 Task: Create require Validation on screen flows.
Action: Mouse moved to (867, 88)
Screenshot: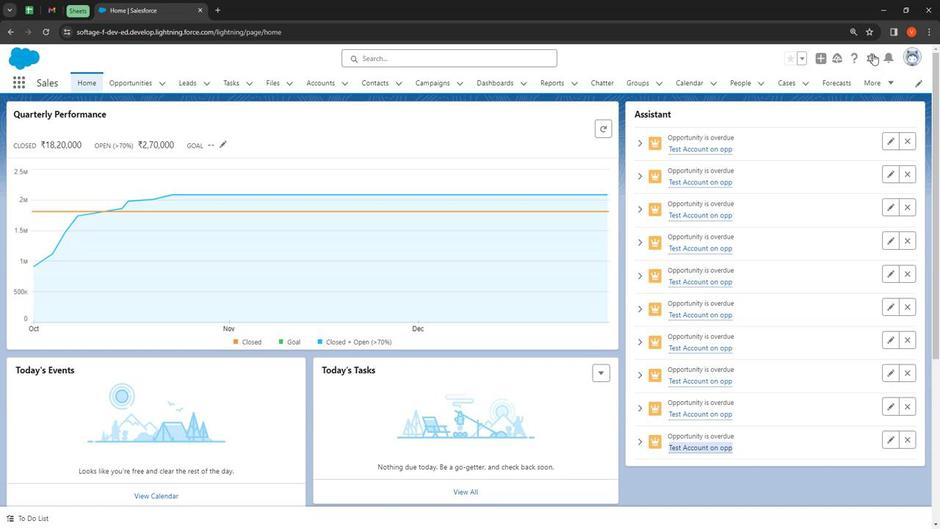 
Action: Mouse pressed left at (867, 88)
Screenshot: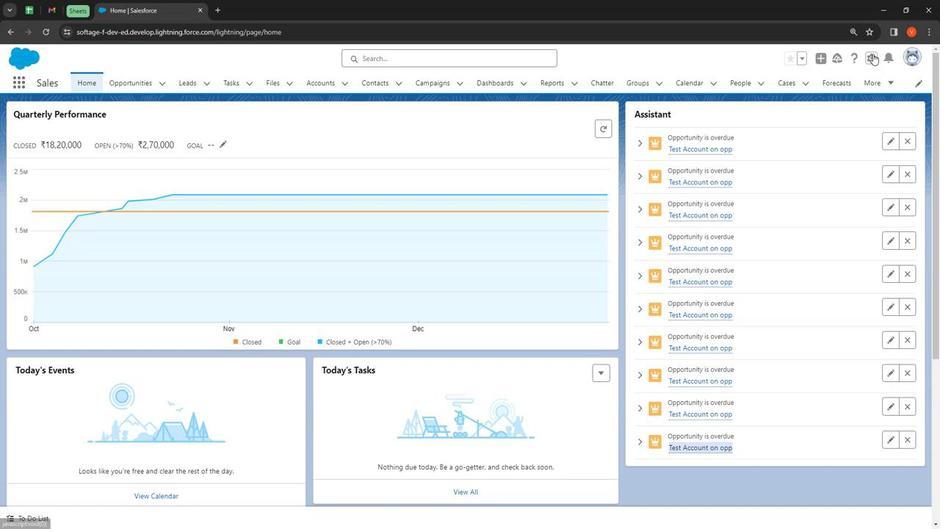 
Action: Mouse moved to (825, 113)
Screenshot: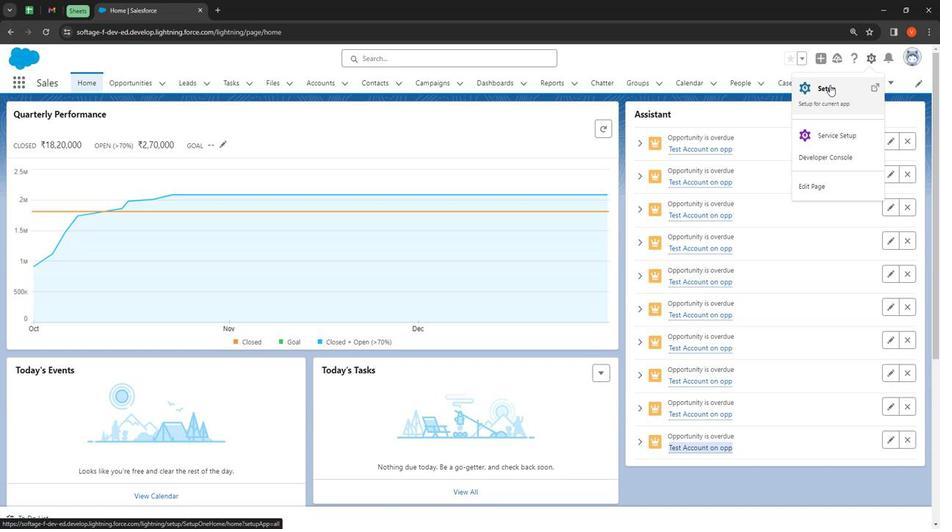 
Action: Mouse pressed left at (825, 113)
Screenshot: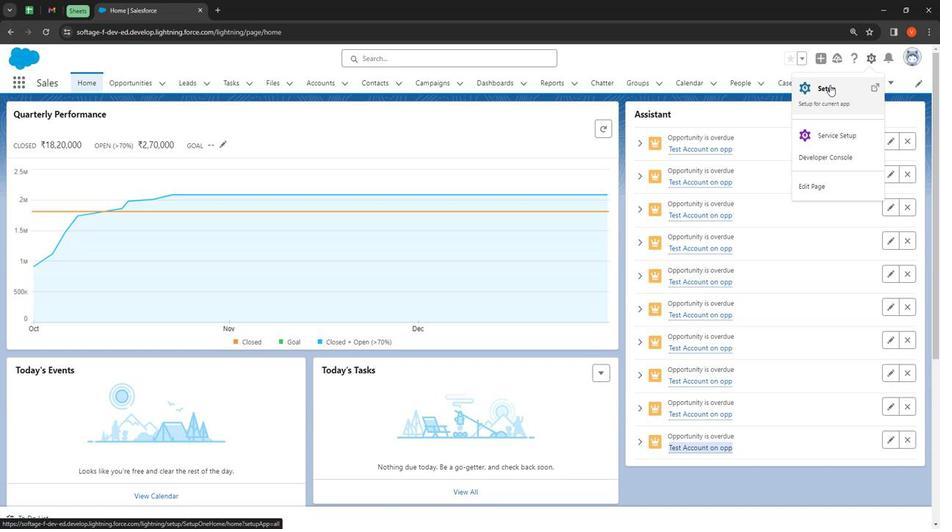 
Action: Mouse moved to (46, 138)
Screenshot: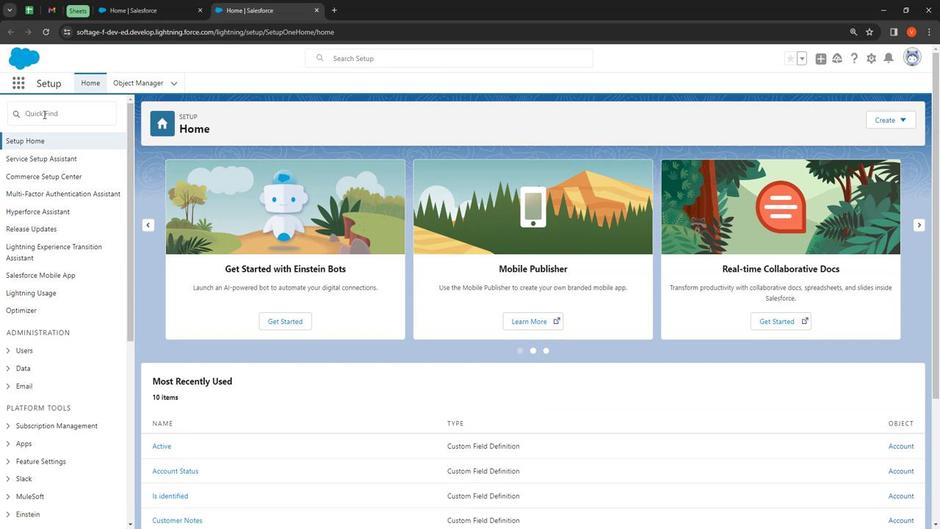 
Action: Mouse pressed left at (46, 138)
Screenshot: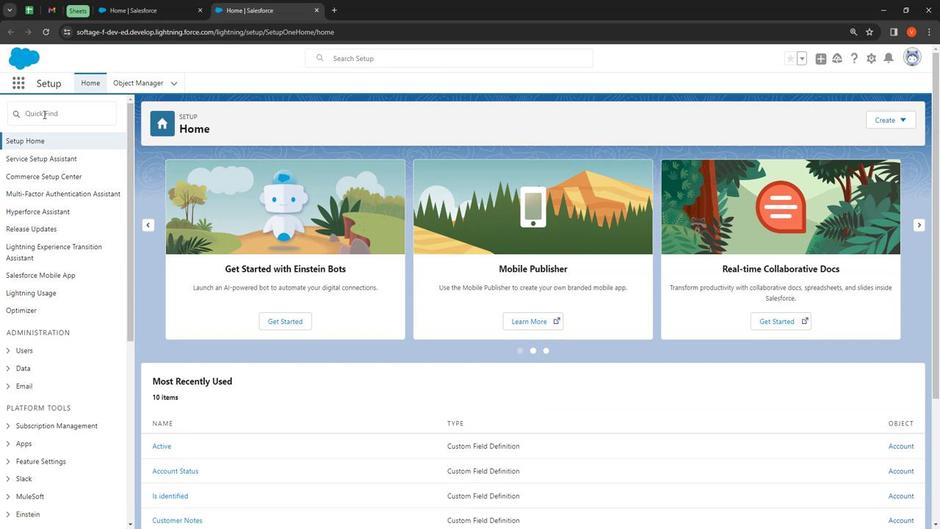 
Action: Mouse moved to (51, 139)
Screenshot: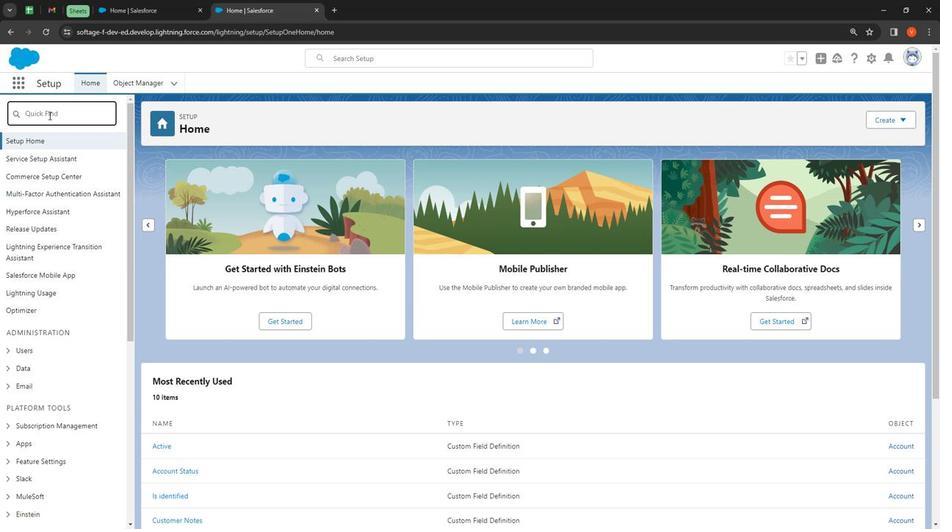 
Action: Key pressed f
Screenshot: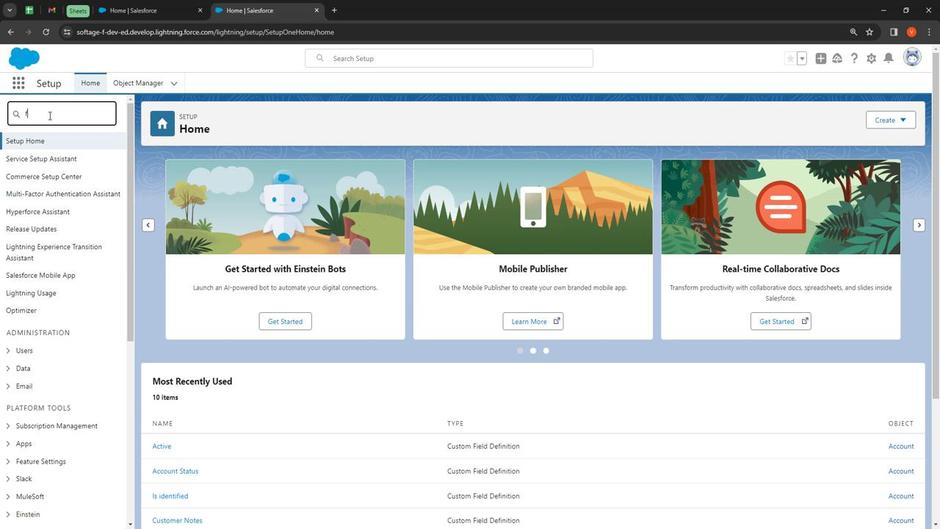 
Action: Mouse moved to (53, 141)
Screenshot: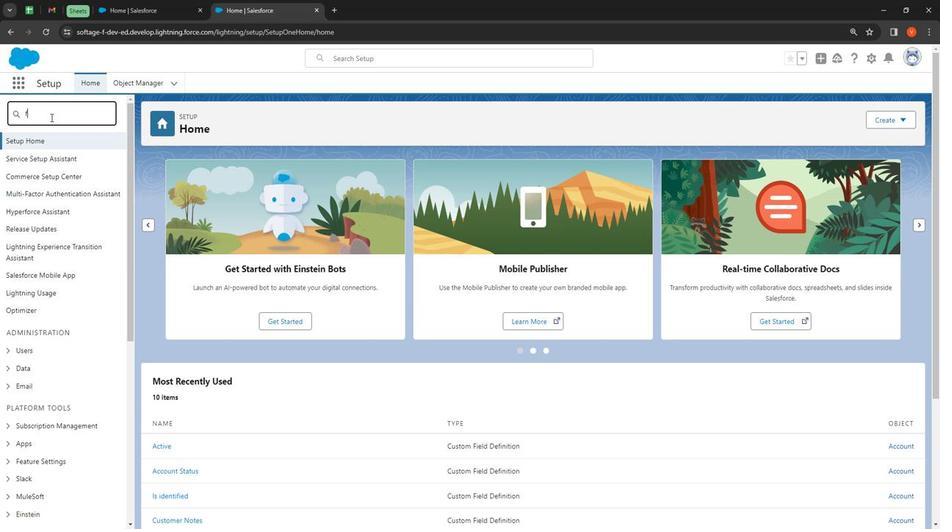 
Action: Key pressed l
Screenshot: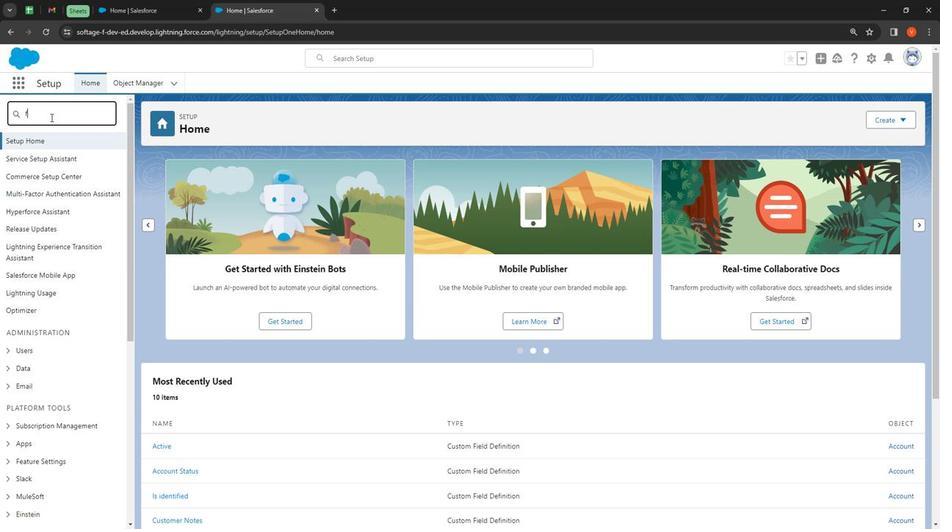 
Action: Mouse moved to (54, 141)
Screenshot: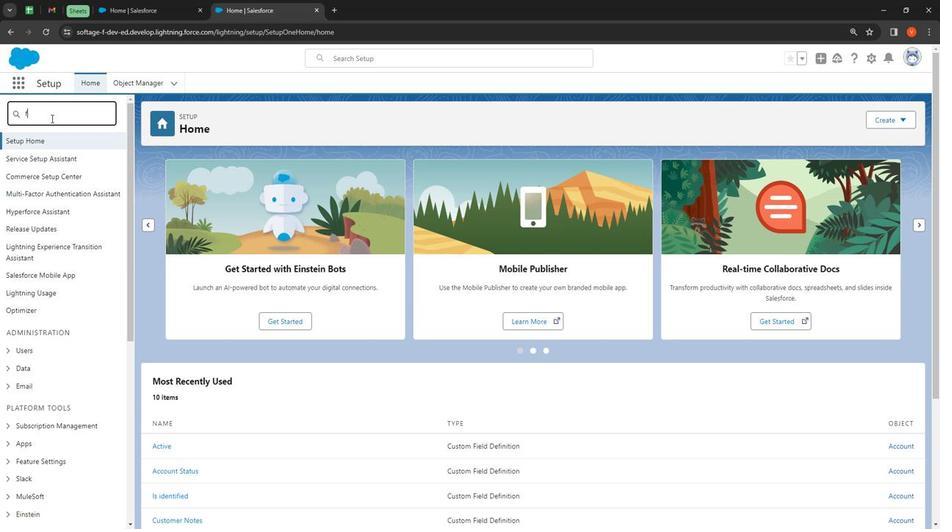 
Action: Key pressed o
Screenshot: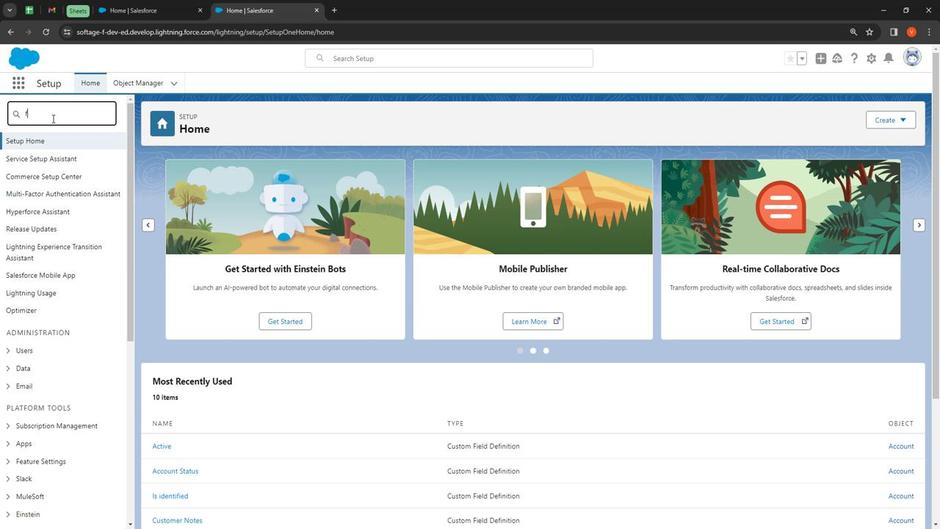 
Action: Mouse moved to (57, 142)
Screenshot: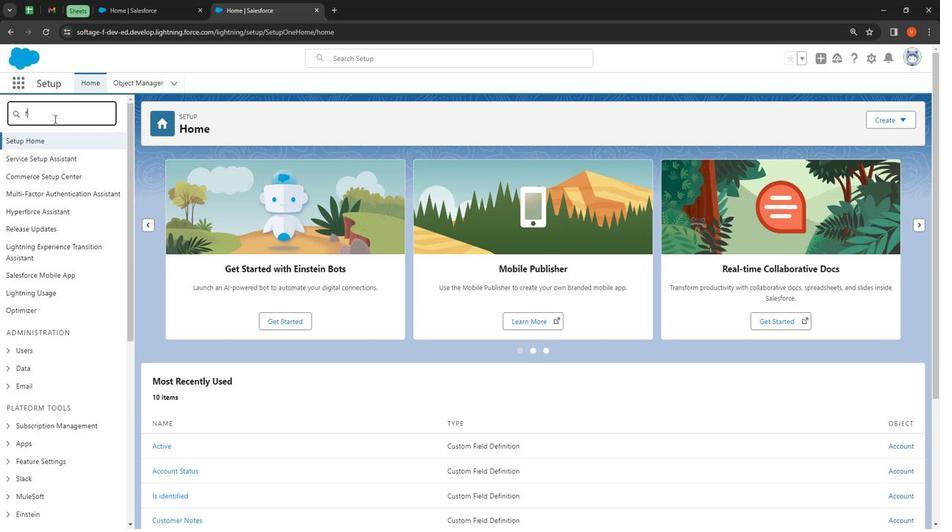 
Action: Key pressed w
Screenshot: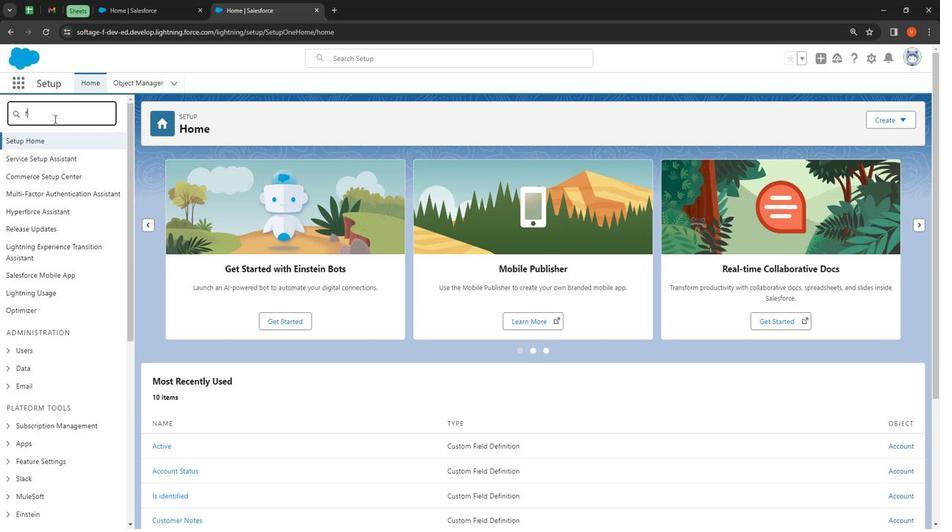 
Action: Mouse moved to (60, 141)
Screenshot: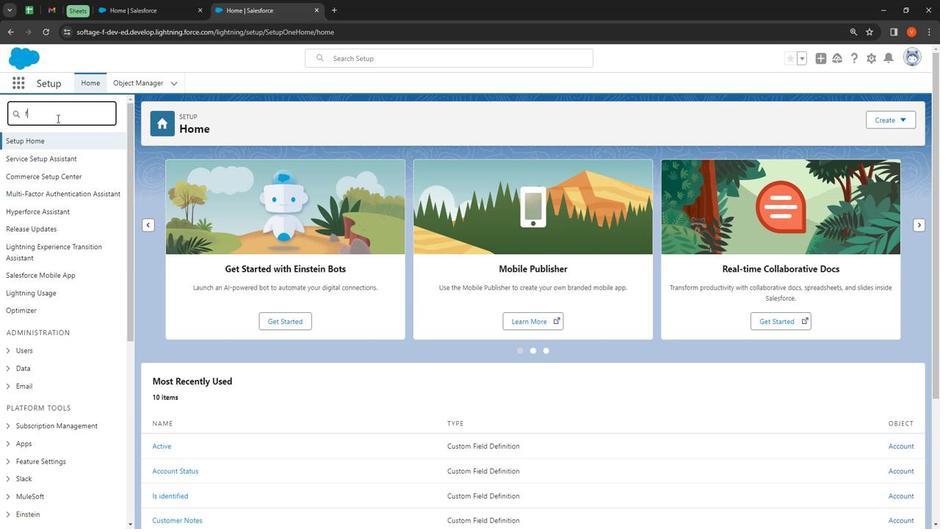 
Action: Key pressed s
Screenshot: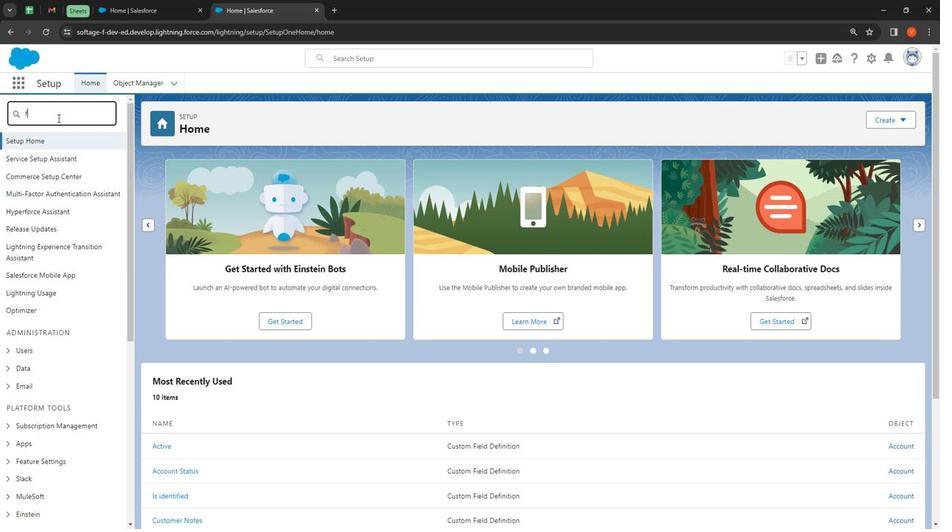 
Action: Mouse moved to (36, 171)
Screenshot: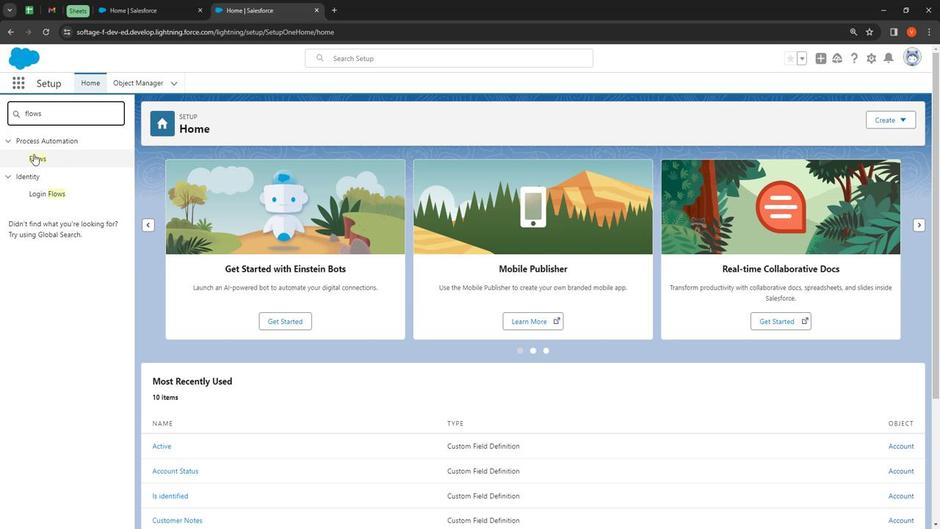 
Action: Mouse pressed left at (36, 171)
Screenshot: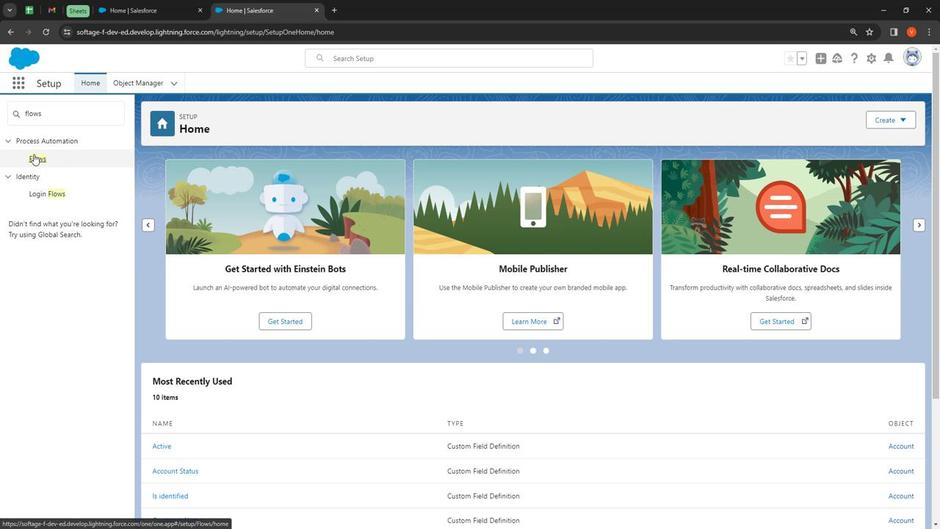 
Action: Mouse moved to (889, 141)
Screenshot: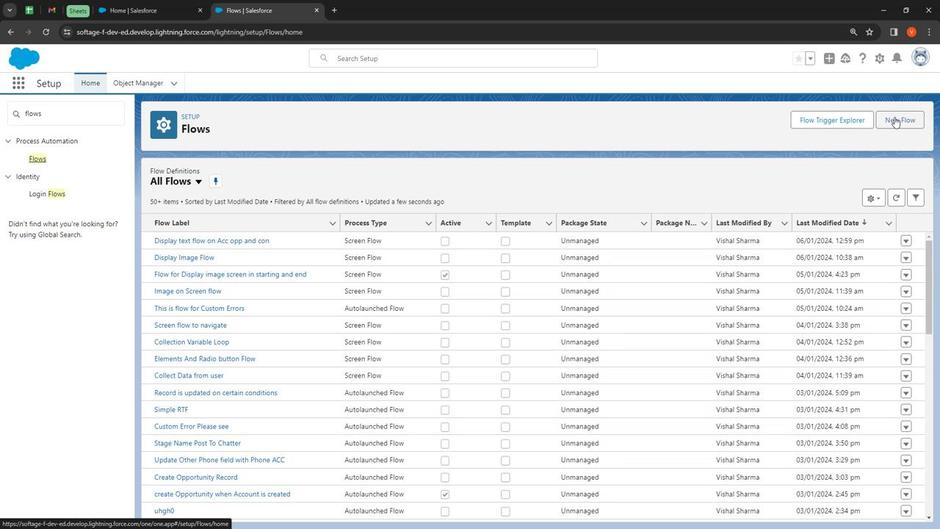 
Action: Mouse pressed left at (889, 141)
Screenshot: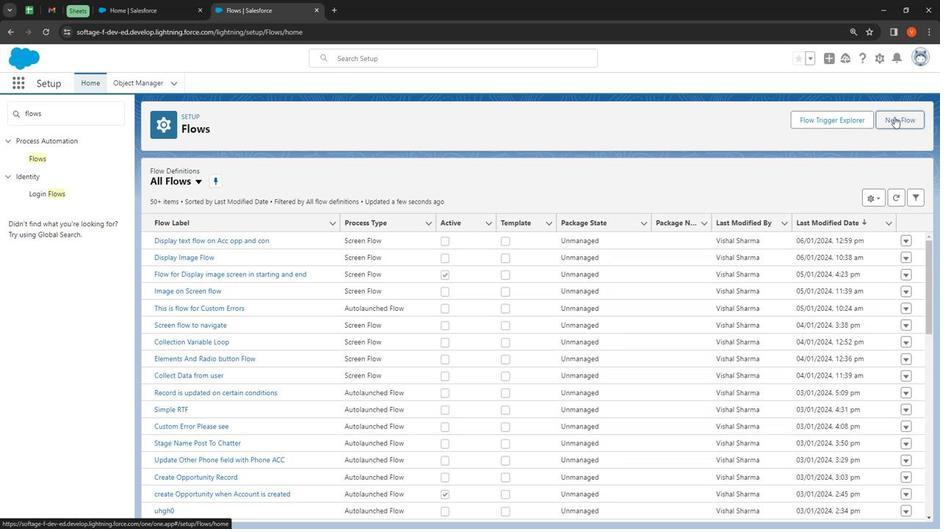 
Action: Mouse moved to (753, 379)
Screenshot: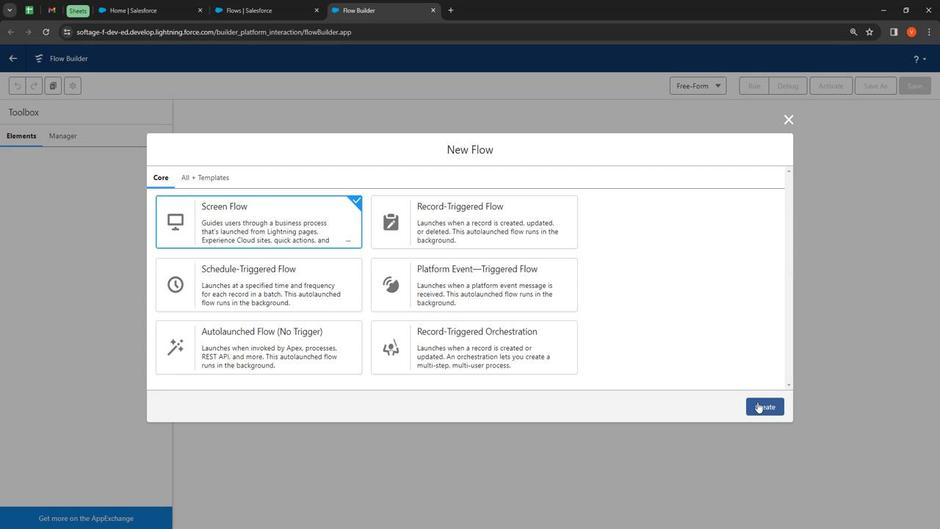 
Action: Mouse pressed left at (753, 379)
Screenshot: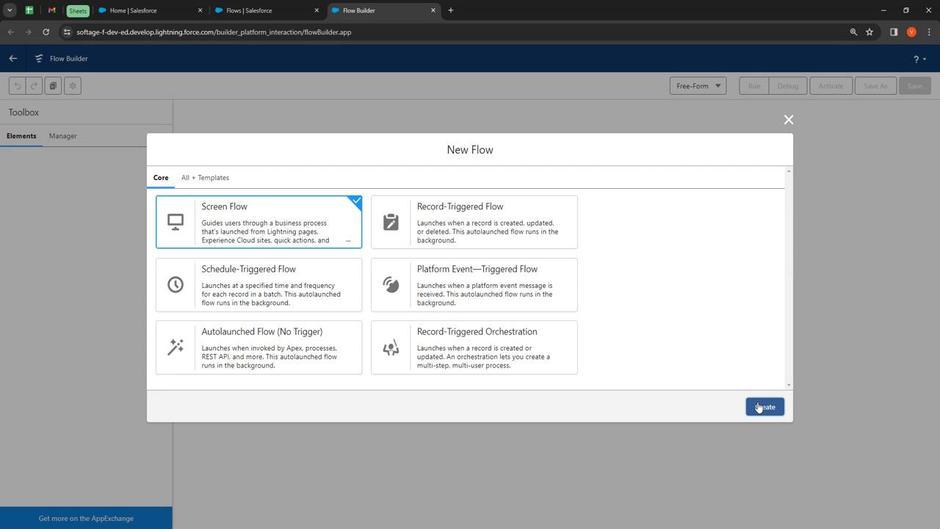 
Action: Mouse moved to (471, 203)
Screenshot: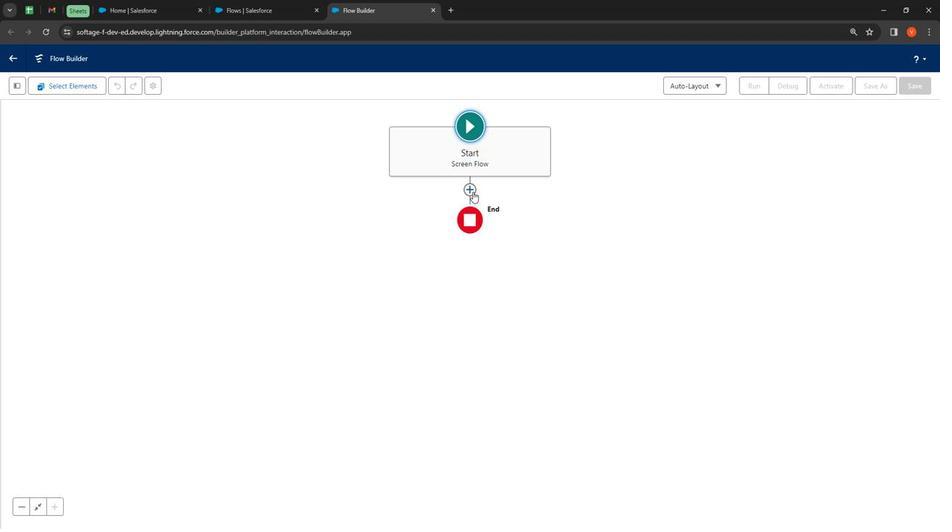 
Action: Mouse pressed left at (471, 203)
Screenshot: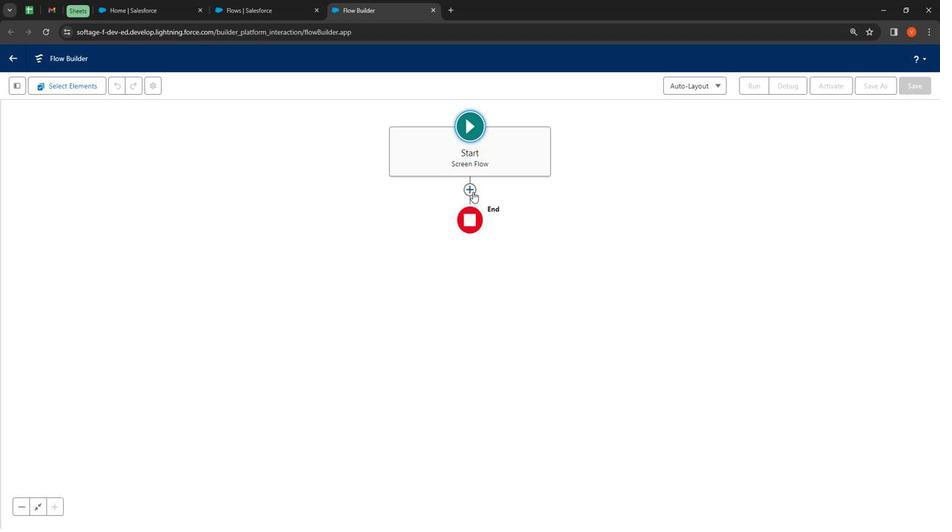 
Action: Mouse moved to (447, 244)
Screenshot: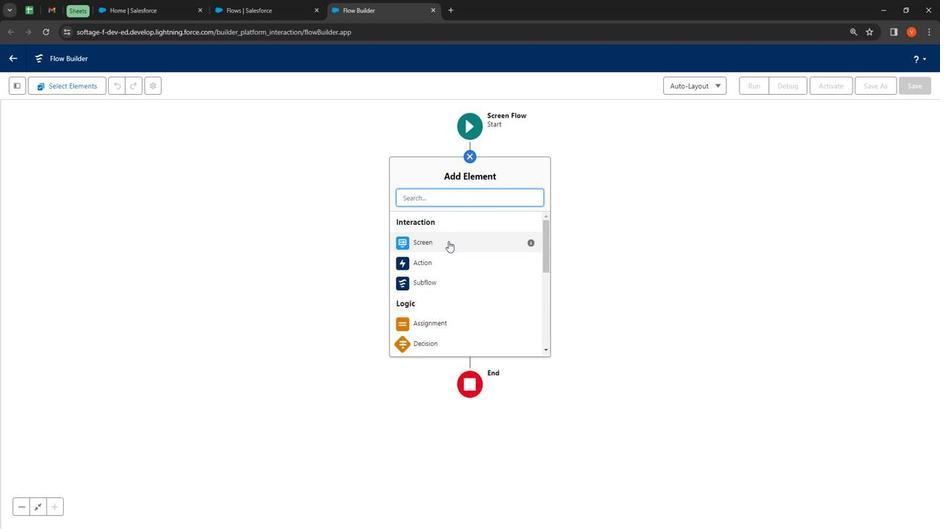 
Action: Mouse pressed left at (447, 244)
Screenshot: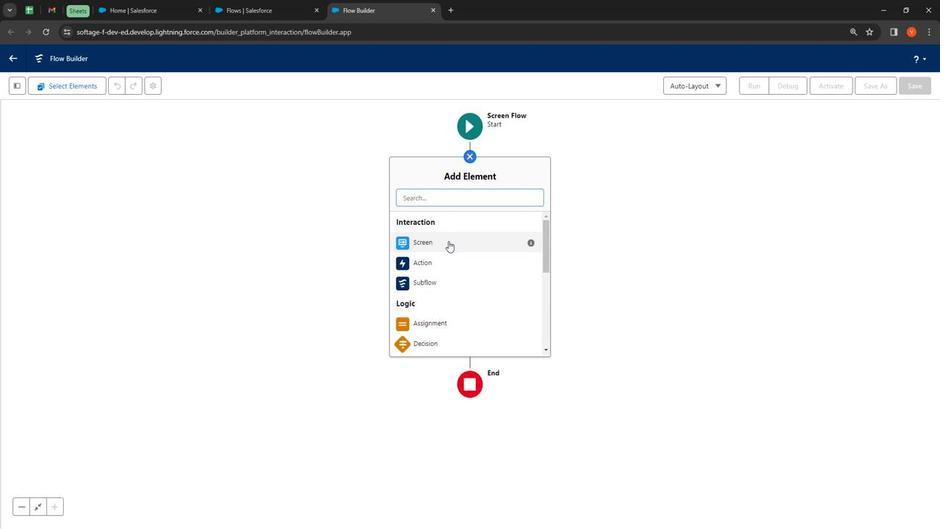 
Action: Mouse moved to (743, 196)
Screenshot: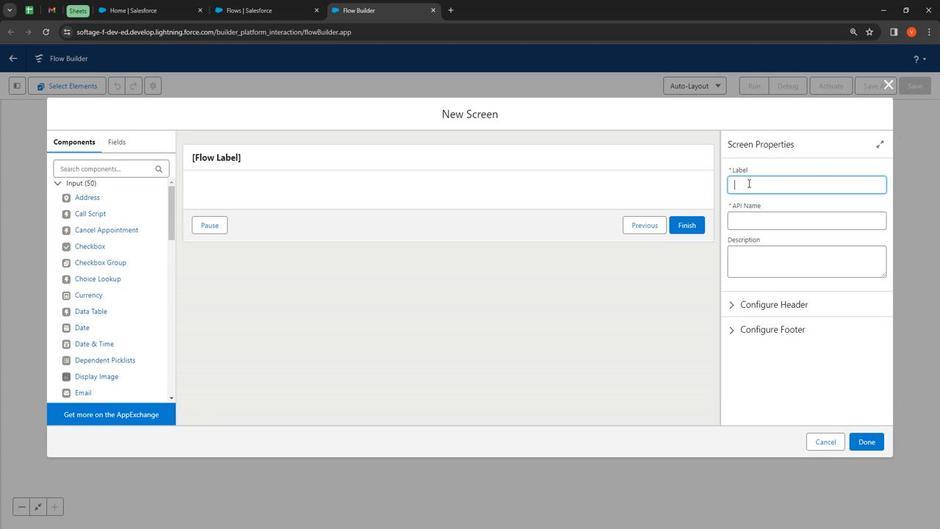 
Action: Mouse pressed left at (743, 196)
Screenshot: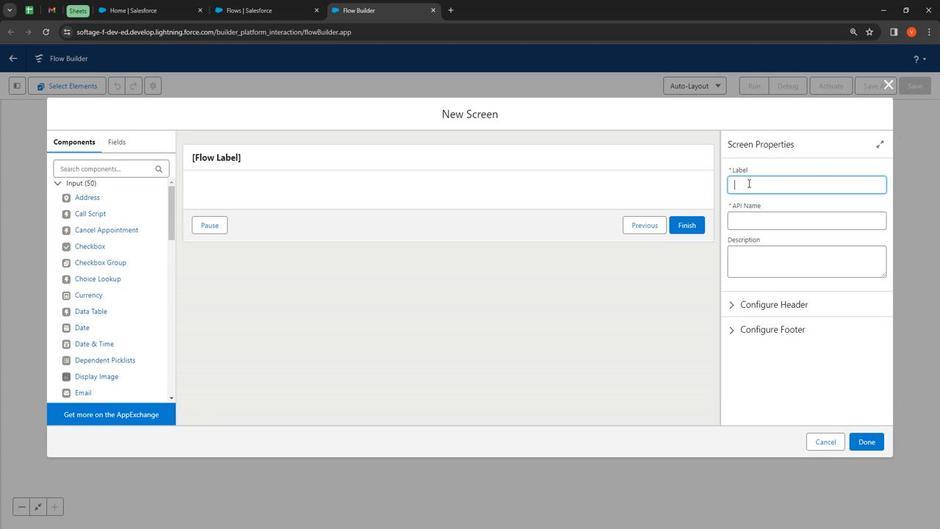
Action: Key pressed <Key.shift>
Screenshot: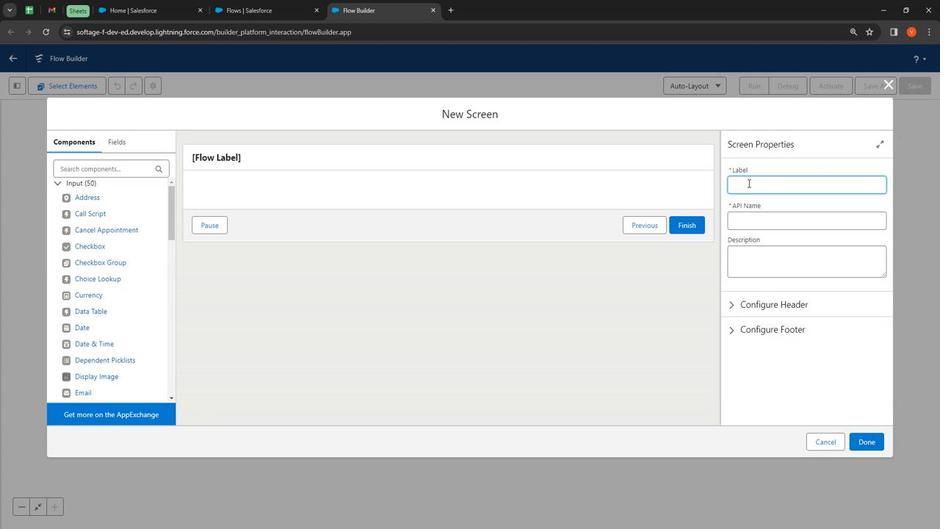 
Action: Mouse moved to (706, 210)
Screenshot: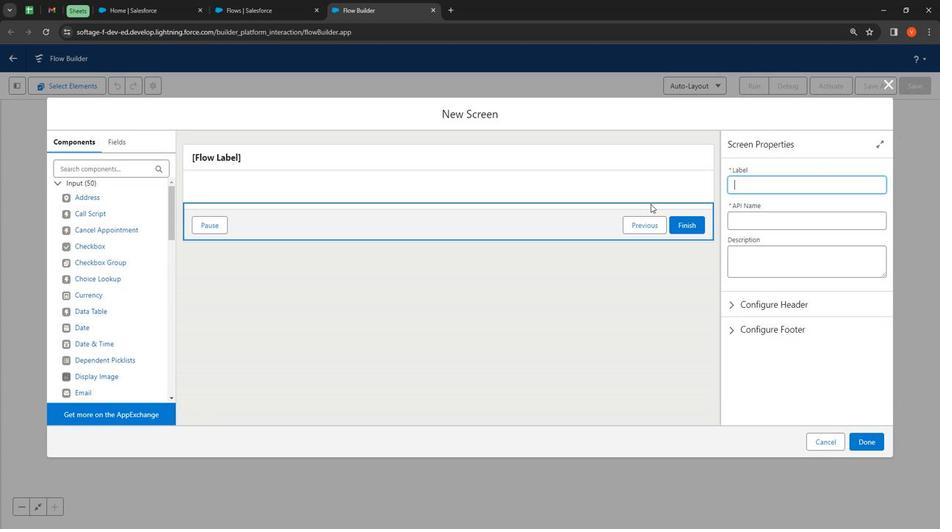 
Action: Key pressed <Key.shift>
Screenshot: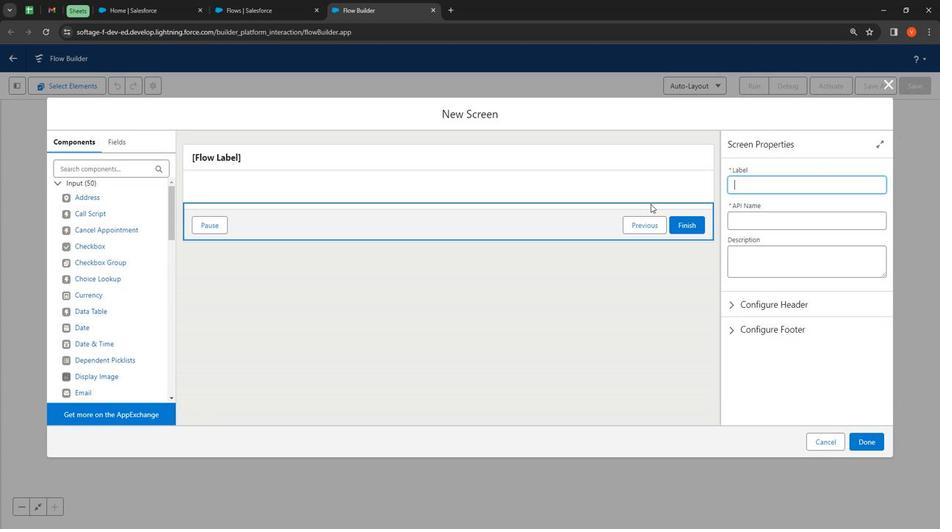 
Action: Mouse moved to (672, 212)
Screenshot: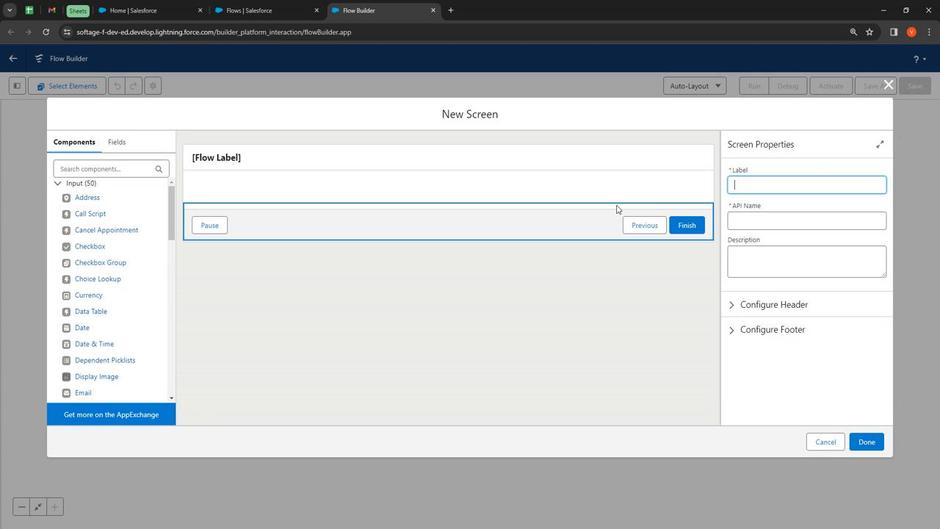 
Action: Key pressed <Key.shift>
Screenshot: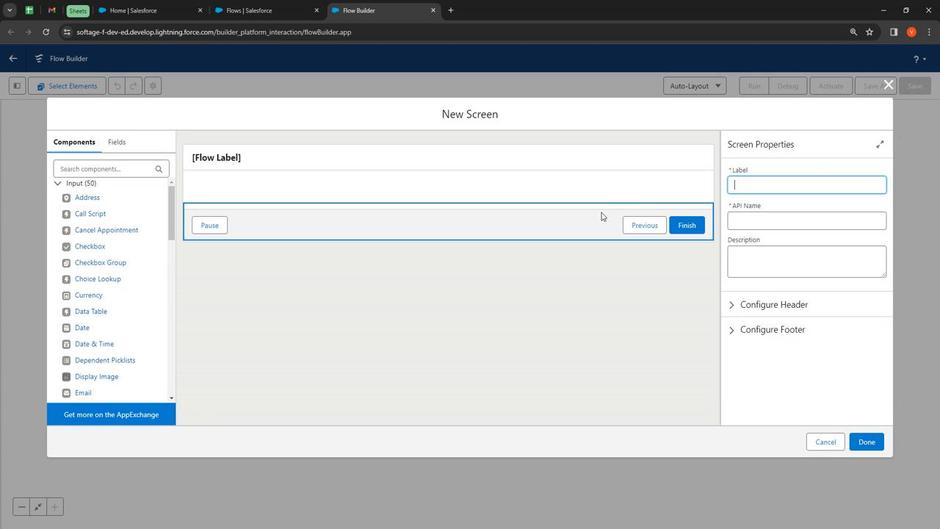 
Action: Mouse moved to (640, 213)
Screenshot: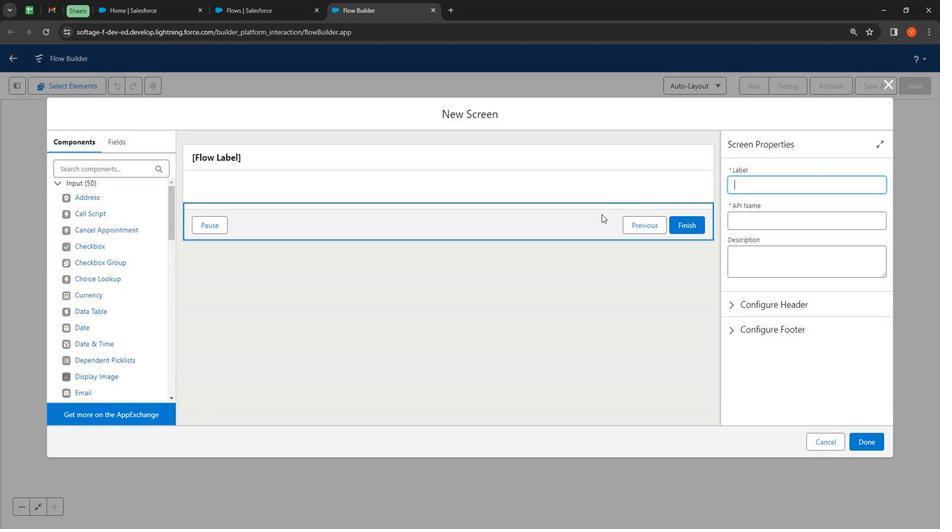 
Action: Key pressed <Key.shift>
Screenshot: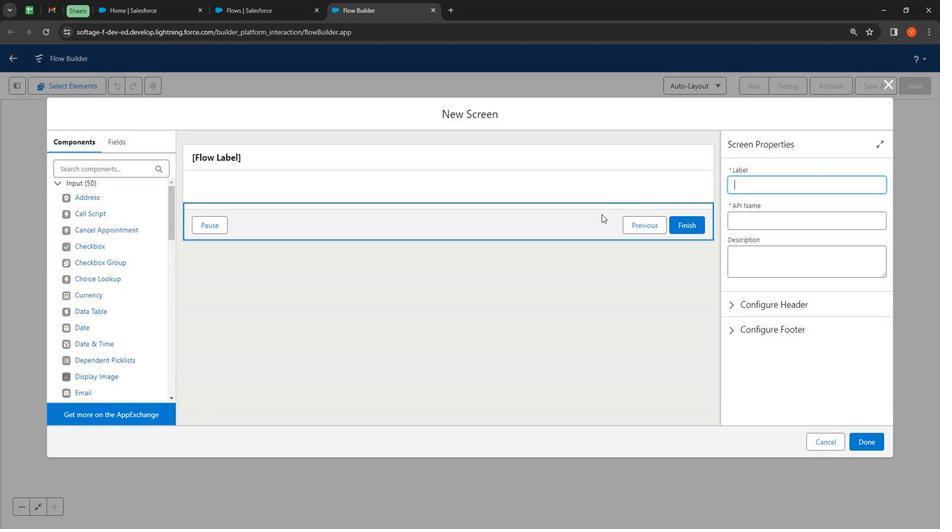 
Action: Mouse moved to (613, 214)
Screenshot: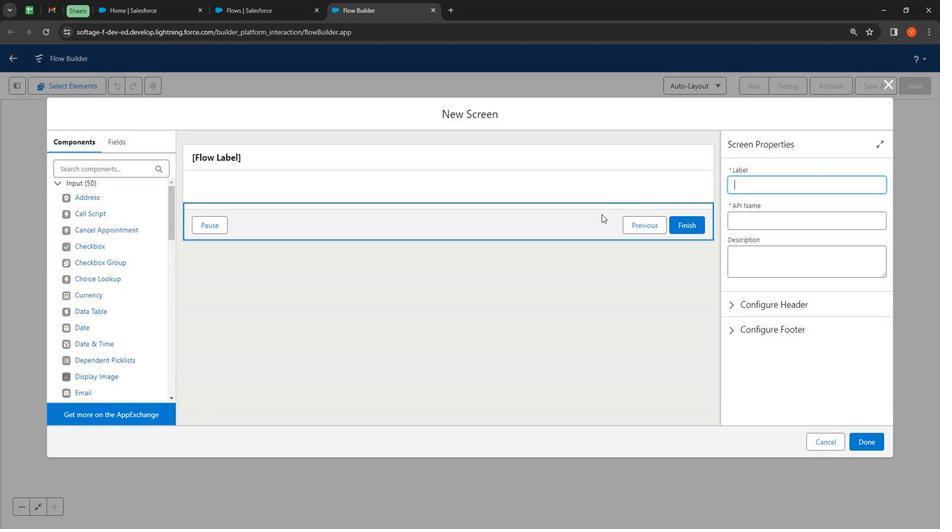 
Action: Key pressed <Key.shift>
Screenshot: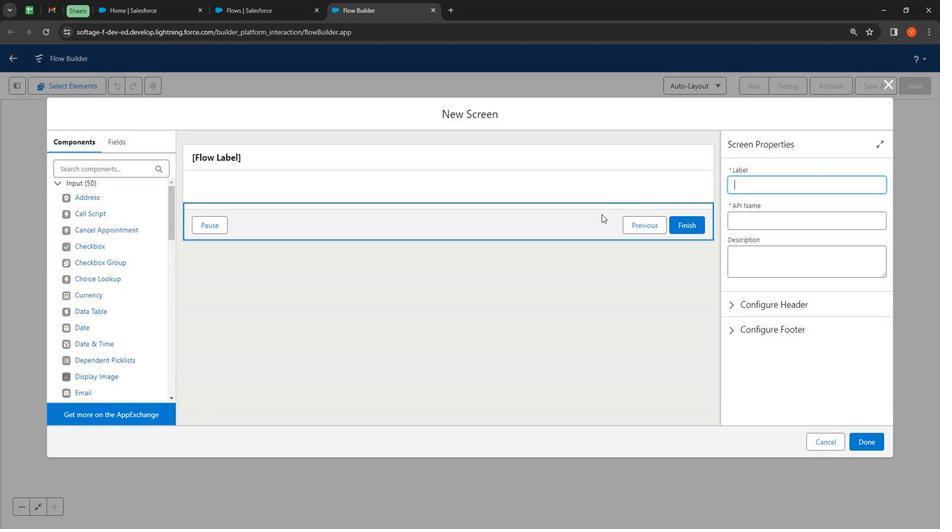 
Action: Mouse moved to (599, 220)
Screenshot: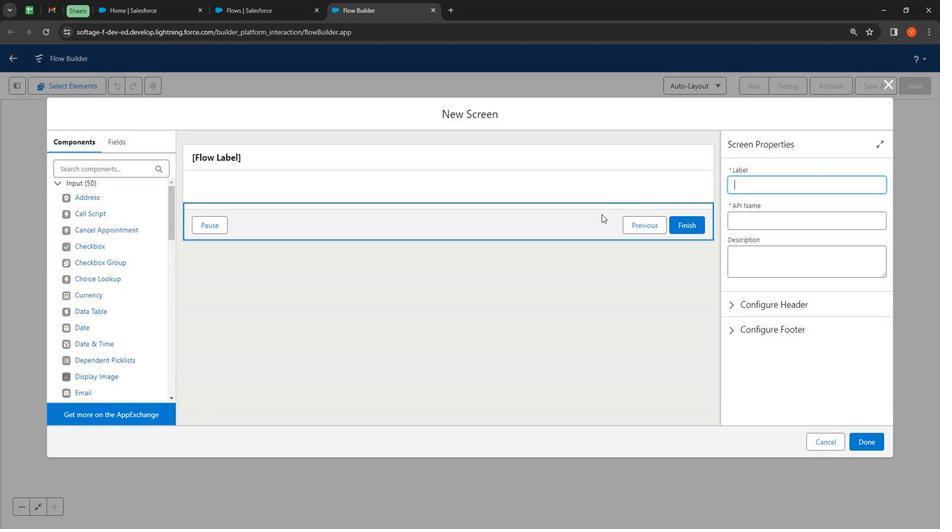 
Action: Key pressed <Key.shift>
Screenshot: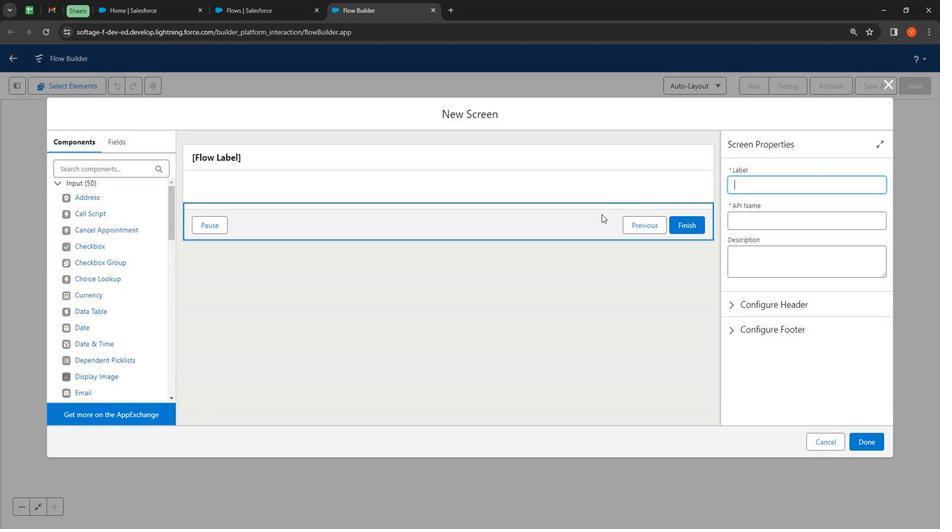 
Action: Mouse moved to (598, 221)
Screenshot: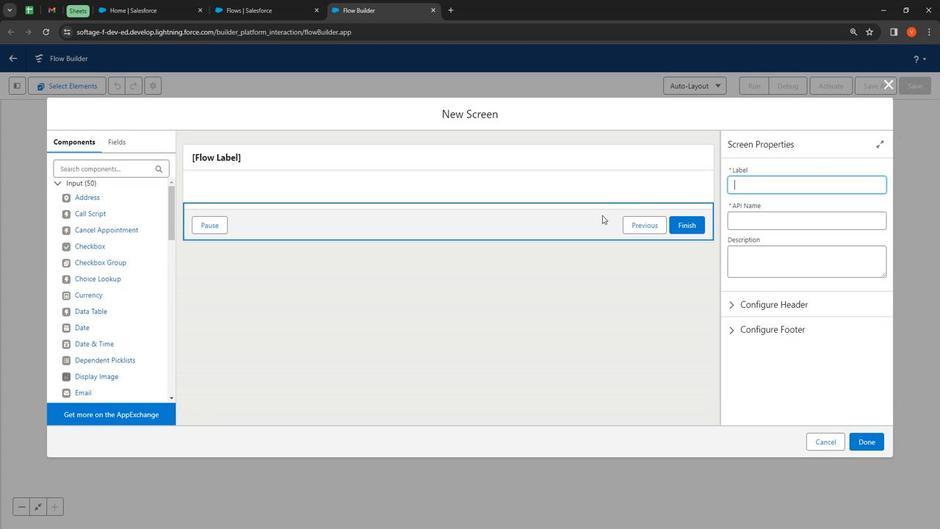 
Action: Key pressed <Key.shift>
Screenshot: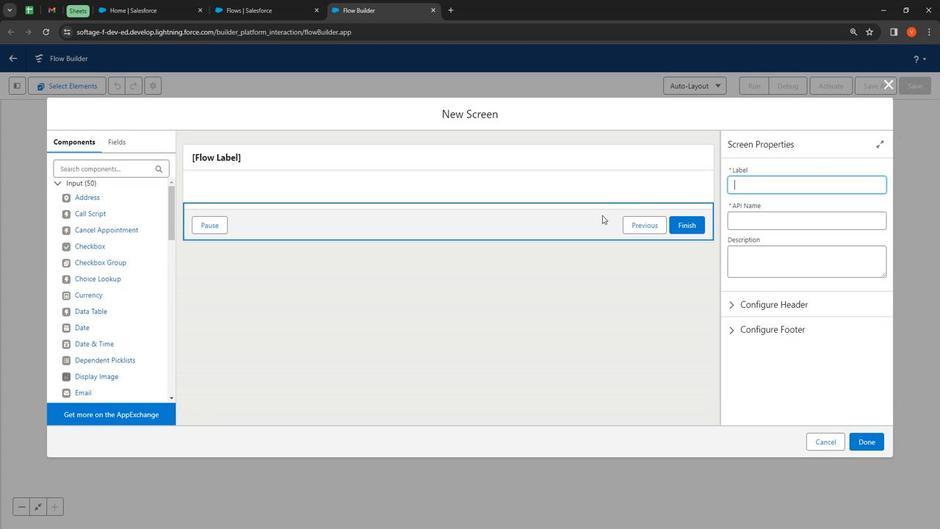 
Action: Mouse moved to (598, 222)
Screenshot: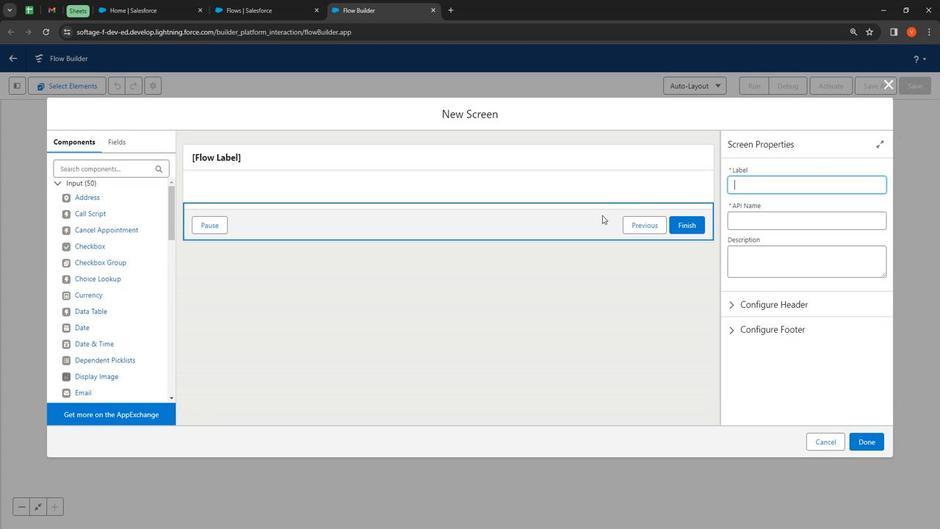 
Action: Key pressed <Key.shift>
Screenshot: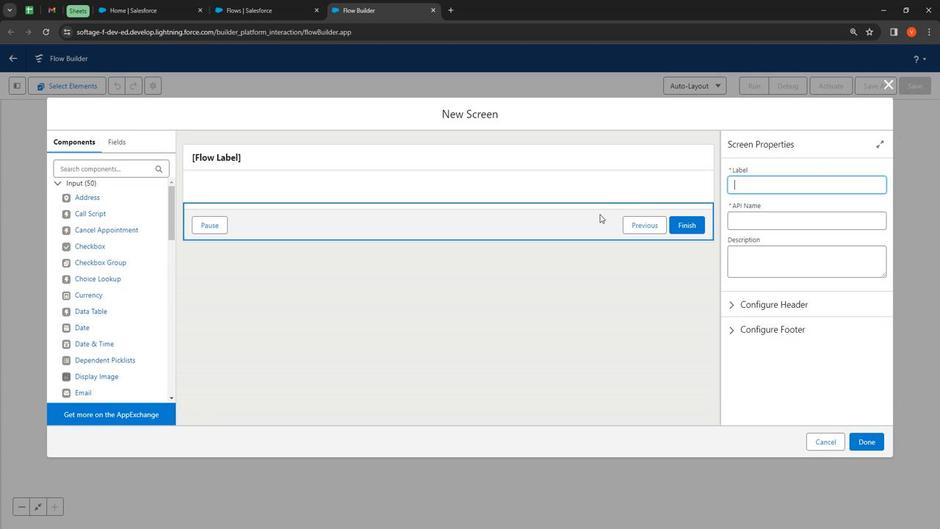 
Action: Mouse moved to (599, 223)
Screenshot: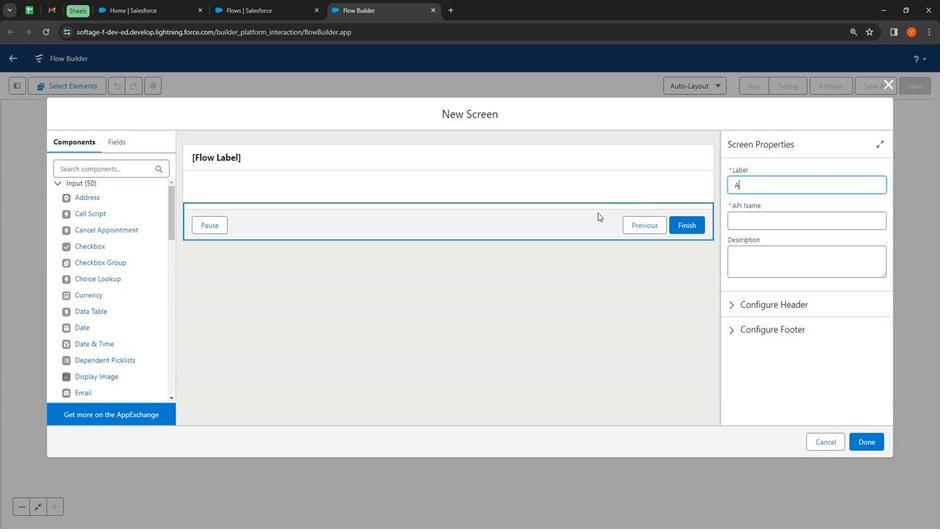 
Action: Key pressed <Key.shift>
Screenshot: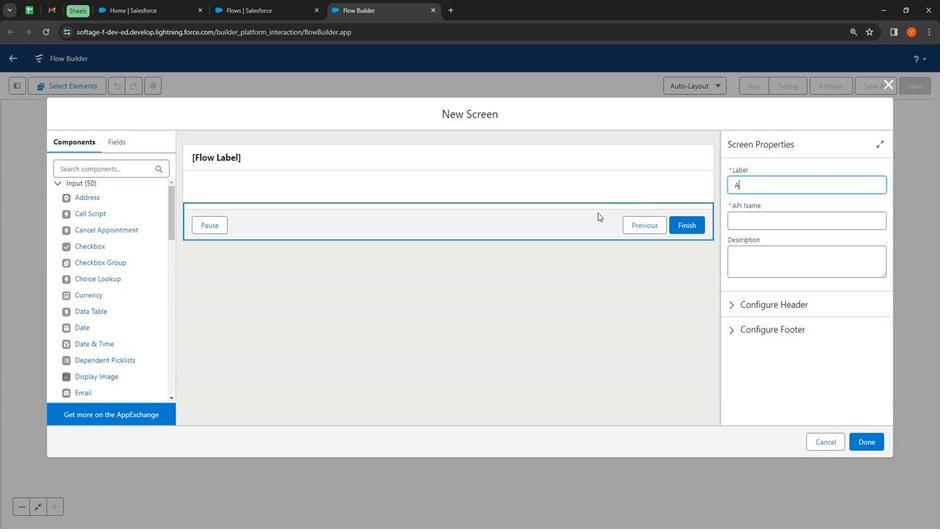 
Action: Mouse moved to (599, 223)
Screenshot: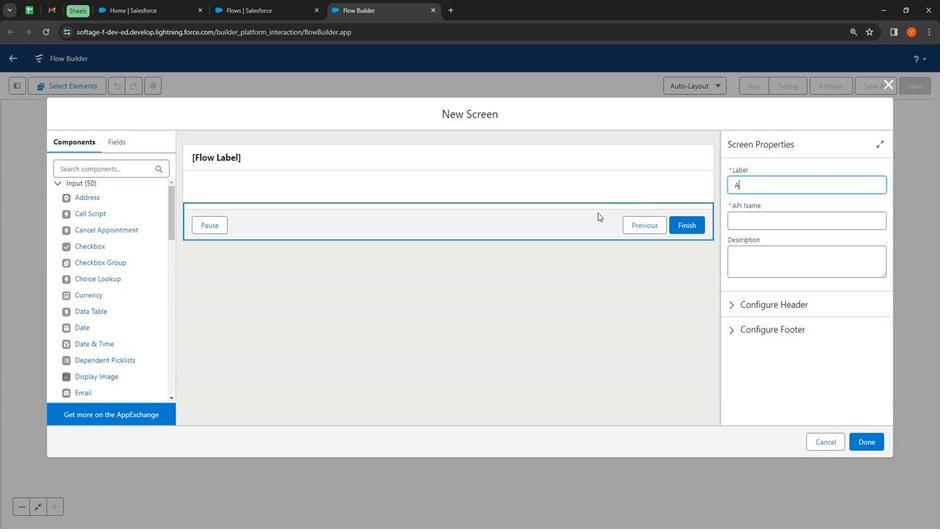 
Action: Key pressed A
Screenshot: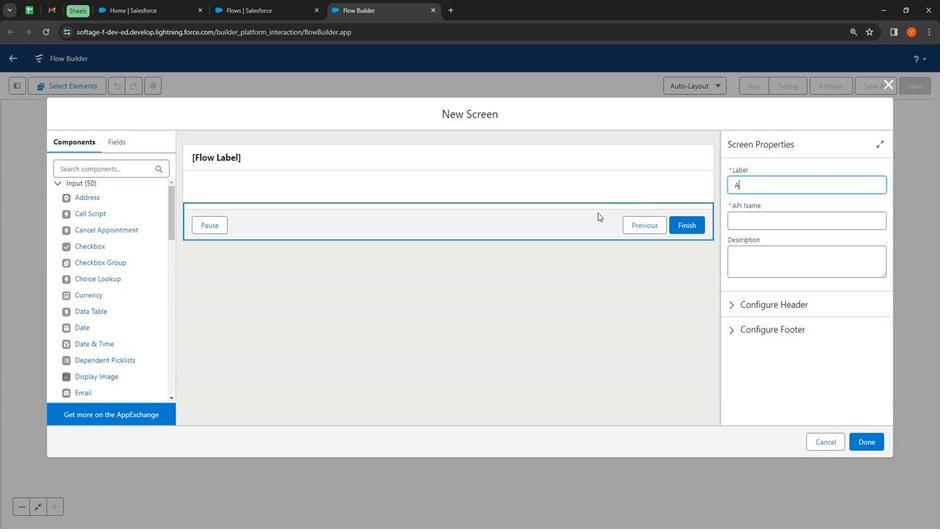 
Action: Mouse moved to (593, 220)
Screenshot: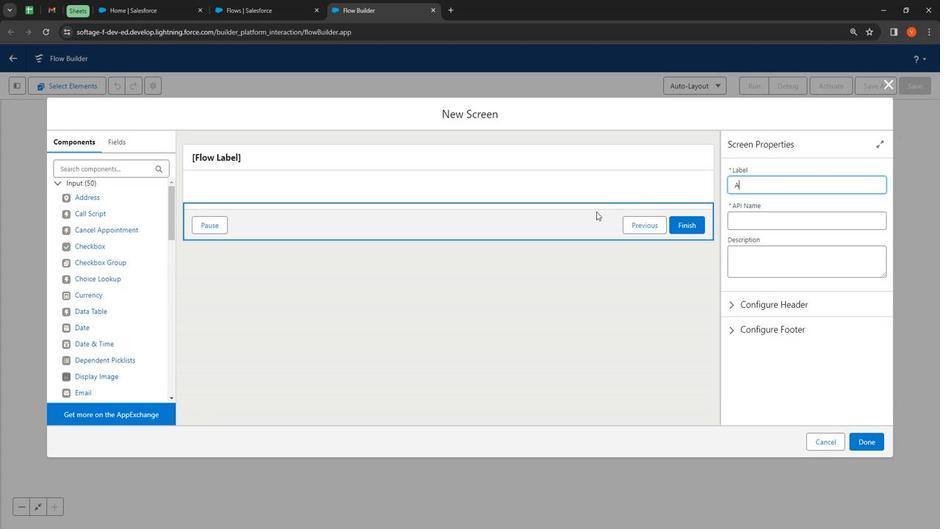 
Action: Key pressed ccount<Key.space><Key.shift>Screen<Key.space><Key.shift><Key.shift><Key.shift><Key.shift>Flow<Key.tab><Key.tab><Key.shift><Key.shift><Key.shift><Key.shift><Key.shift><Key.shift><Key.shift><Key.shift><Key.shift><Key.shift><Key.shift><Key.shift><Key.shift>Screen<Key.space>flow<Key.space>on<Key.space><Key.shift>Accoutn<Key.backspace><Key.backspace>nt<Key.space><Key.shift>Screer<Key.backspace>n
Screenshot: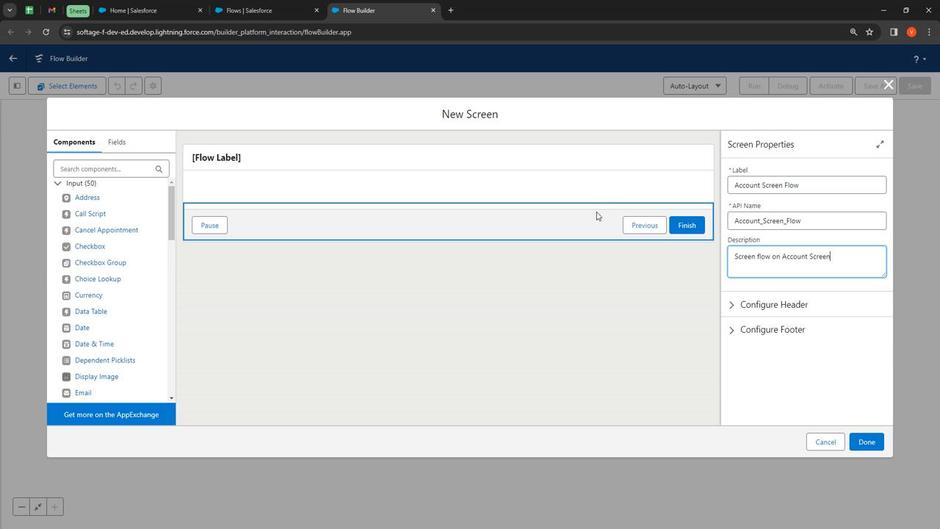 
Action: Mouse moved to (109, 186)
Screenshot: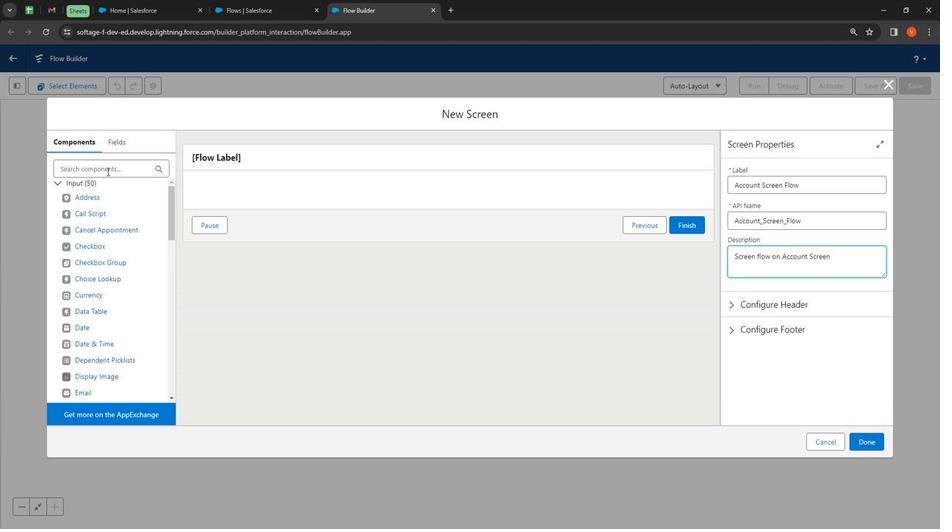 
Action: Mouse pressed left at (109, 186)
Screenshot: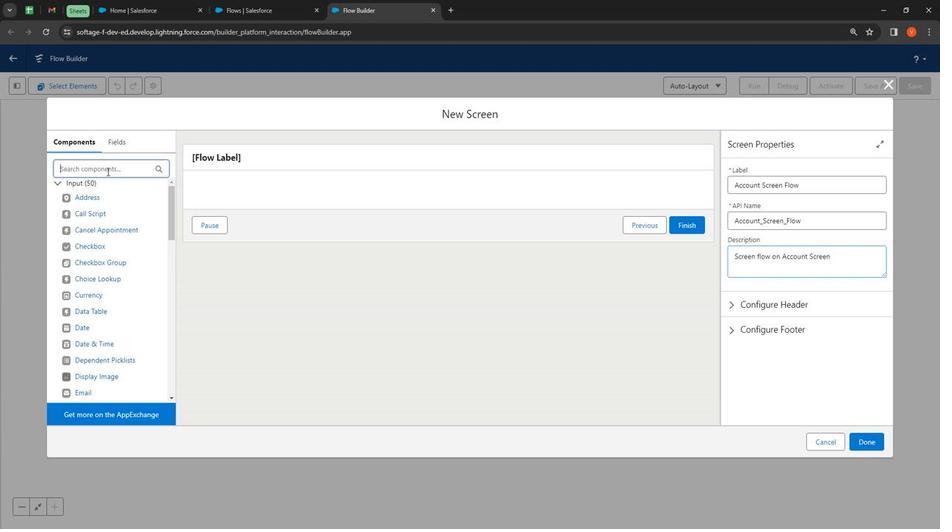 
Action: Mouse moved to (110, 181)
Screenshot: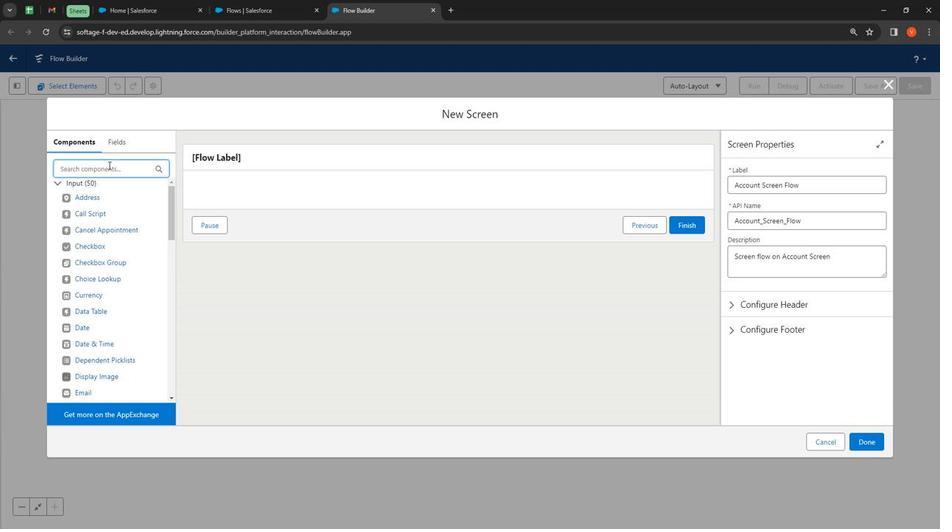 
Action: Key pressed t
Screenshot: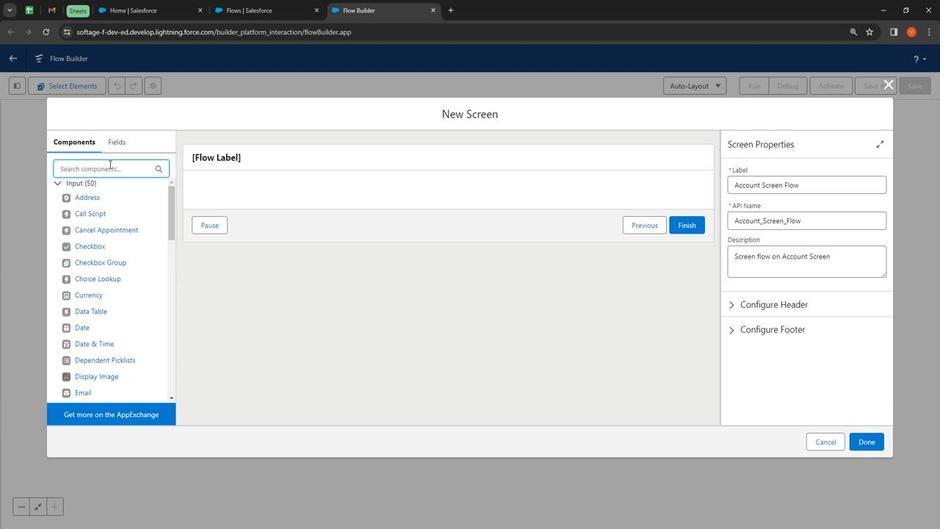 
Action: Mouse moved to (112, 180)
Screenshot: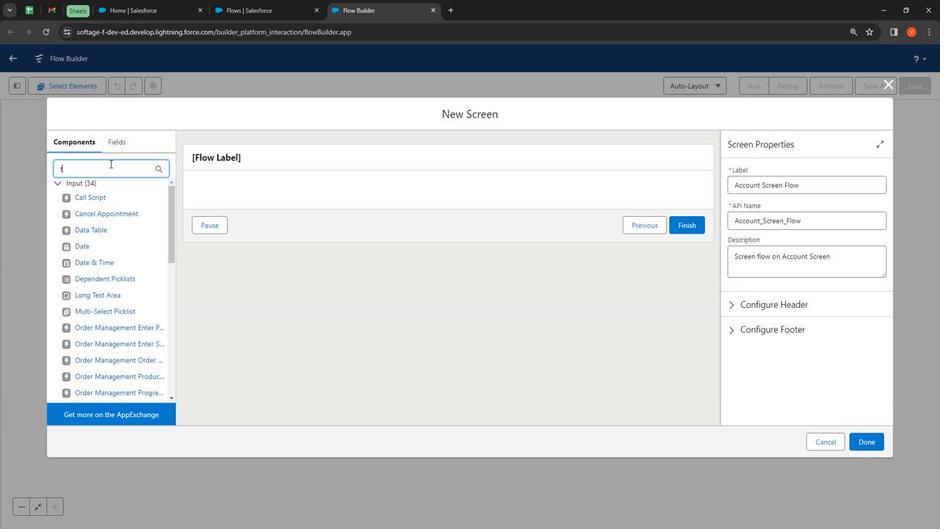 
Action: Key pressed e
Screenshot: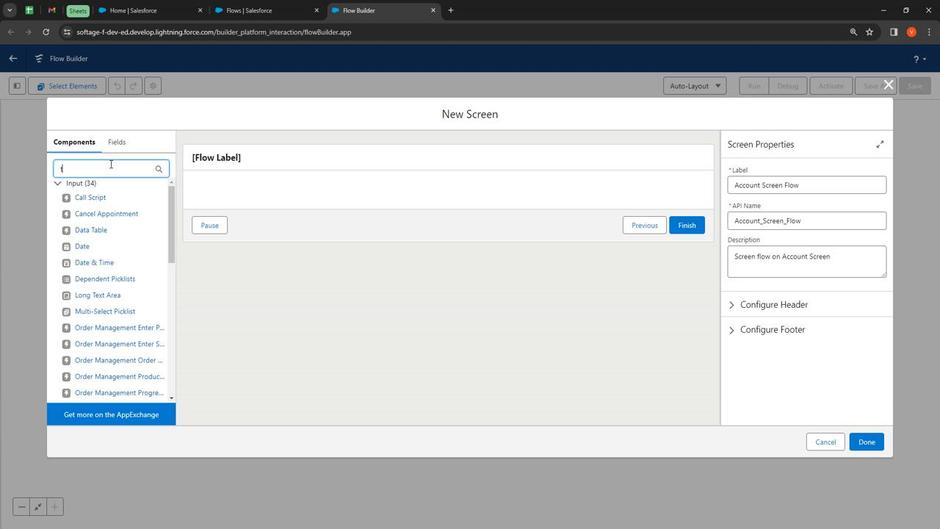 
Action: Mouse moved to (112, 182)
Screenshot: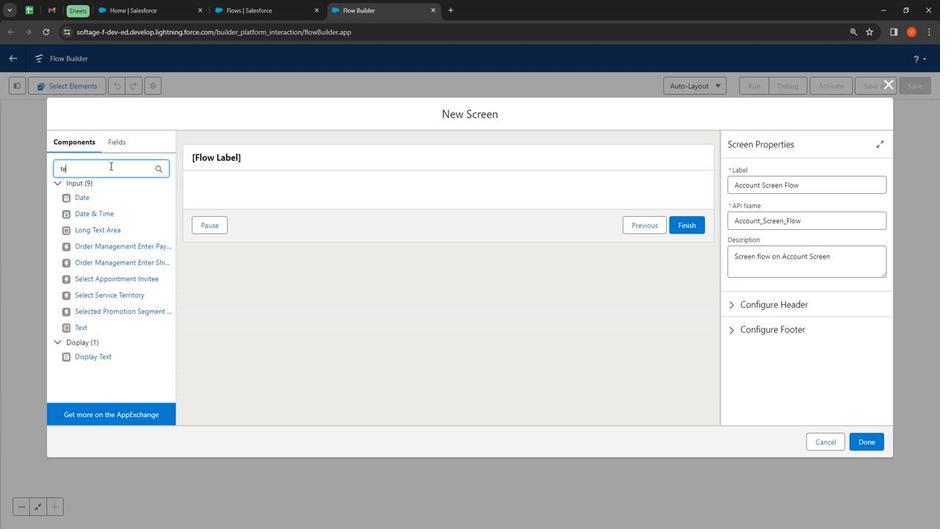 
Action: Key pressed x
Screenshot: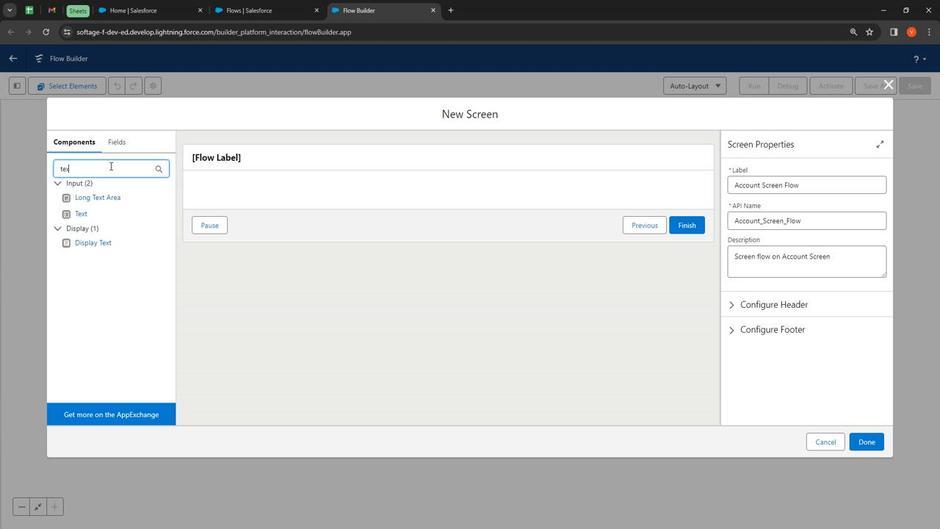 
Action: Mouse moved to (112, 182)
Screenshot: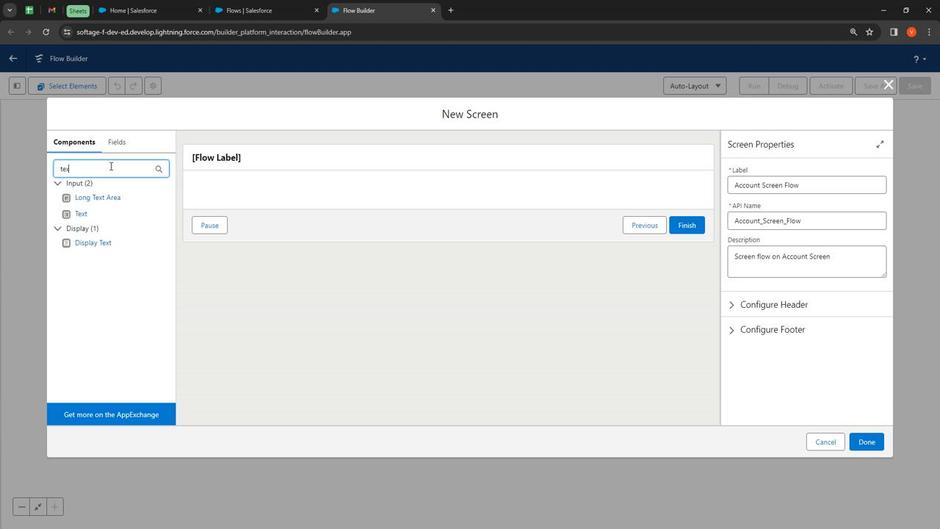 
Action: Key pressed t
Screenshot: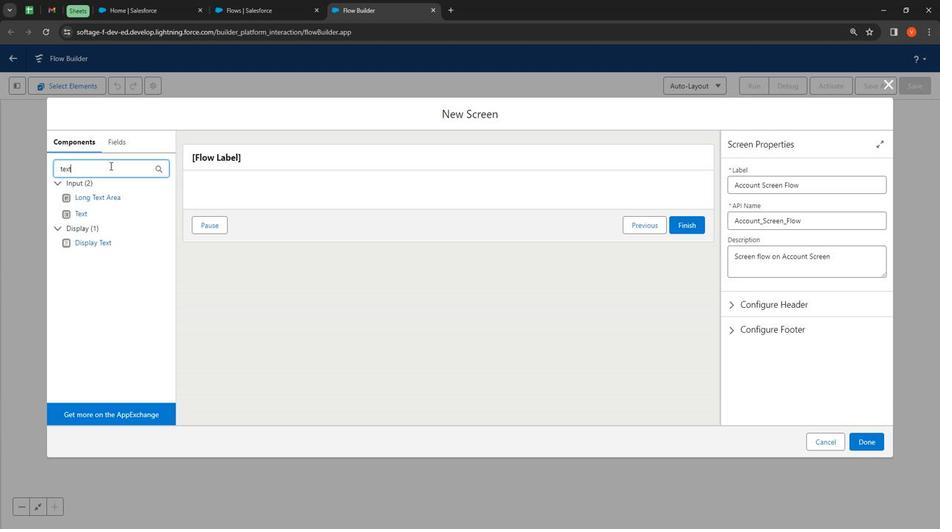 
Action: Mouse moved to (86, 216)
Screenshot: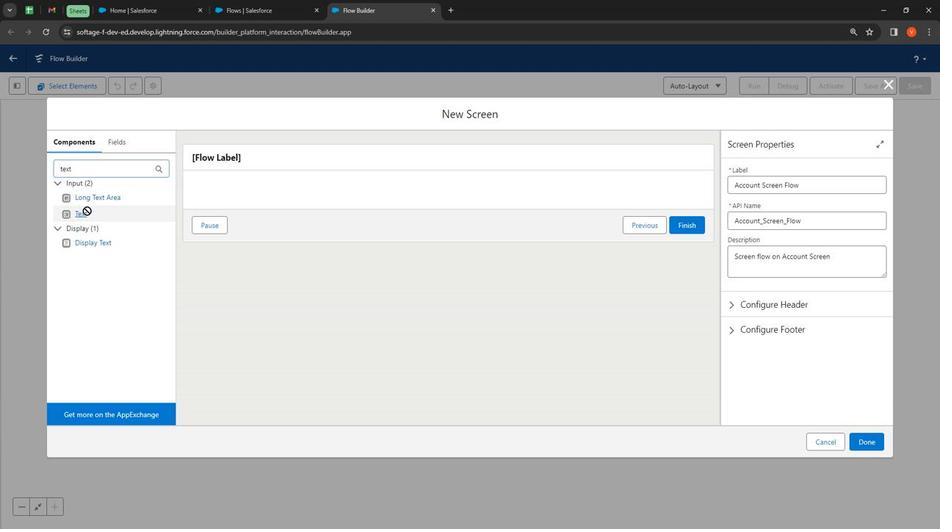 
Action: Mouse pressed left at (86, 216)
Screenshot: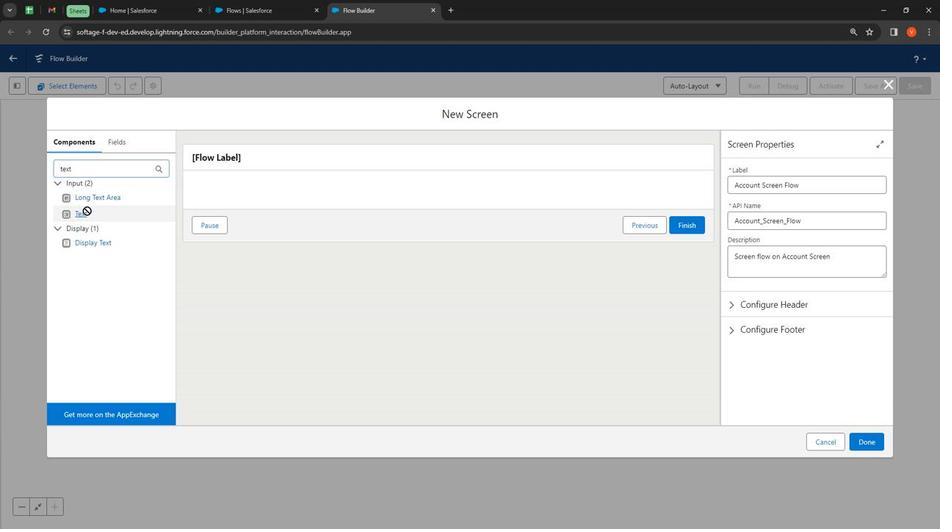 
Action: Mouse moved to (740, 196)
Screenshot: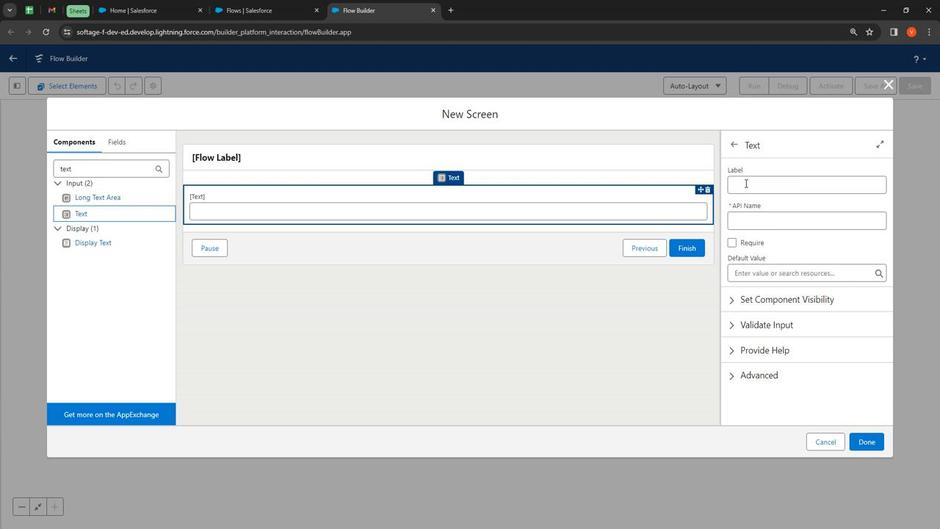 
Action: Mouse pressed left at (740, 196)
Screenshot: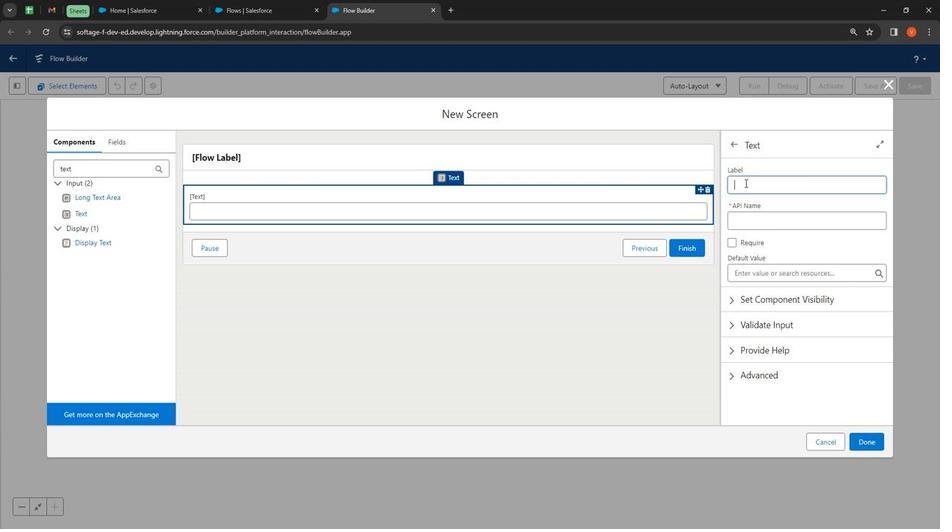 
Action: Mouse moved to (664, 193)
Screenshot: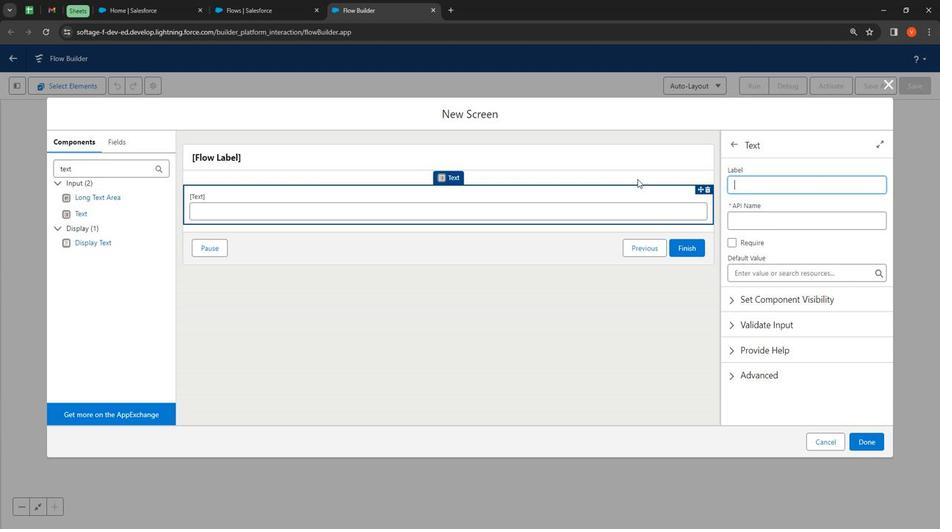 
Action: Key pressed <Key.shift>
Screenshot: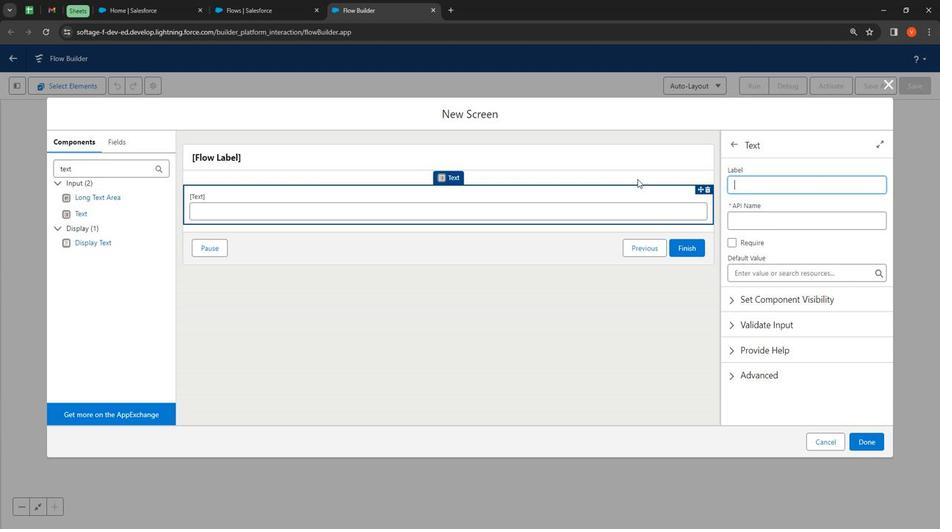 
Action: Mouse moved to (634, 193)
Screenshot: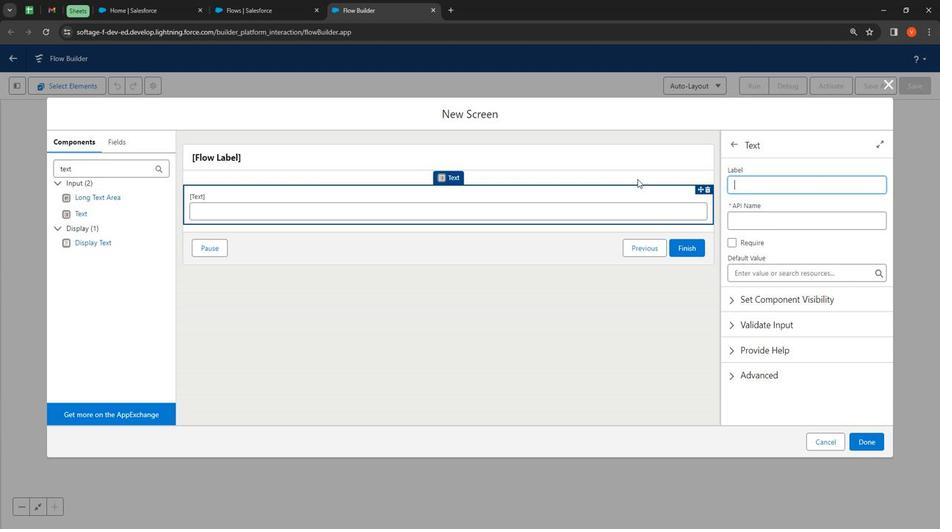
Action: Key pressed A
Screenshot: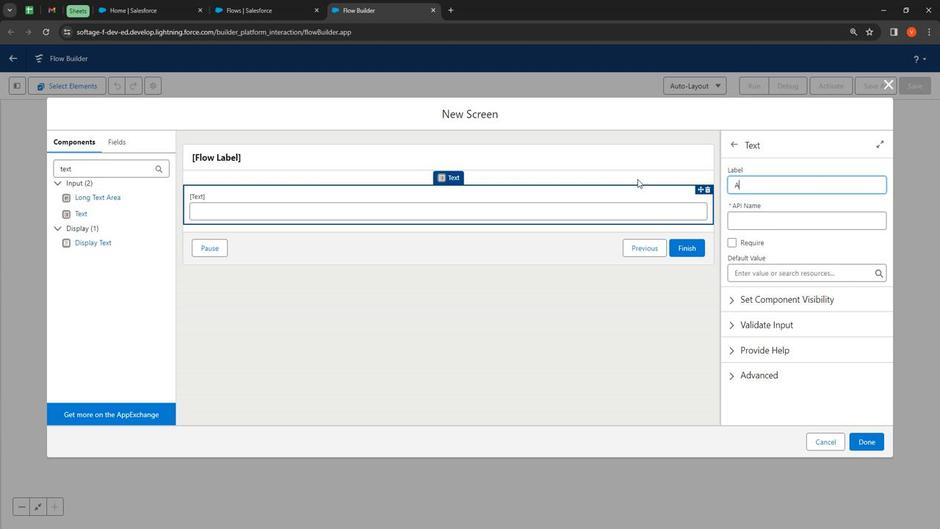 
Action: Mouse moved to (629, 196)
Screenshot: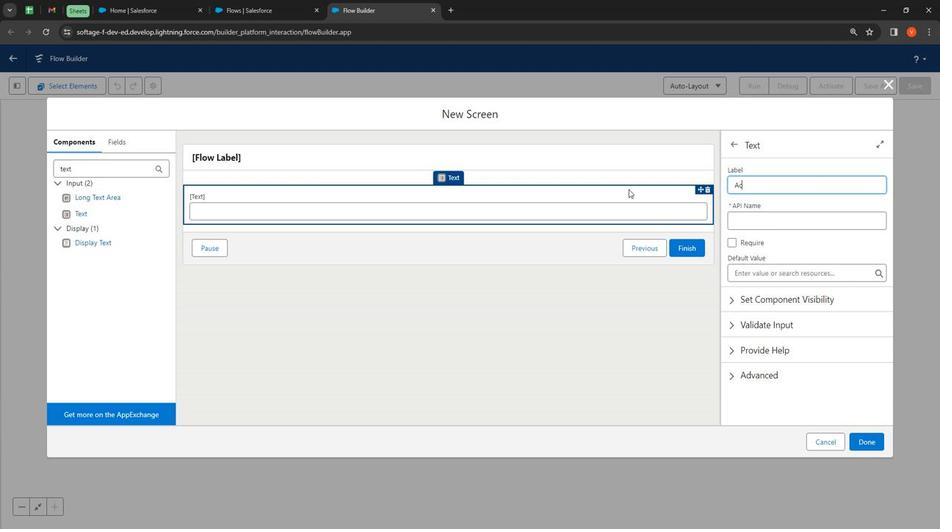 
Action: Key pressed c
Screenshot: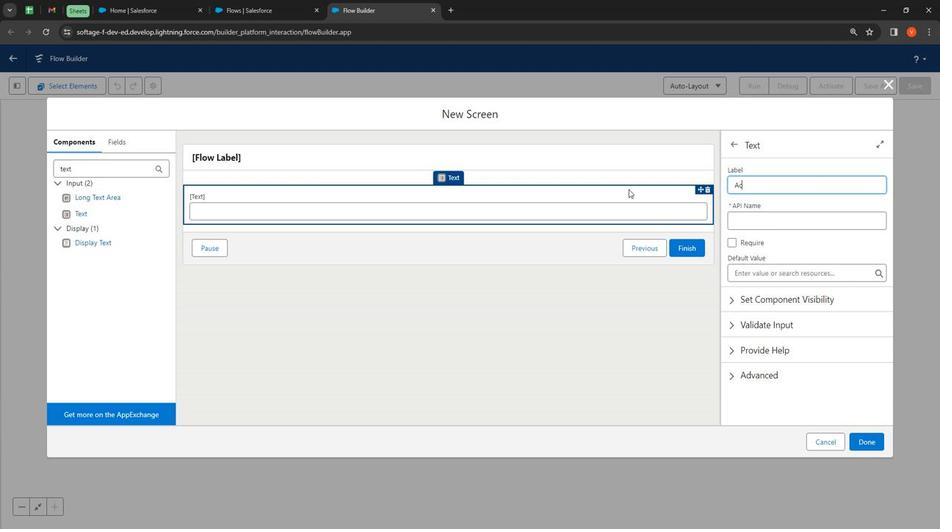 
Action: Mouse moved to (620, 205)
Screenshot: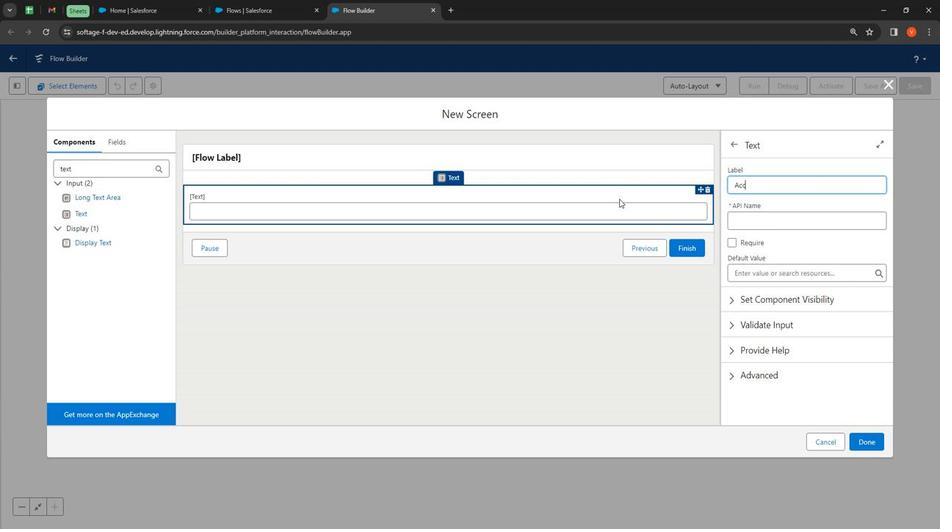 
Action: Key pressed c
Screenshot: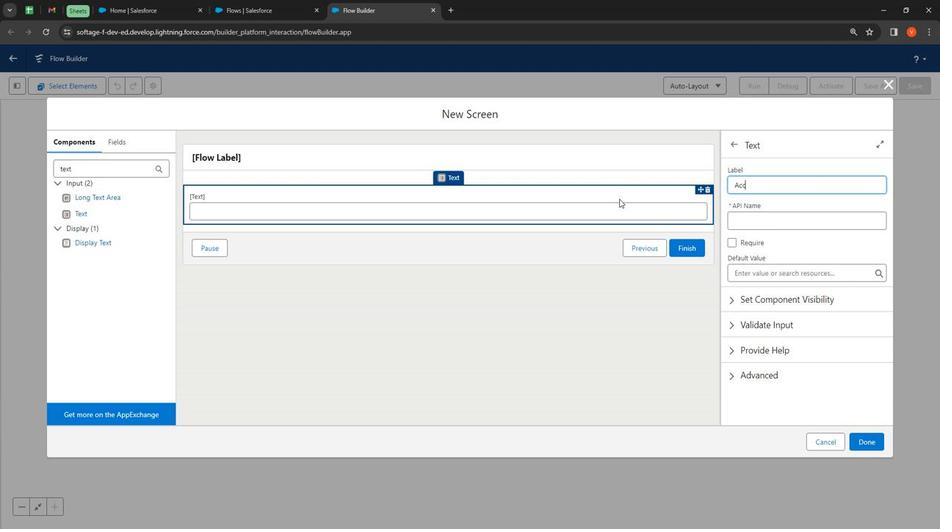 
Action: Mouse moved to (552, 173)
Screenshot: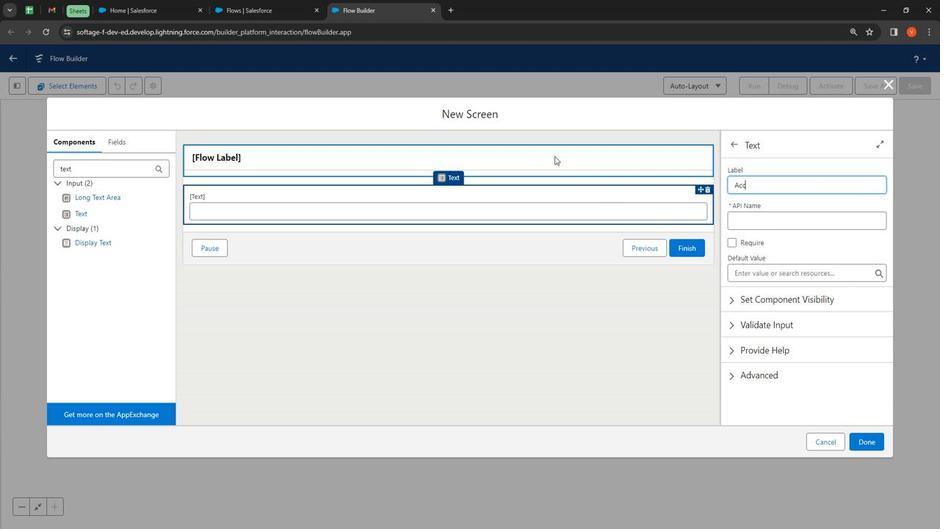 
Action: Key pressed ount<Key.space><Key.shift>Name
Screenshot: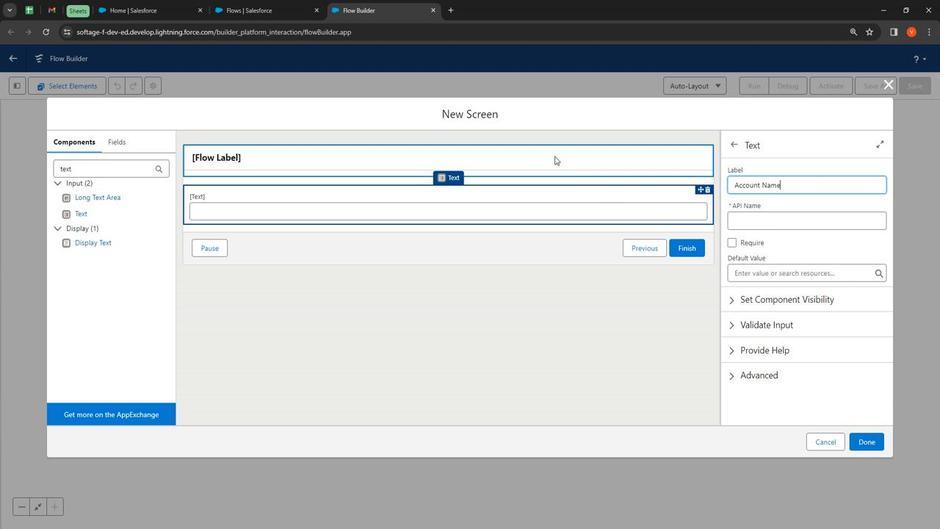 
Action: Mouse moved to (766, 223)
Screenshot: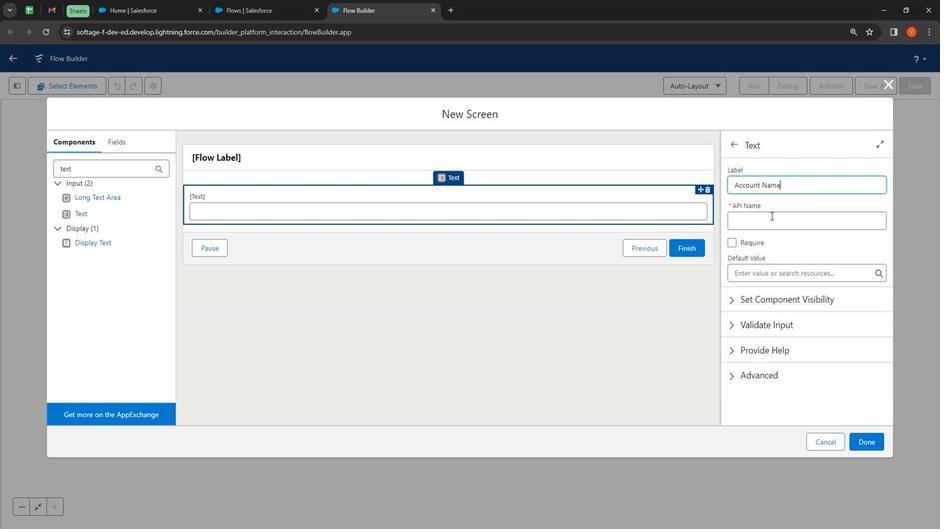 
Action: Mouse pressed left at (766, 223)
Screenshot: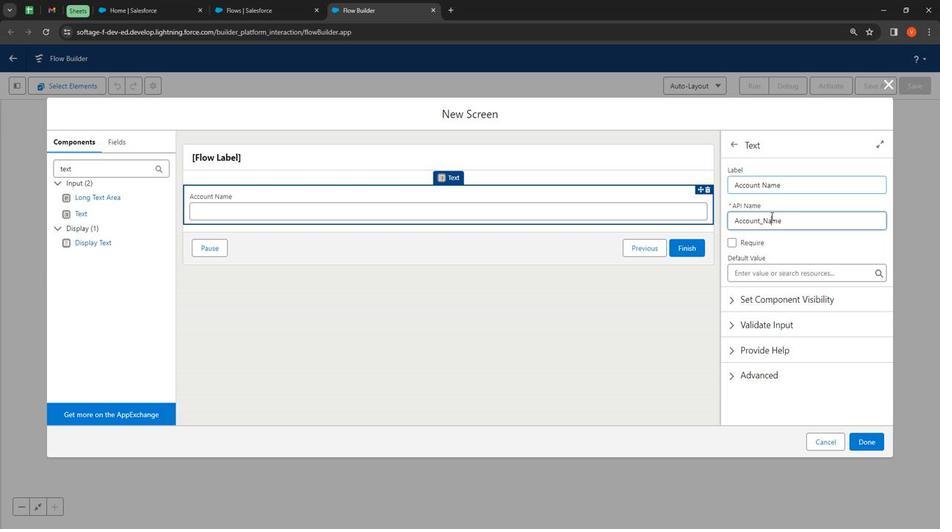 
Action: Mouse moved to (803, 230)
Screenshot: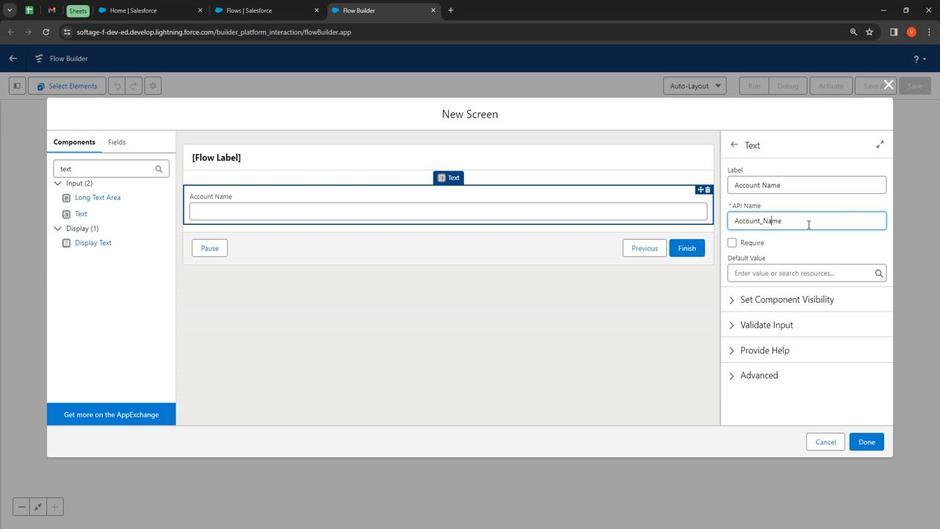 
Action: Mouse pressed left at (803, 230)
Screenshot: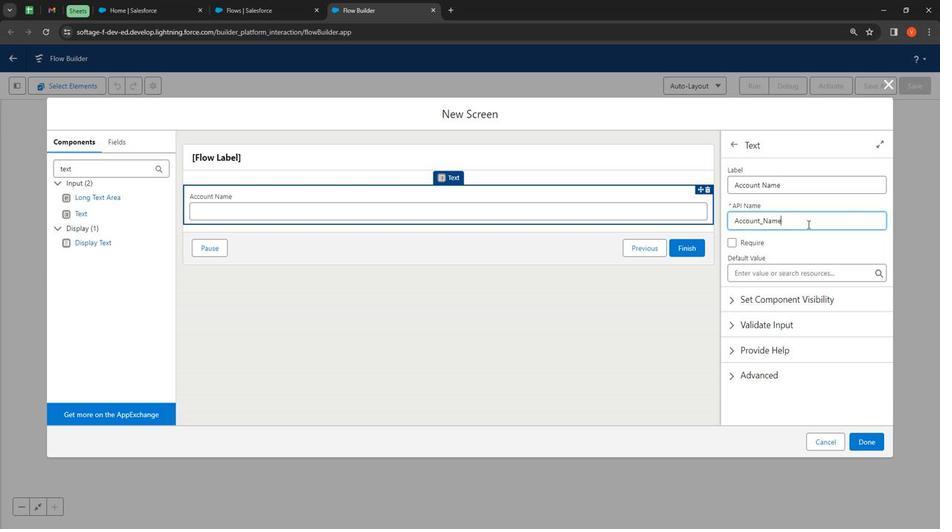 
Action: Mouse moved to (803, 230)
Screenshot: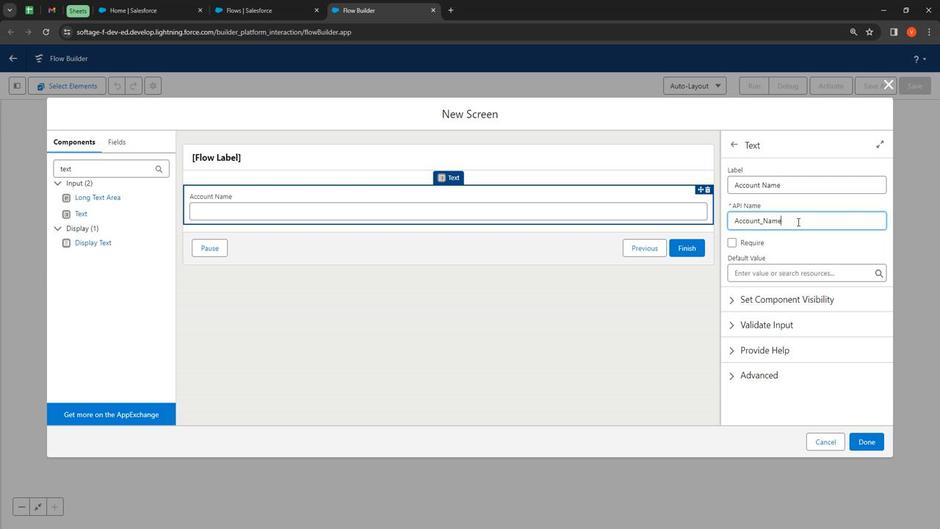 
Action: Key pressed <Key.shift>
Screenshot: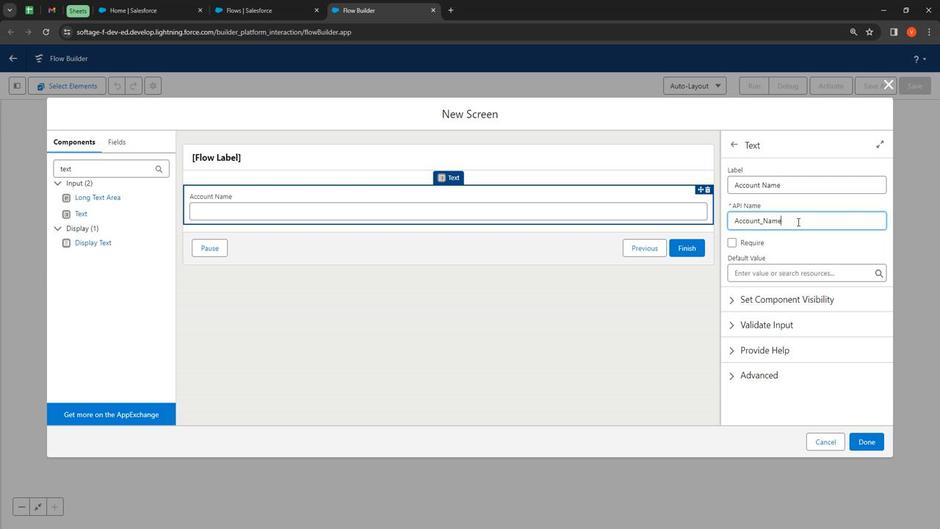 
Action: Mouse moved to (655, 135)
Screenshot: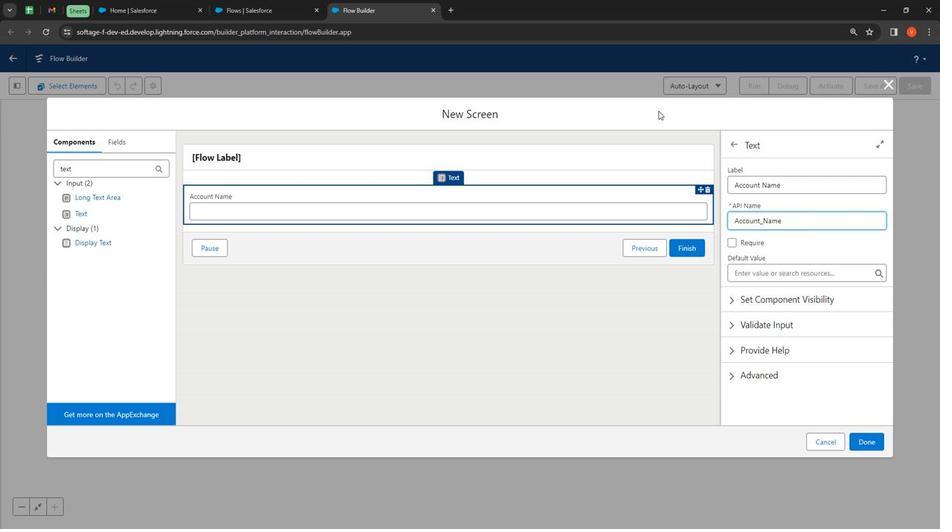 
Action: Key pressed <Key.shift><Key.shift><Key.shift><Key.shift><Key.shift><Key.shift><Key.shift><Key.shift><Key.shift><Key.shift>_on<Key.shift>Account
Screenshot: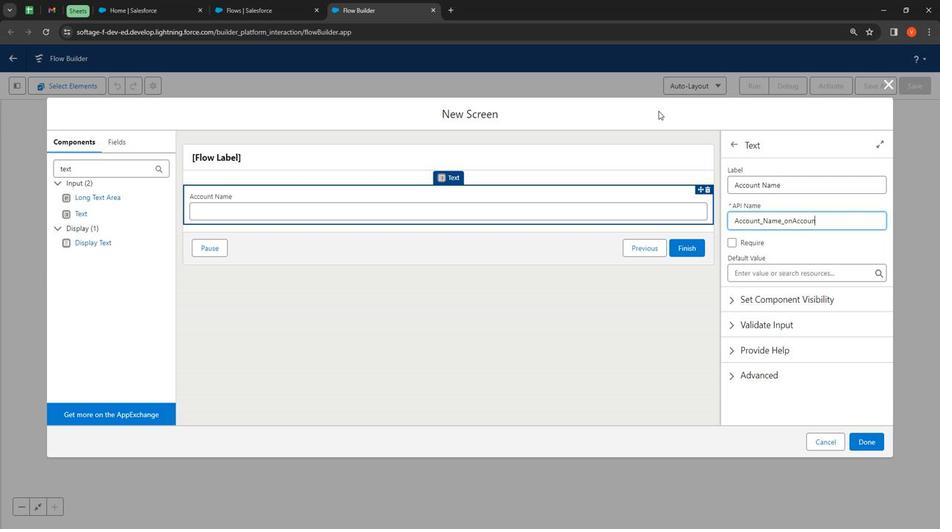 
Action: Mouse moved to (729, 246)
Screenshot: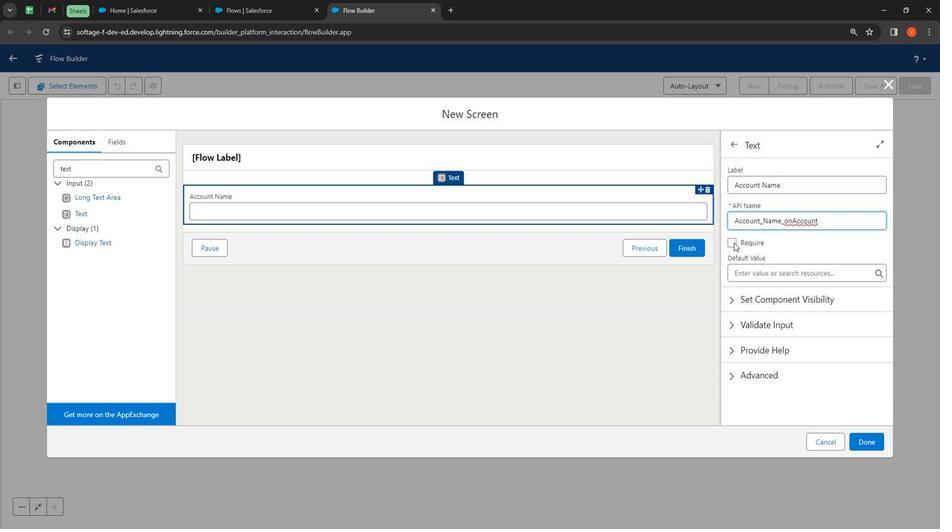 
Action: Mouse pressed left at (729, 246)
Screenshot: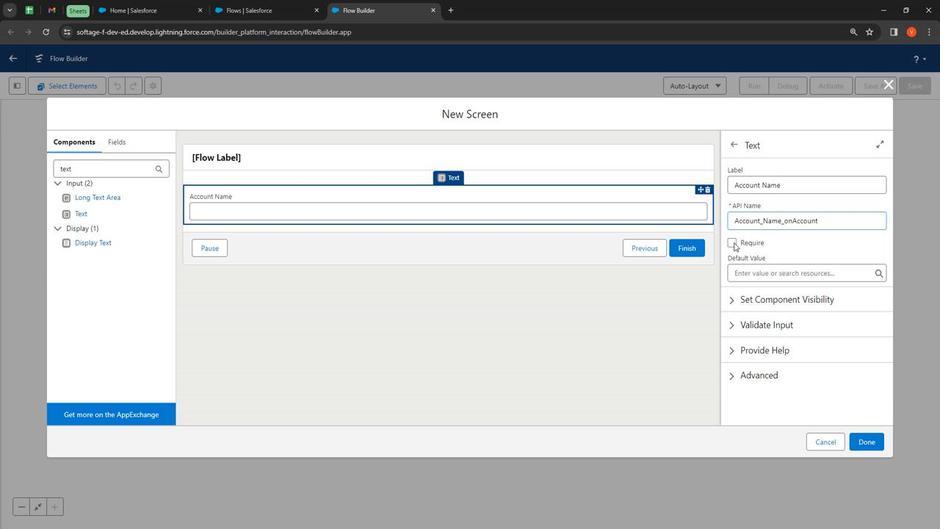 
Action: Mouse moved to (105, 180)
Screenshot: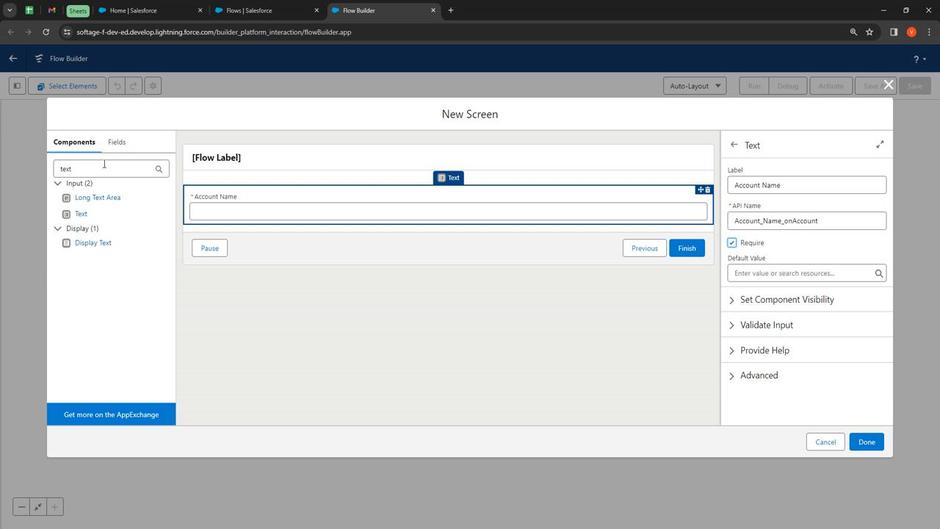 
Action: Mouse pressed left at (105, 180)
Screenshot: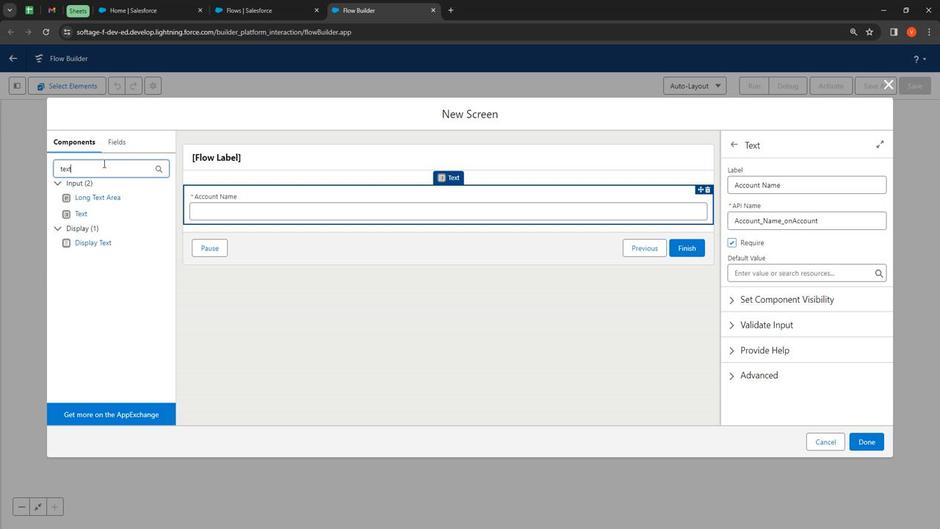 
Action: Mouse pressed left at (105, 180)
Screenshot: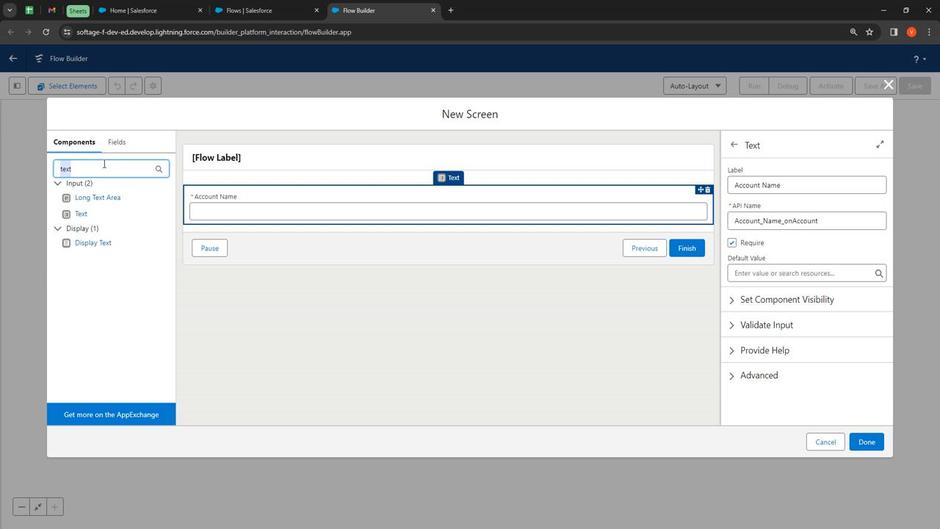 
Action: Mouse moved to (83, 218)
Screenshot: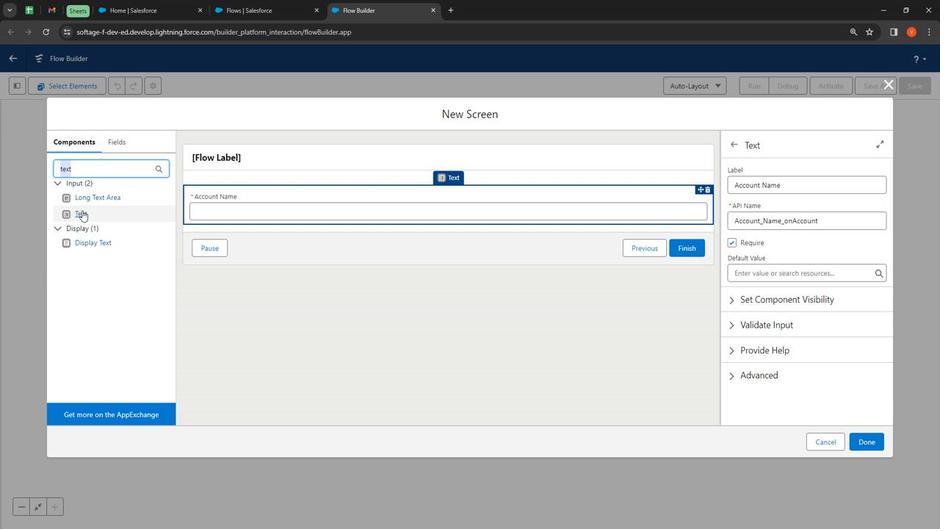 
Action: Mouse pressed left at (83, 218)
Screenshot: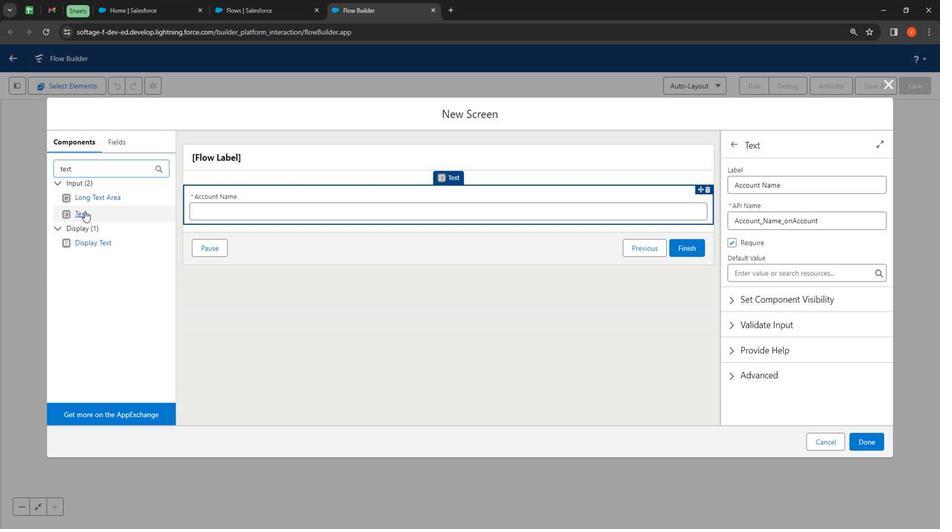 
Action: Mouse moved to (751, 210)
Screenshot: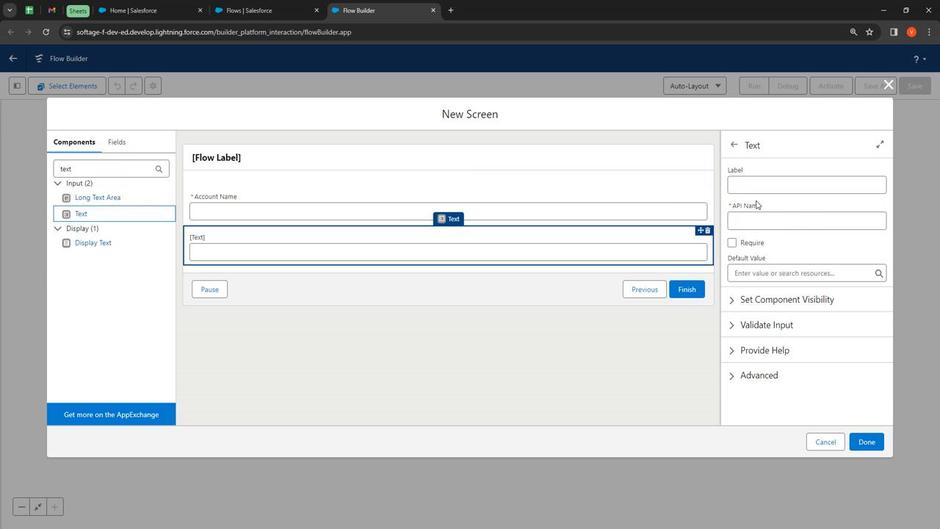 
Action: Mouse pressed left at (751, 210)
Screenshot: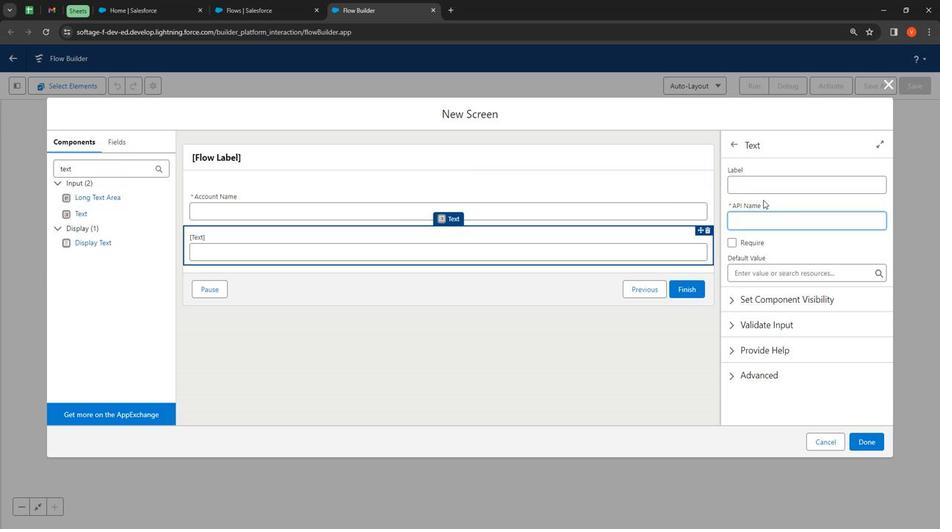 
Action: Mouse moved to (760, 209)
Screenshot: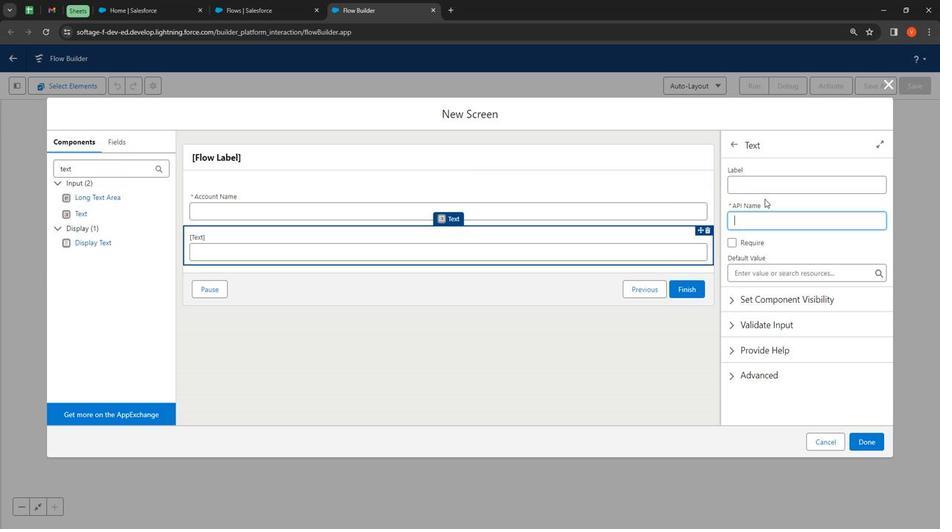 
Action: Mouse pressed left at (760, 209)
Screenshot: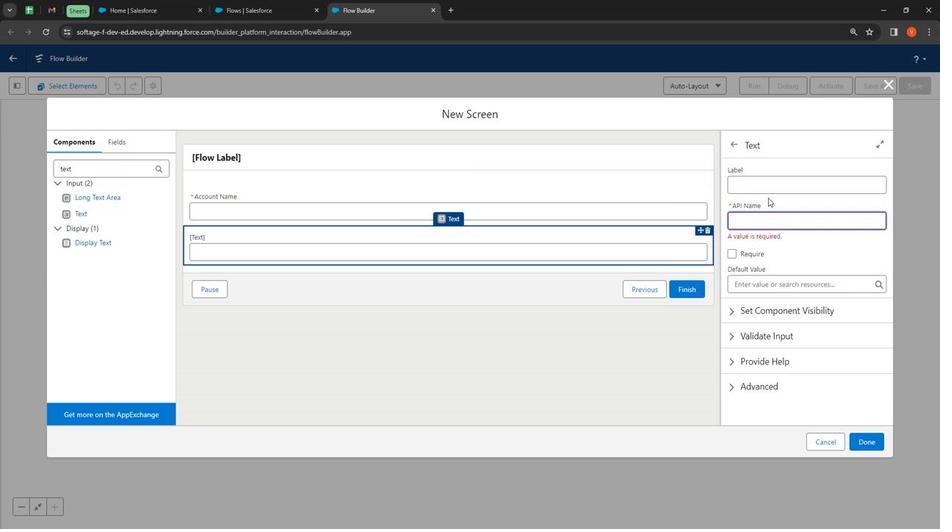 
Action: Mouse moved to (764, 208)
Screenshot: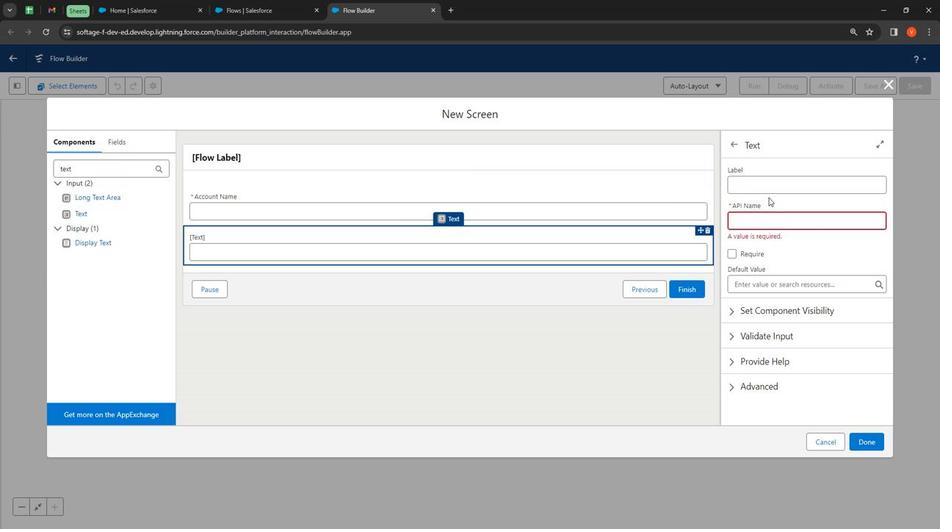 
Action: Mouse pressed left at (764, 208)
Screenshot: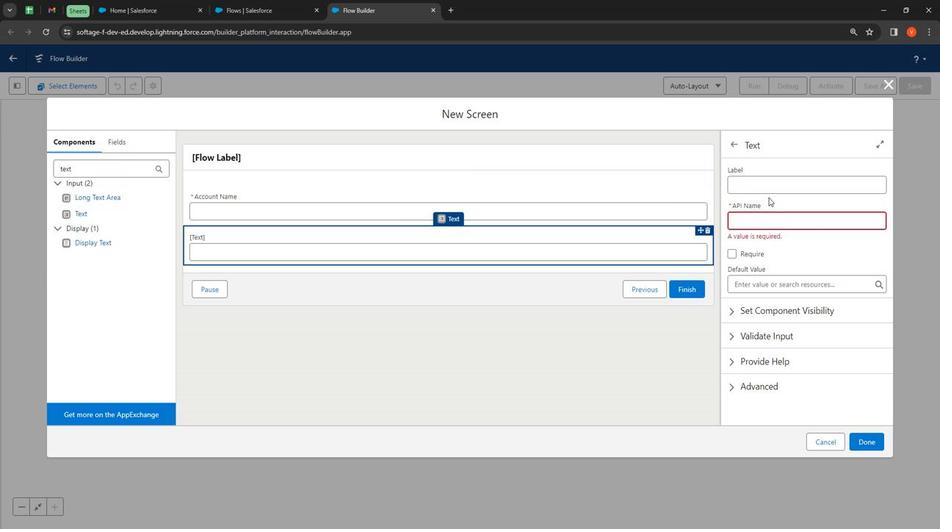 
Action: Mouse moved to (767, 204)
Screenshot: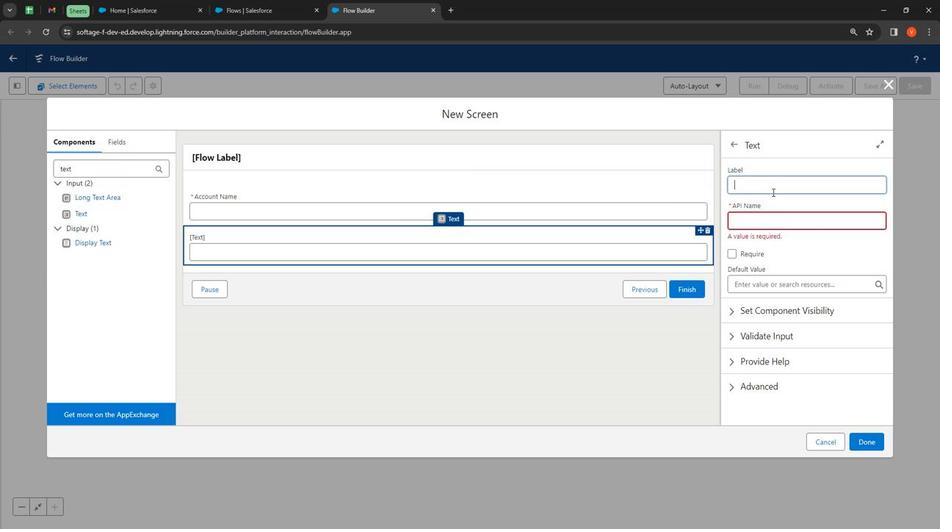 
Action: Mouse pressed left at (767, 204)
Screenshot: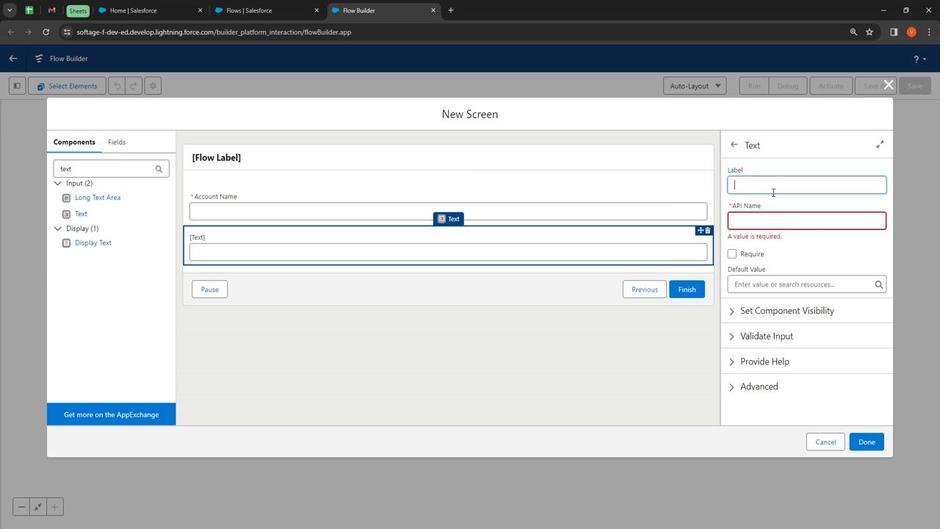 
Action: Mouse moved to (768, 204)
Screenshot: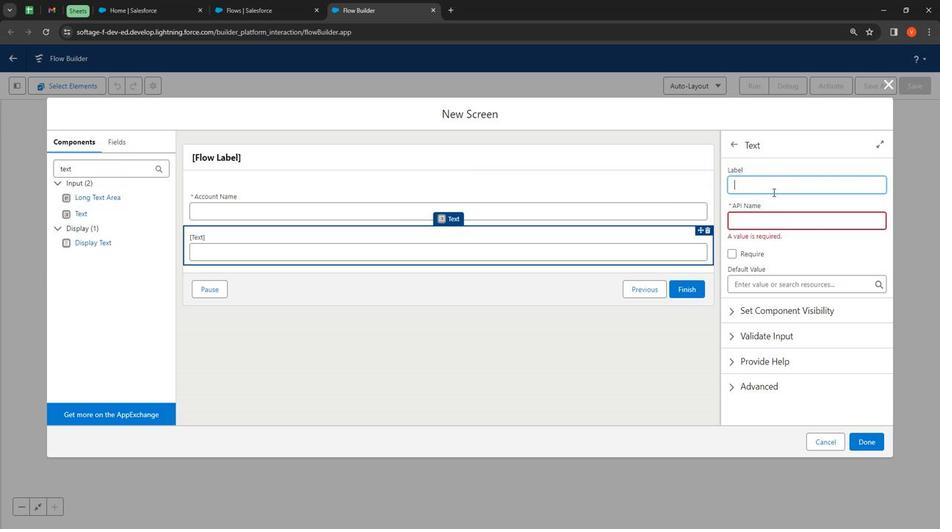 
Action: Key pressed <Key.shift>
Screenshot: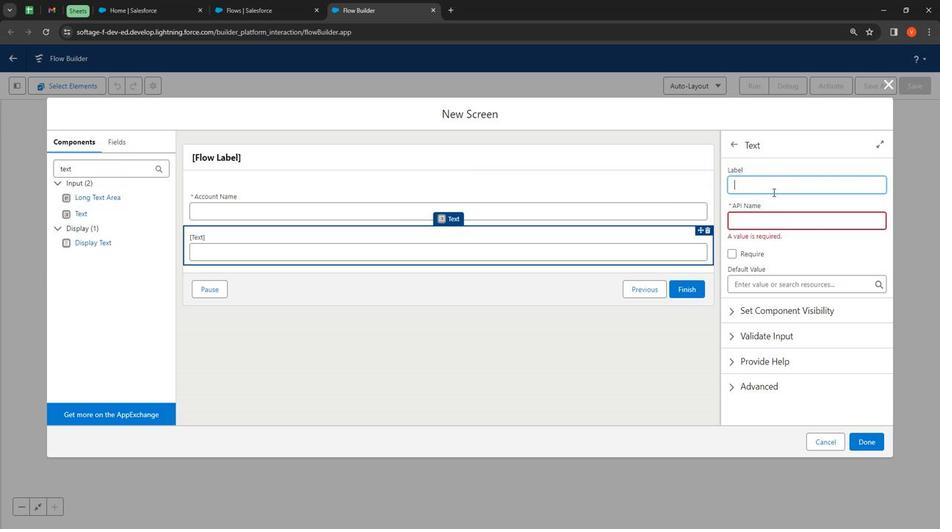 
Action: Mouse moved to (687, 207)
Screenshot: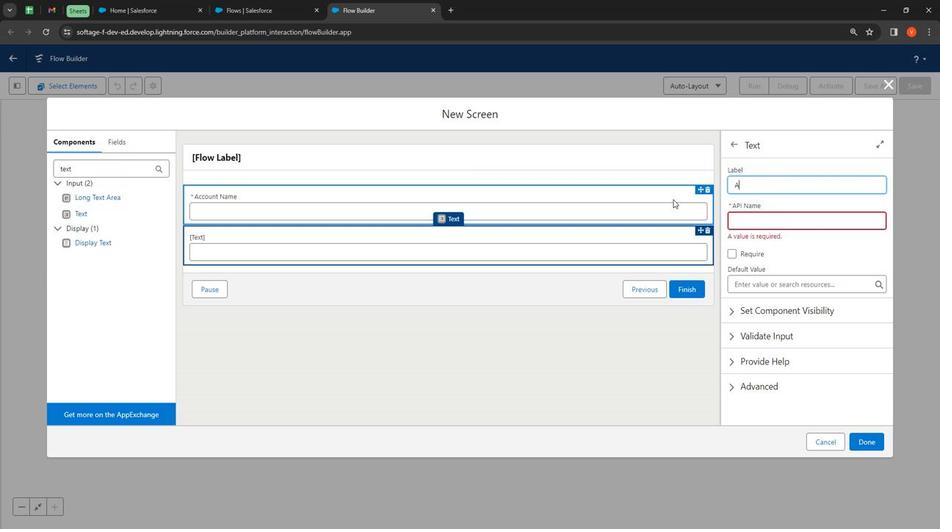 
Action: Key pressed A
Screenshot: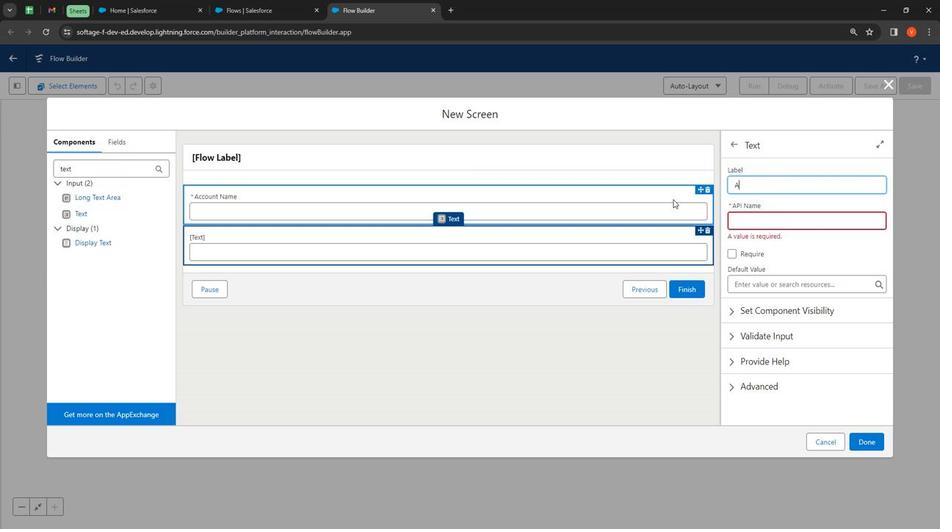 
Action: Mouse moved to (631, 199)
Screenshot: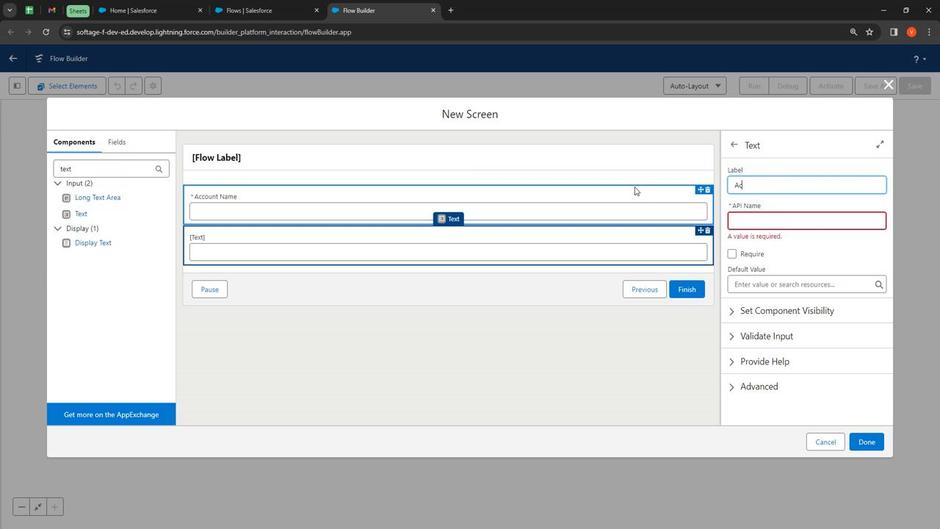 
Action: Key pressed ccount<Key.space><Key.shift>Number
Screenshot: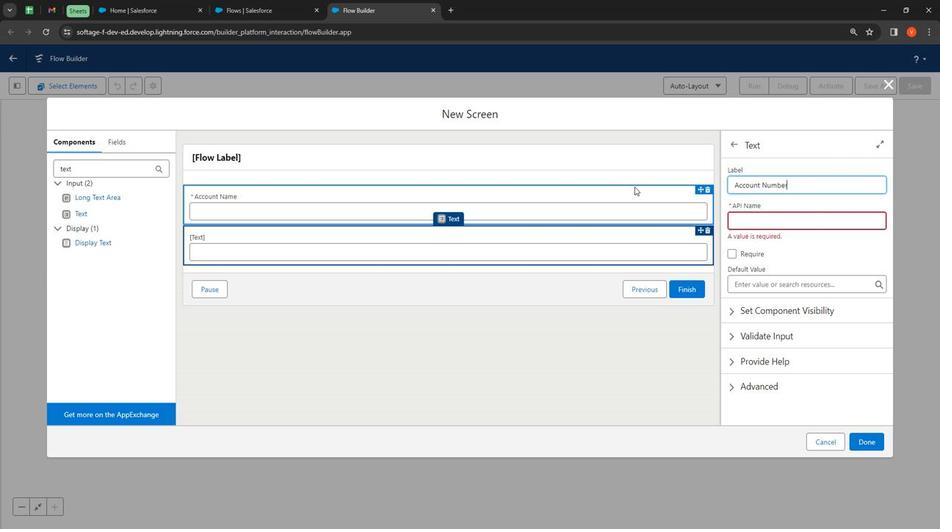 
Action: Mouse moved to (759, 232)
Screenshot: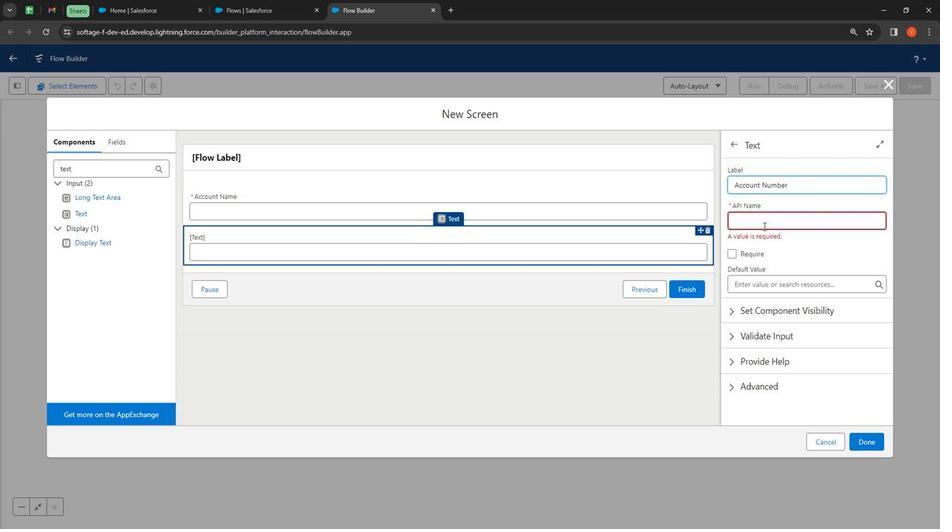 
Action: Mouse pressed left at (759, 232)
Screenshot: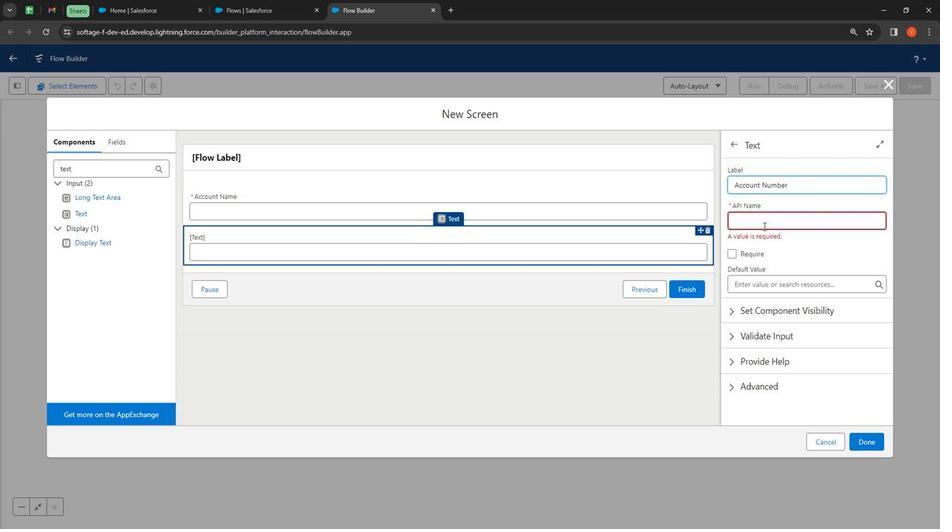 
Action: Mouse moved to (737, 248)
Screenshot: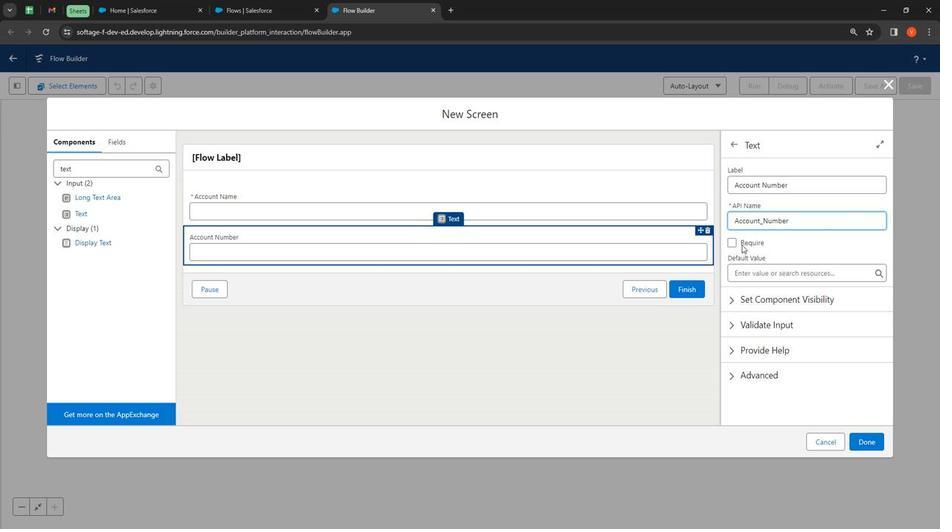 
Action: Mouse pressed left at (737, 248)
Screenshot: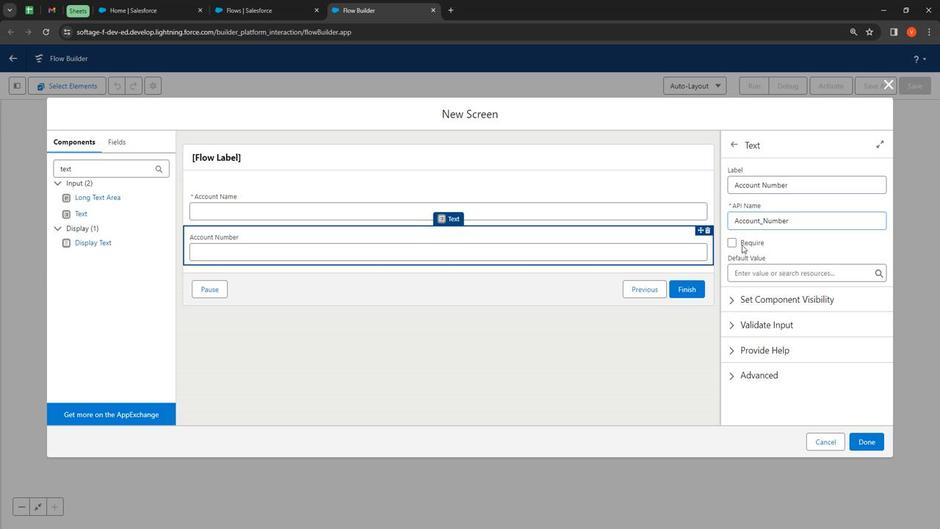 
Action: Mouse moved to (265, 41)
Screenshot: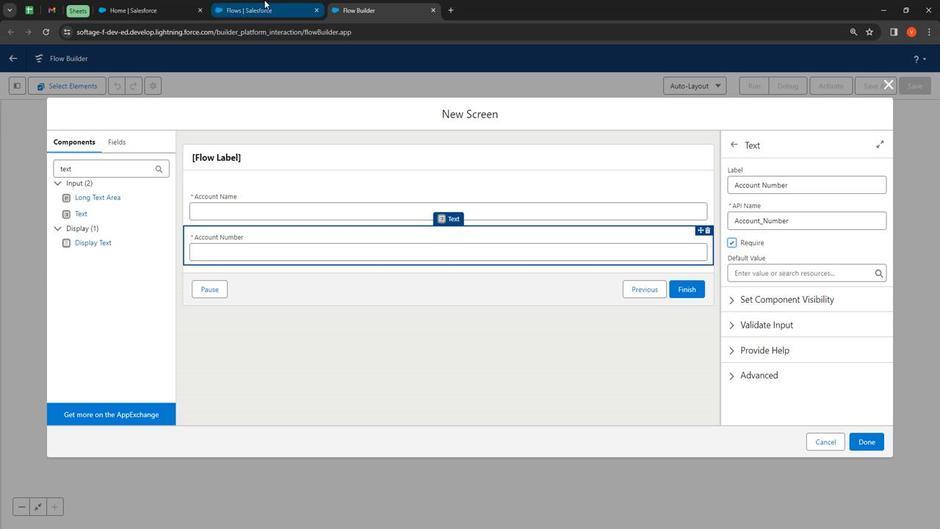 
Action: Mouse pressed left at (265, 42)
Screenshot: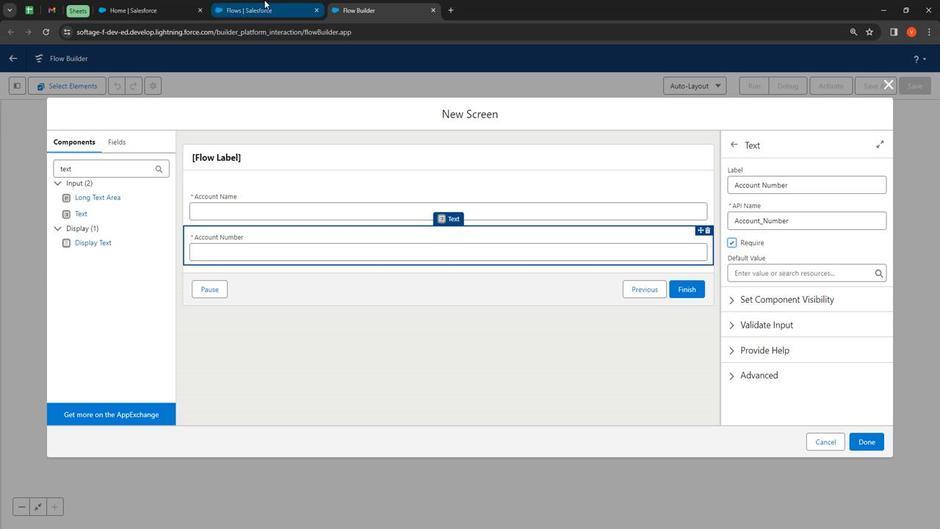 
Action: Mouse moved to (123, 107)
Screenshot: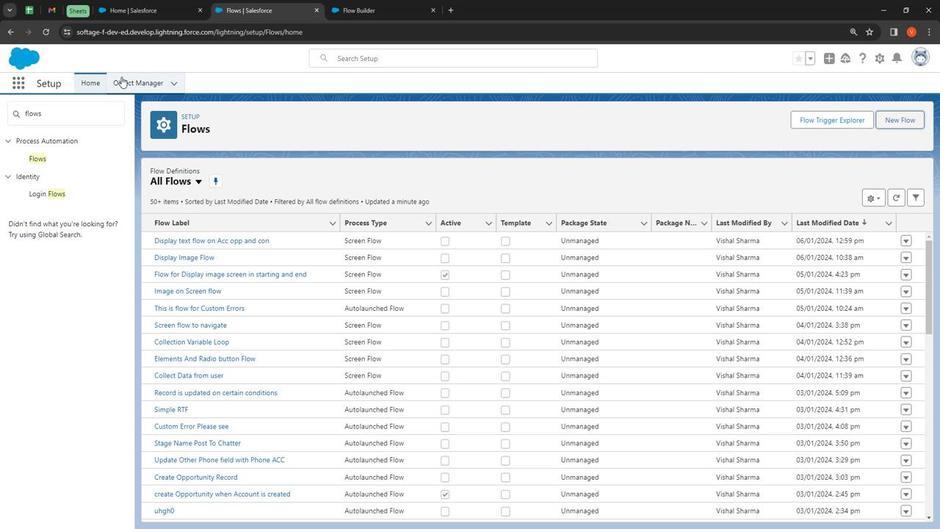 
Action: Mouse pressed left at (123, 107)
Screenshot: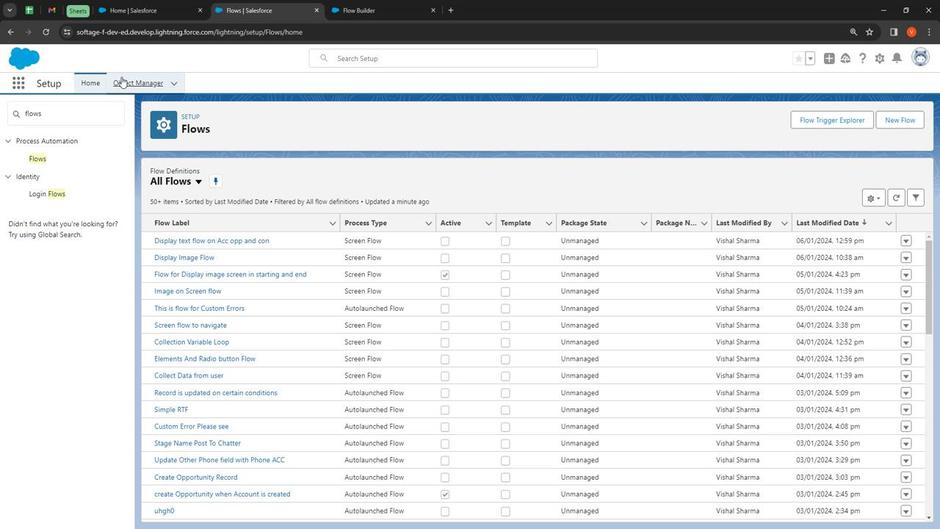 
Action: Mouse moved to (36, 201)
Screenshot: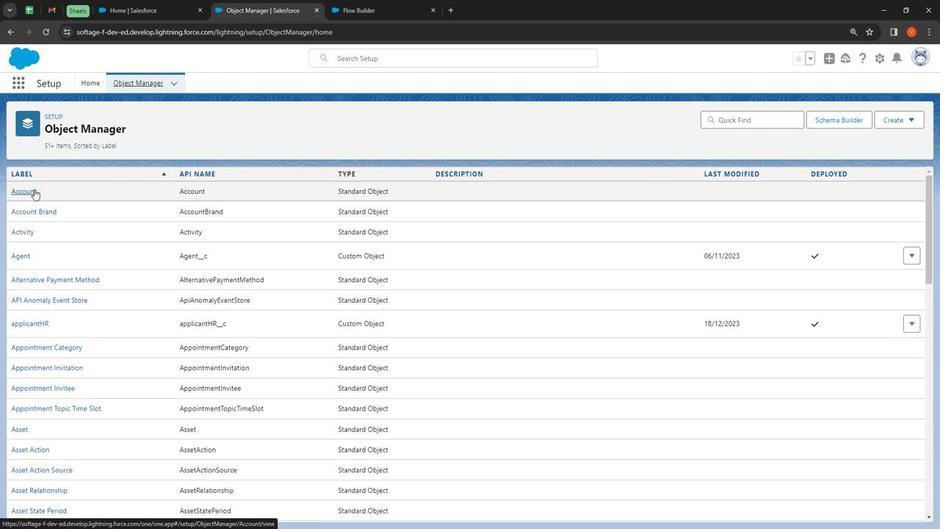 
Action: Mouse pressed left at (36, 201)
Screenshot: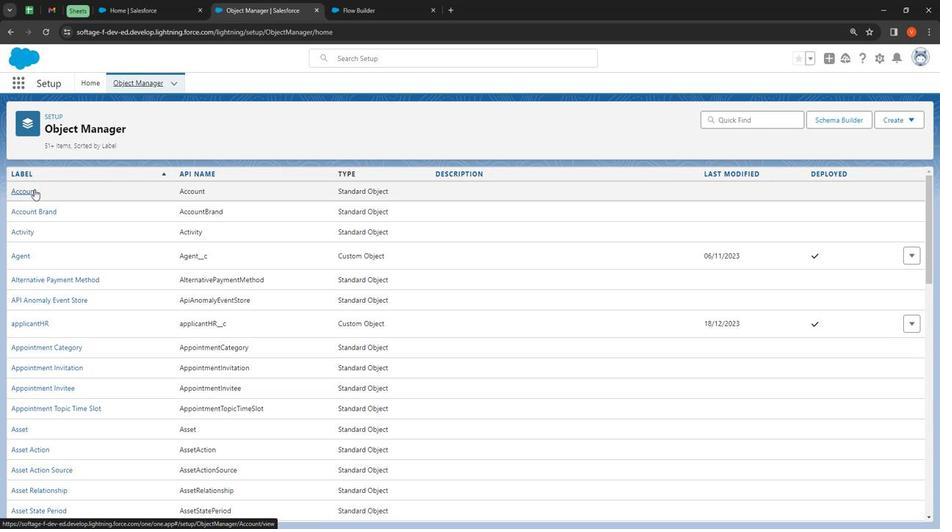 
Action: Mouse moved to (56, 200)
Screenshot: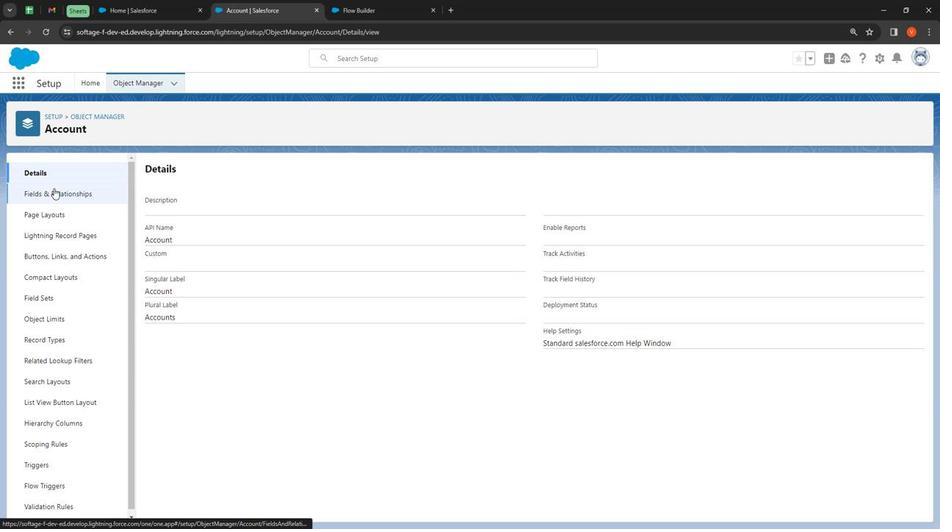 
Action: Mouse pressed left at (56, 200)
Screenshot: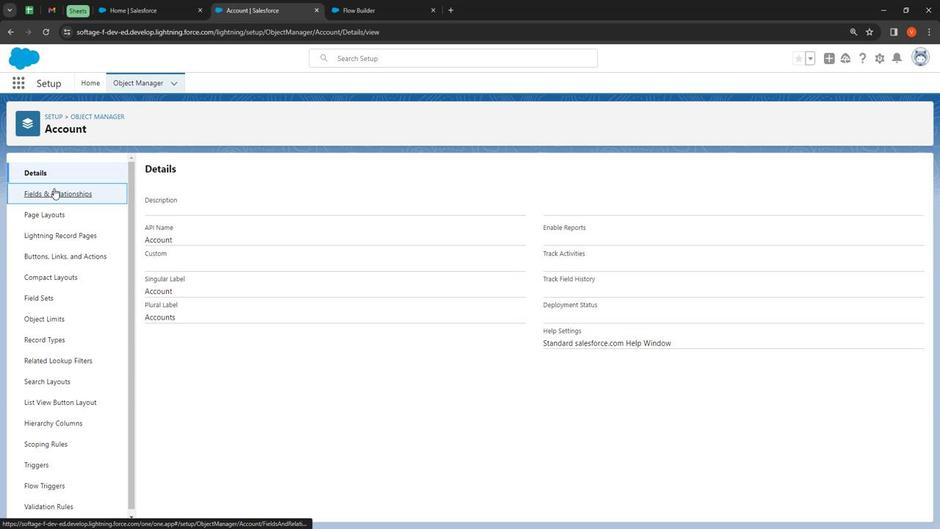 
Action: Mouse moved to (355, 42)
Screenshot: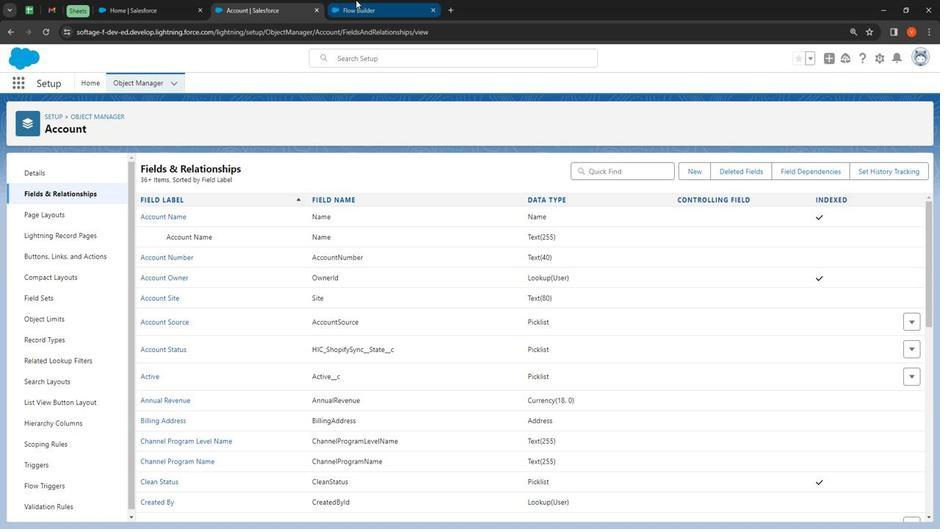 
Action: Mouse pressed left at (355, 42)
Screenshot: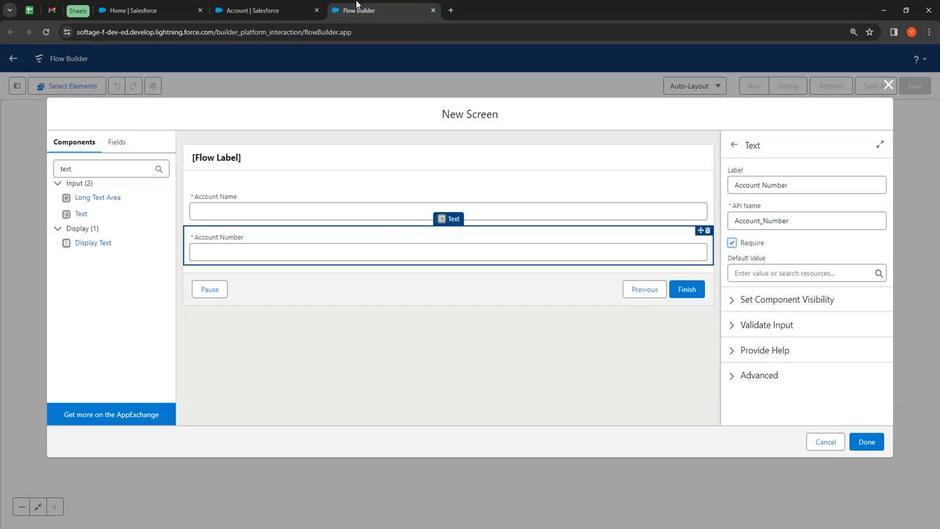 
Action: Mouse moved to (80, 218)
Screenshot: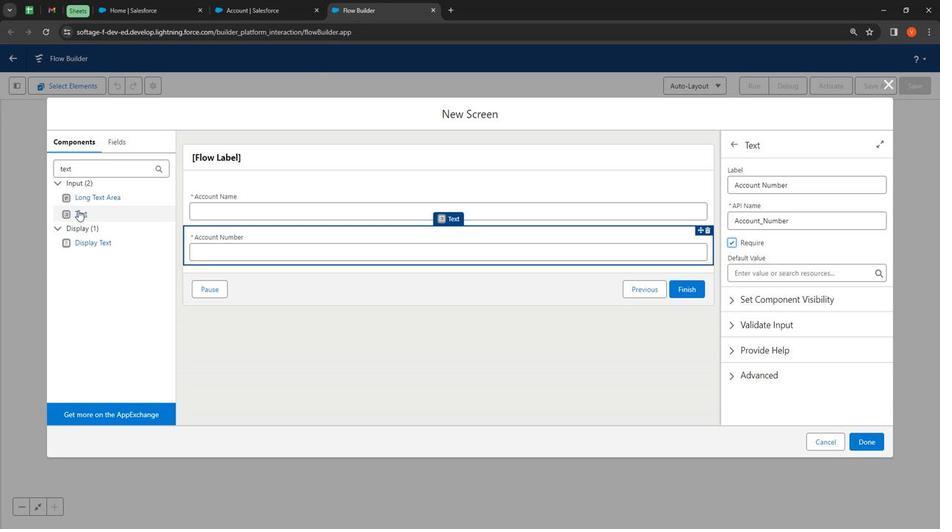 
Action: Mouse pressed left at (80, 218)
Screenshot: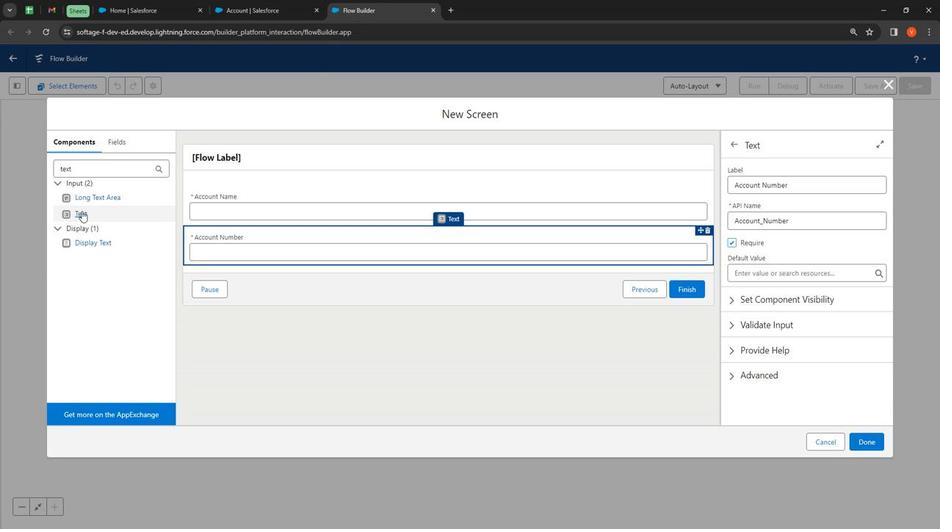 
Action: Mouse moved to (761, 204)
Screenshot: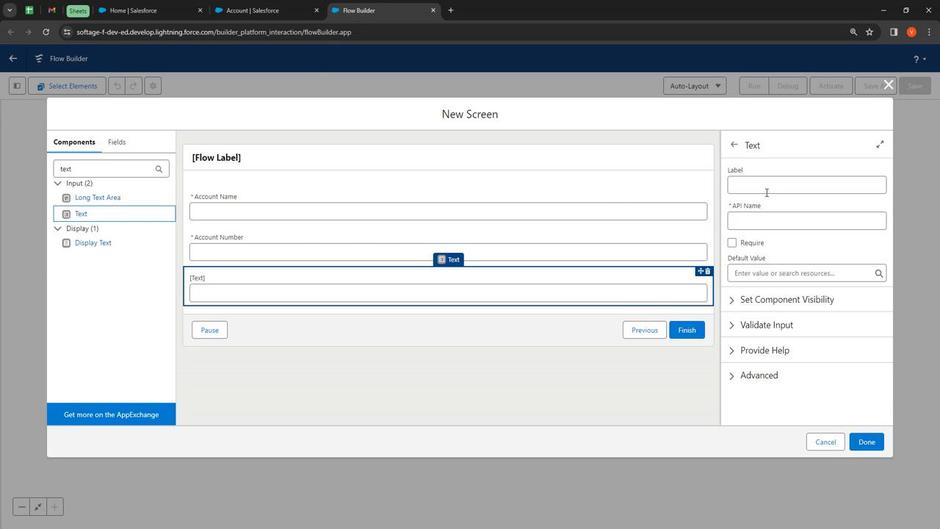 
Action: Mouse pressed left at (761, 204)
Screenshot: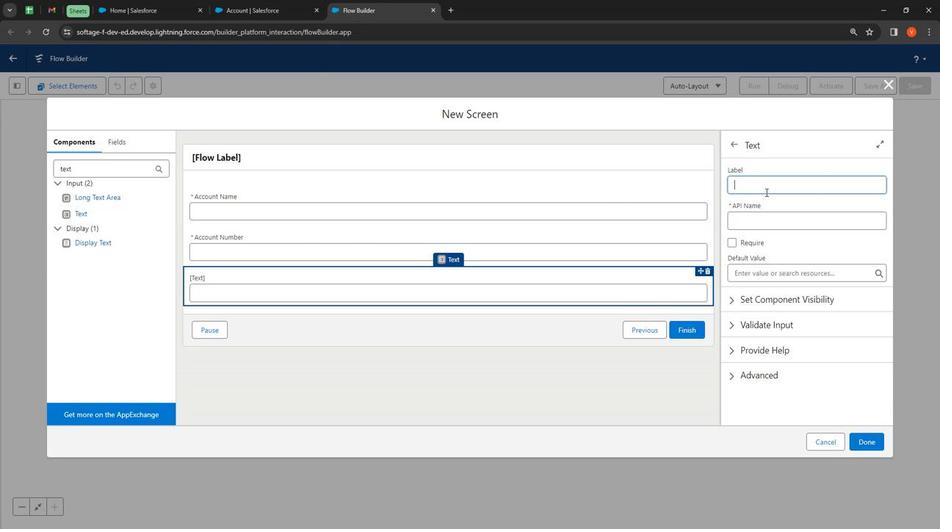 
Action: Key pressed <Key.shift>
Screenshot: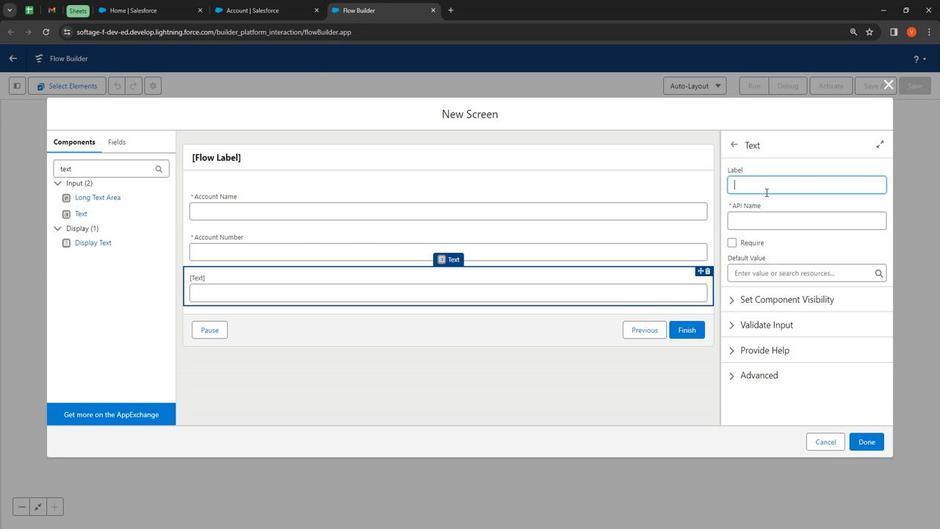 
Action: Mouse moved to (757, 200)
Screenshot: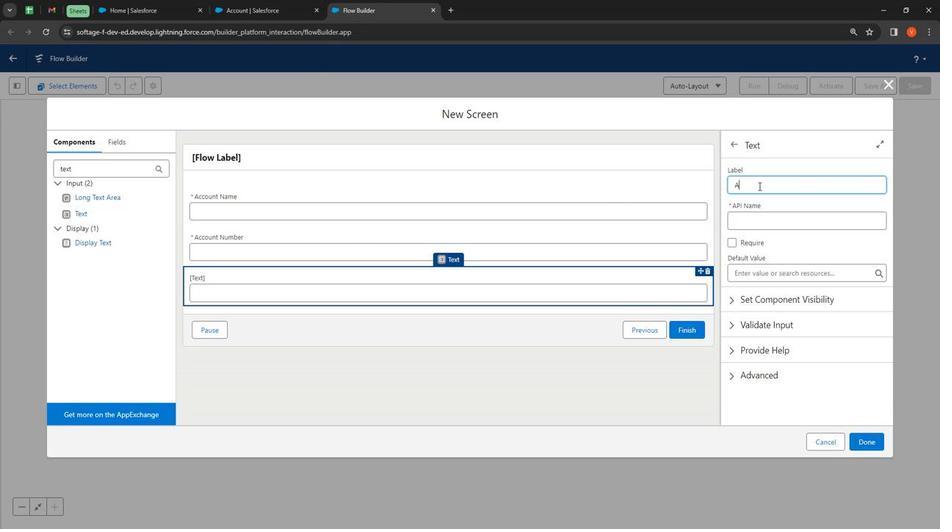 
Action: Key pressed A
Screenshot: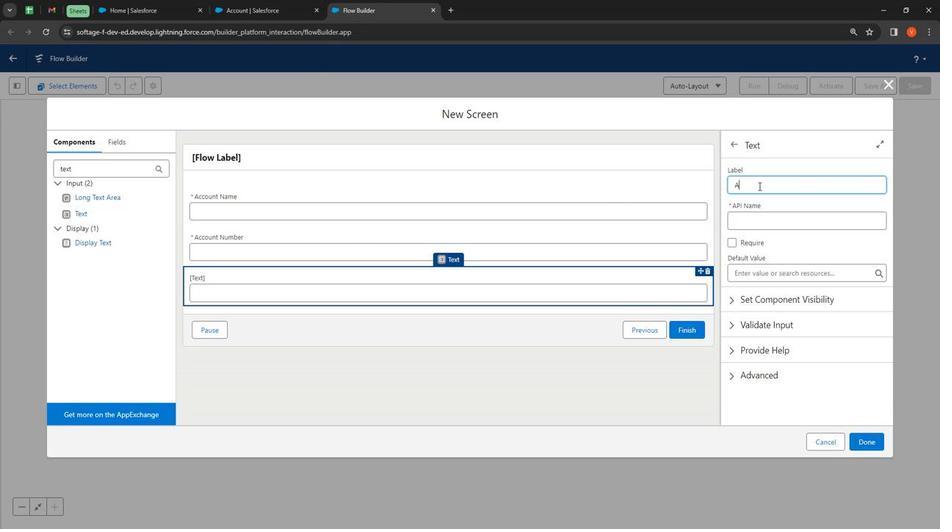 
Action: Mouse moved to (452, 40)
Screenshot: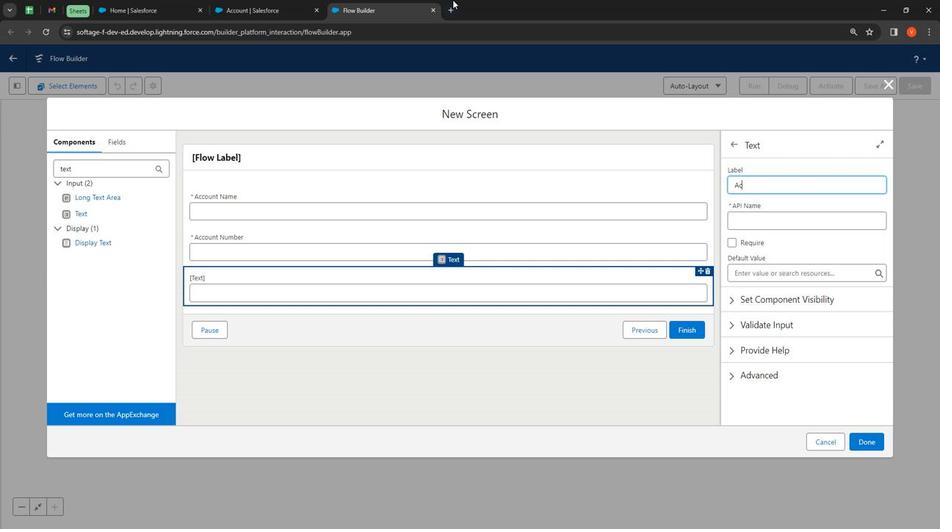 
Action: Key pressed c
Screenshot: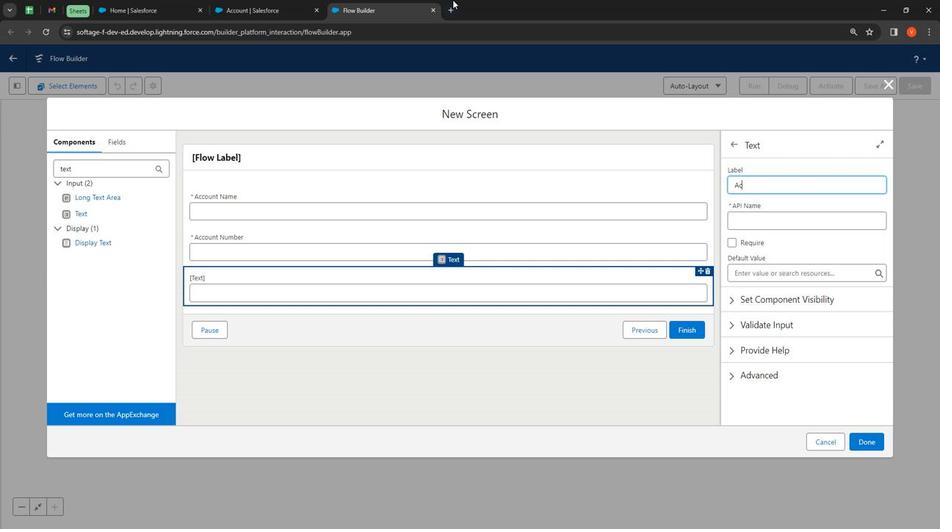 
Action: Mouse moved to (451, 42)
Screenshot: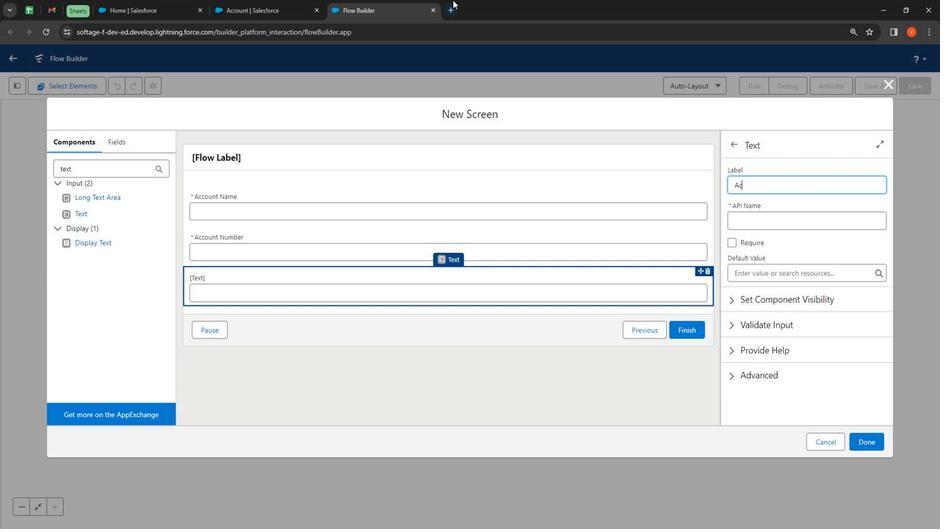 
Action: Key pressed count<Key.space><Key.shift>Site
Screenshot: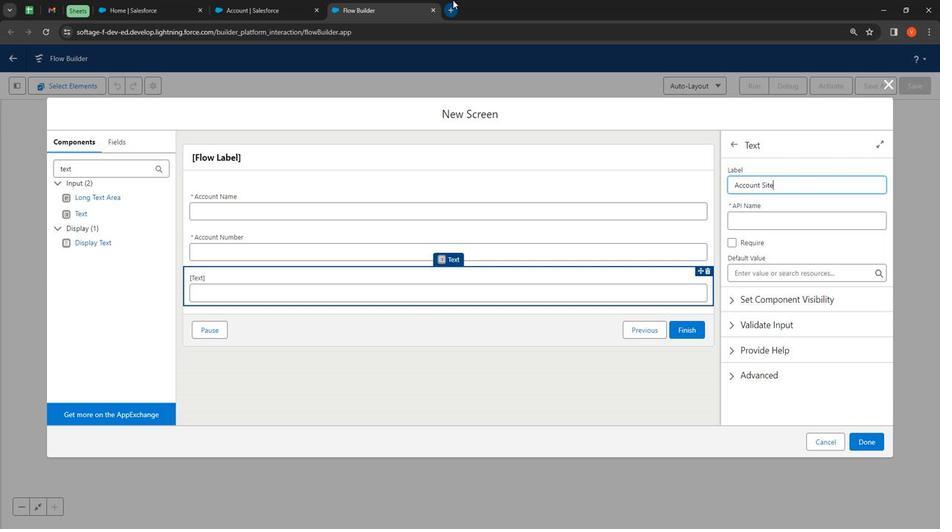 
Action: Mouse moved to (801, 221)
Screenshot: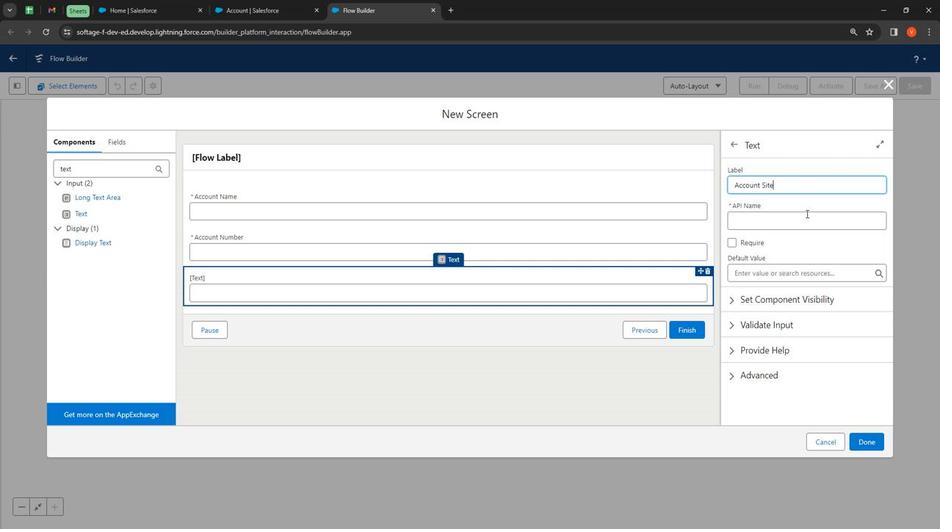 
Action: Mouse pressed left at (801, 221)
Screenshot: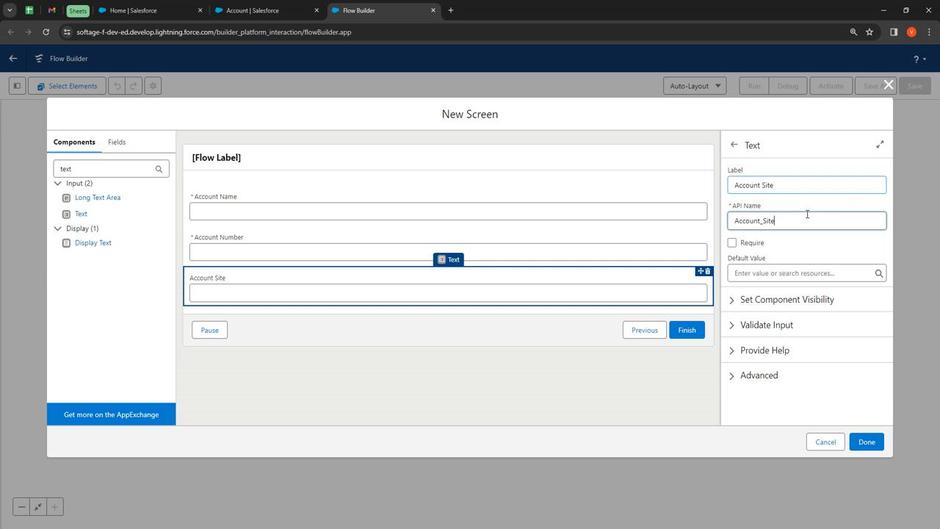 
Action: Key pressed <Key.shift>
Screenshot: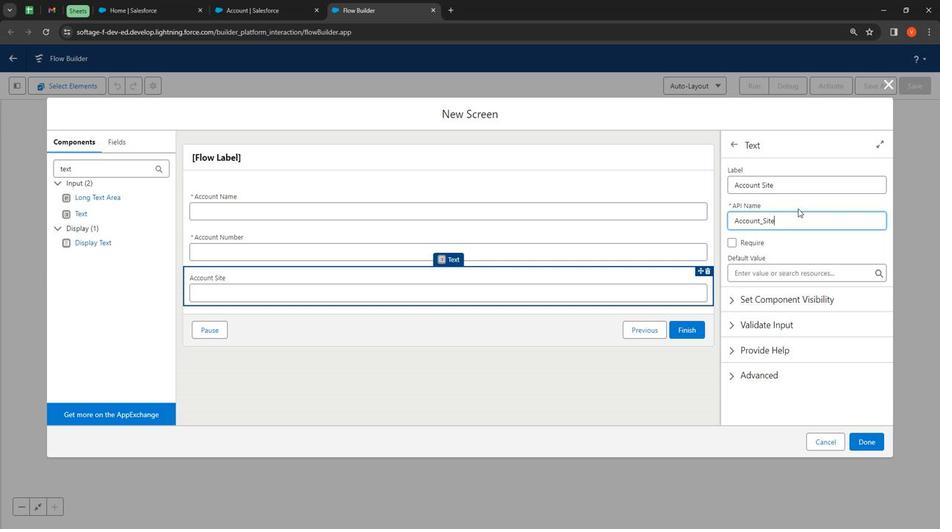 
Action: Mouse moved to (749, 191)
Screenshot: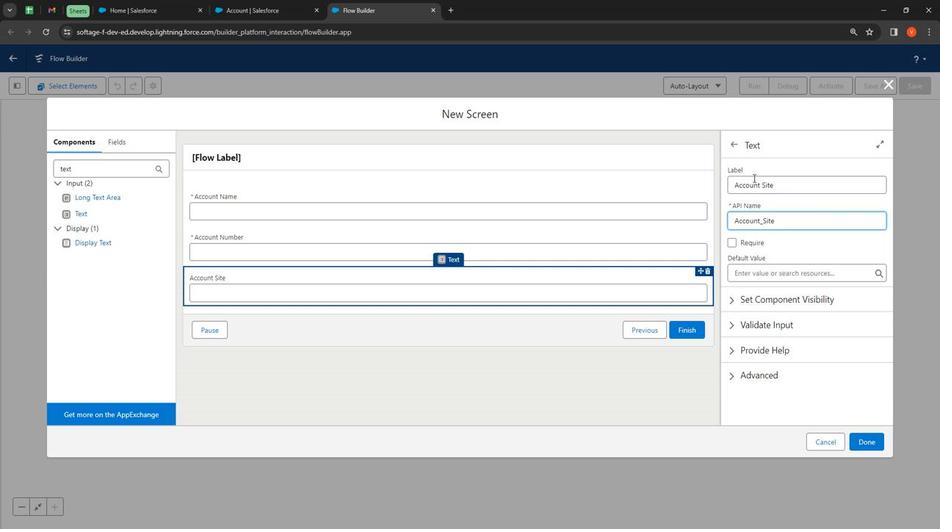 
Action: Key pressed <Key.shift><Key.shift><Key.shift><Key.shift><Key.shift><Key.shift><Key.shift><Key.shift><Key.shift><Key.shift><Key.shift>_onaccont<Key.backspace><Key.backspace>unt
Screenshot: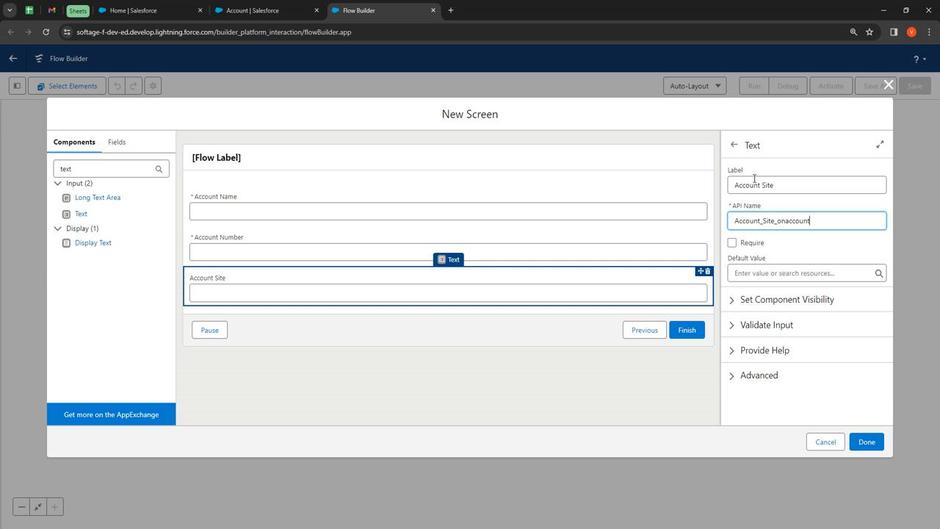 
Action: Mouse moved to (731, 246)
Screenshot: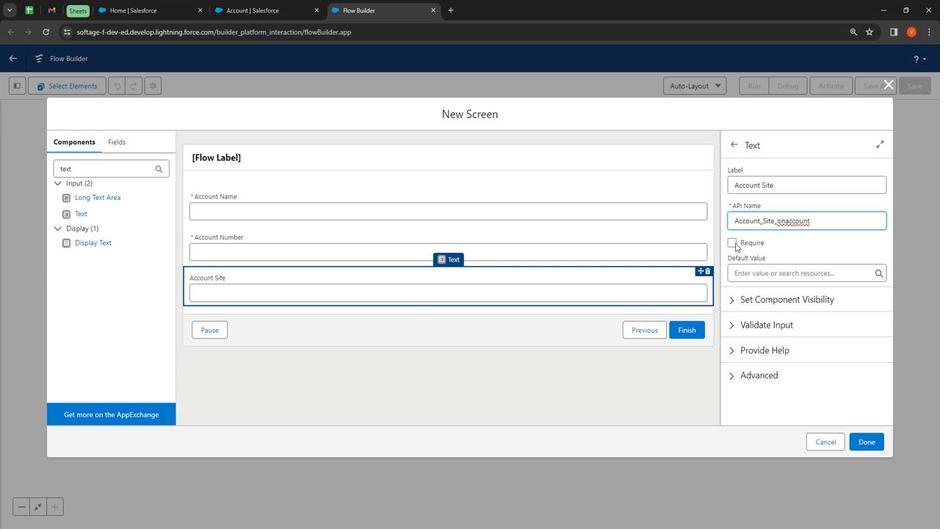 
Action: Mouse pressed left at (731, 246)
Screenshot: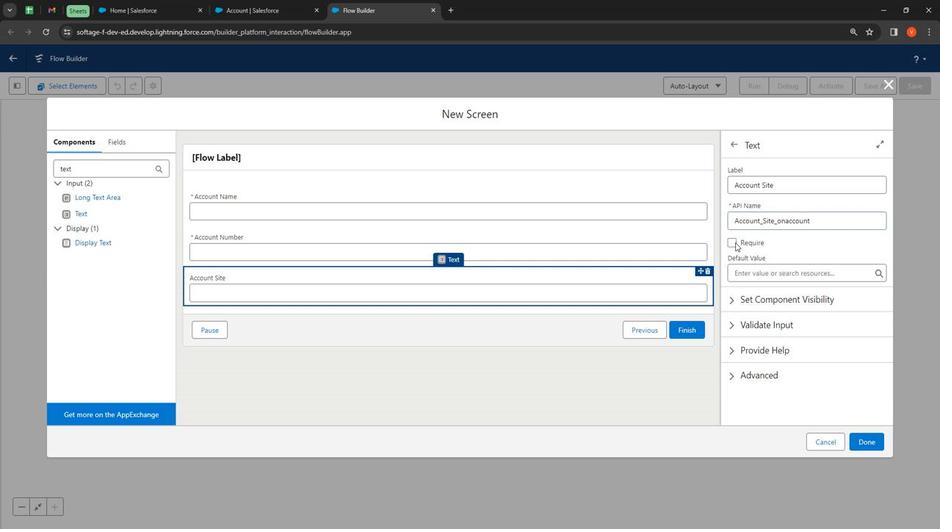 
Action: Mouse moved to (303, 42)
Screenshot: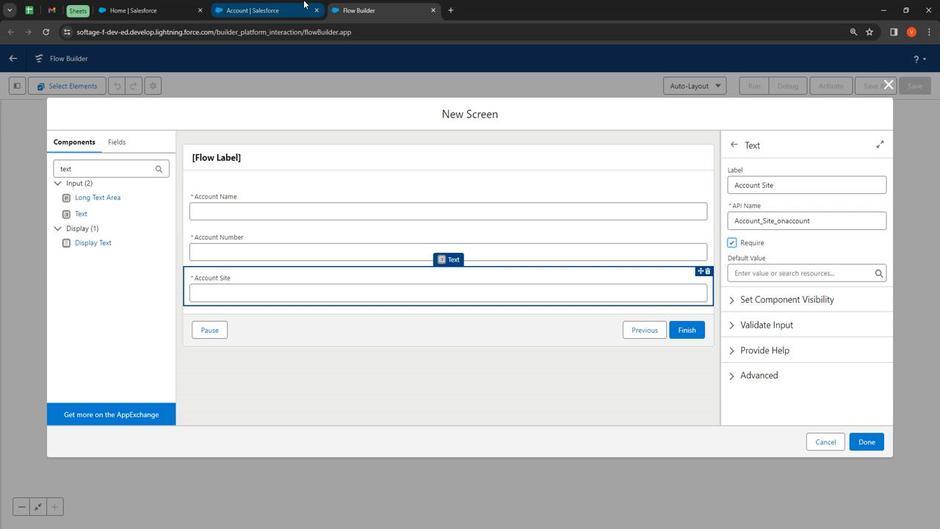 
Action: Mouse pressed left at (303, 42)
Screenshot: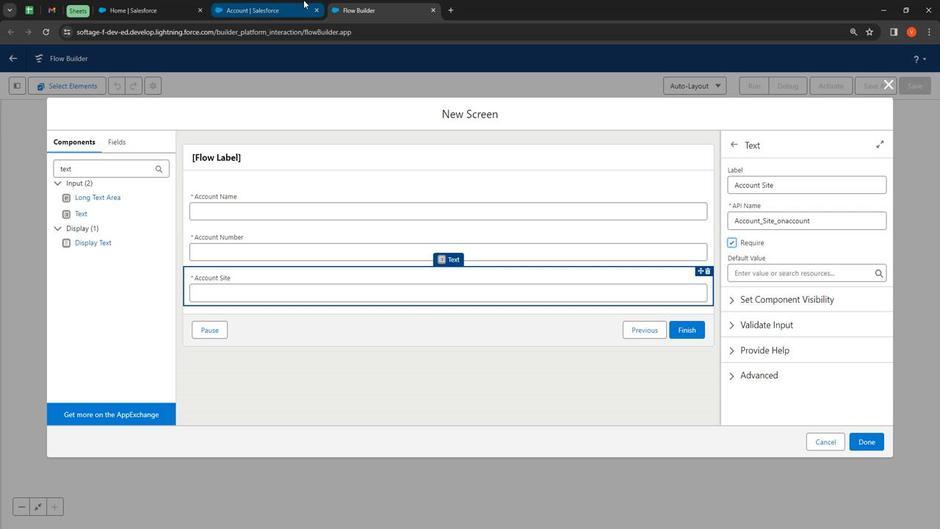 
Action: Mouse moved to (340, 299)
Screenshot: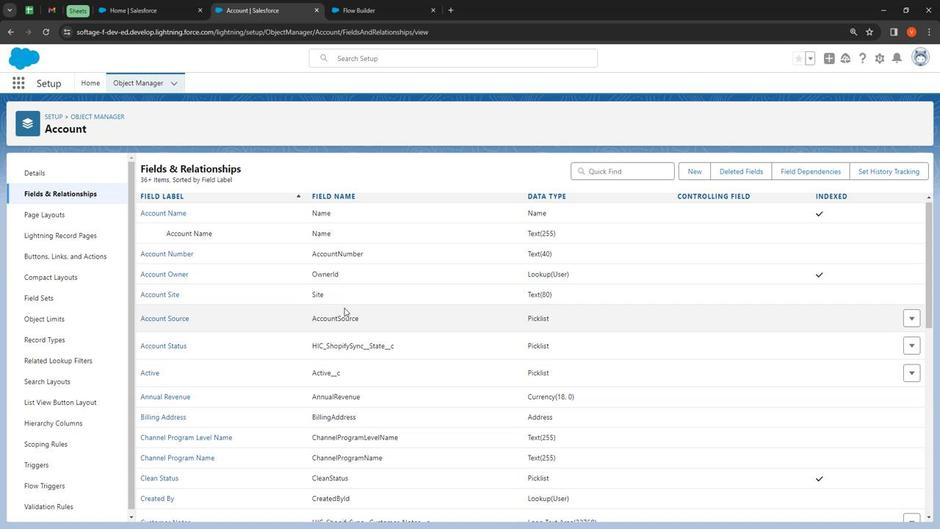 
Action: Mouse scrolled (340, 299) with delta (0, 0)
Screenshot: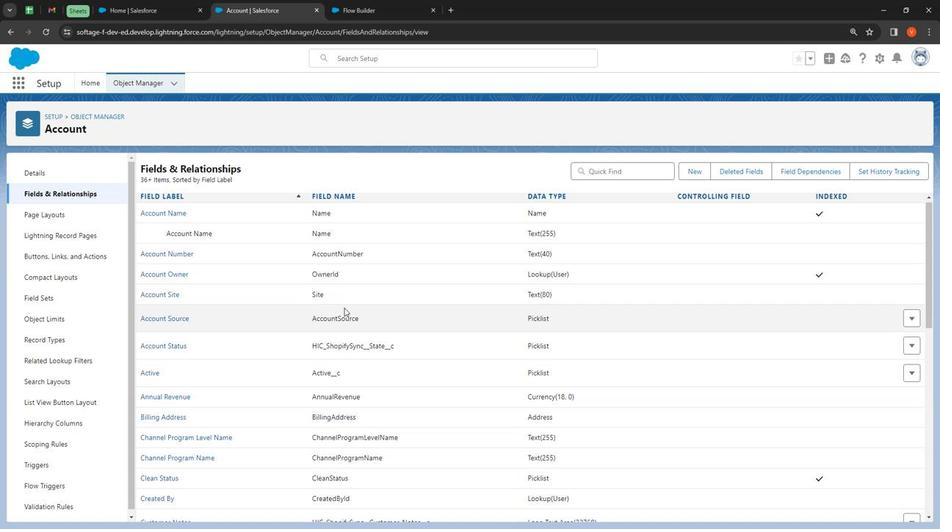 
Action: Mouse moved to (360, 41)
Screenshot: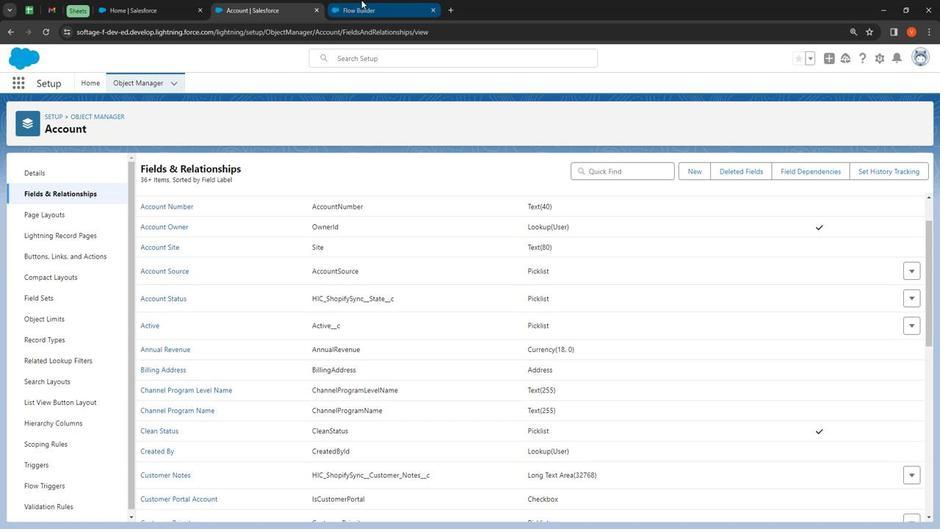 
Action: Mouse pressed left at (360, 42)
Screenshot: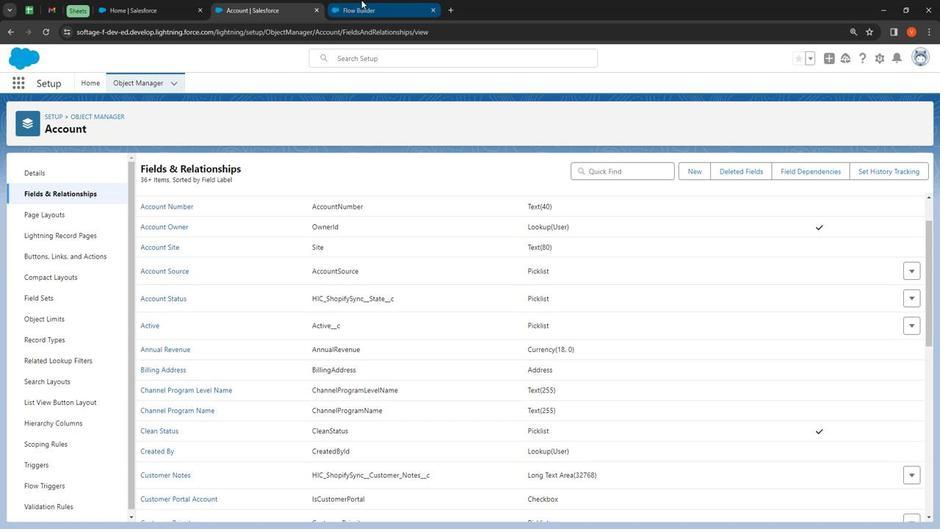 
Action: Mouse moved to (92, 191)
Screenshot: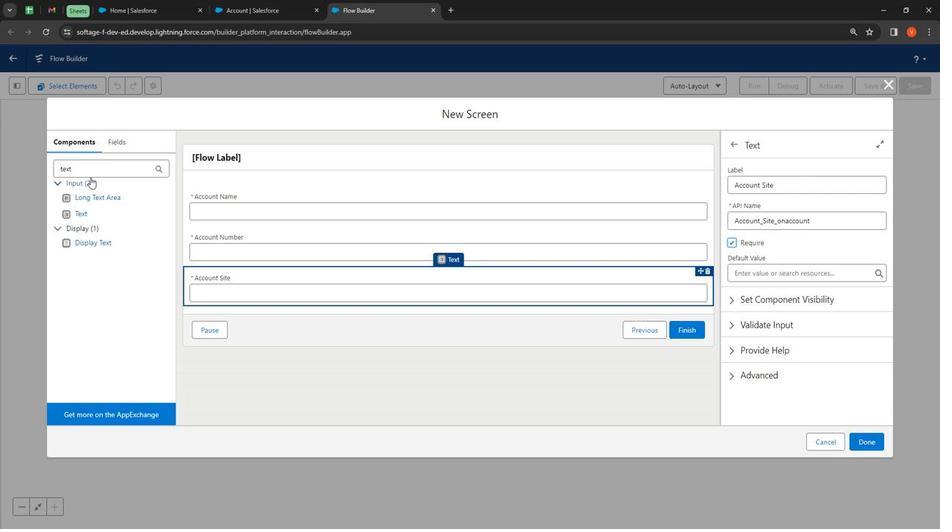 
Action: Mouse pressed left at (92, 191)
Screenshot: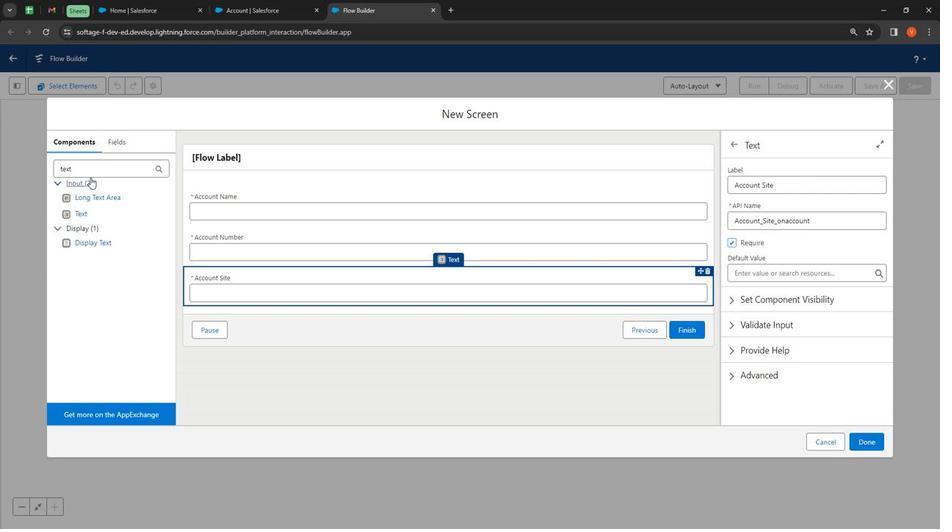 
Action: Mouse moved to (91, 185)
Screenshot: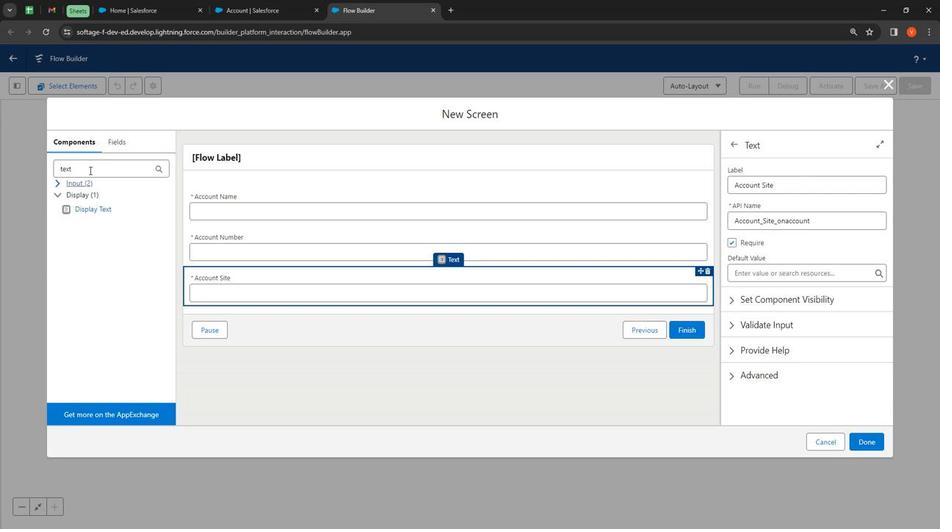 
Action: Mouse pressed left at (91, 185)
Screenshot: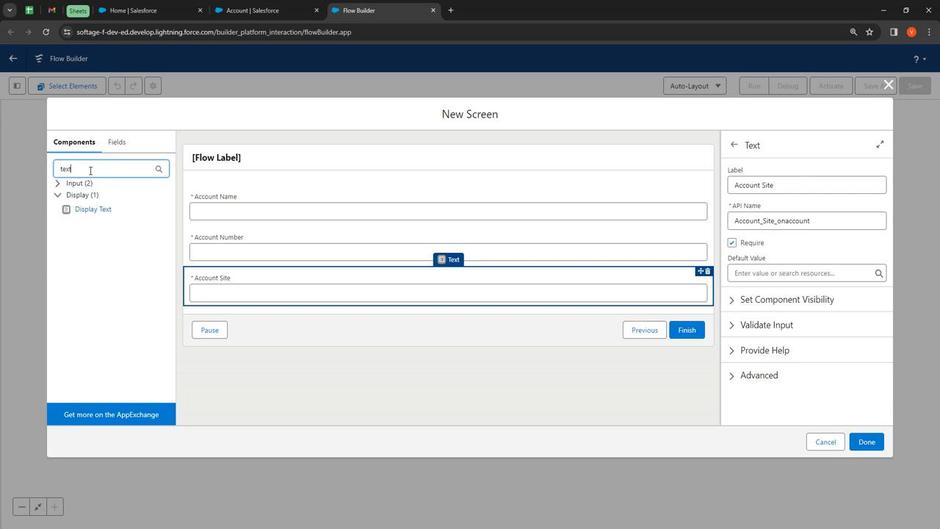 
Action: Mouse pressed left at (91, 185)
Screenshot: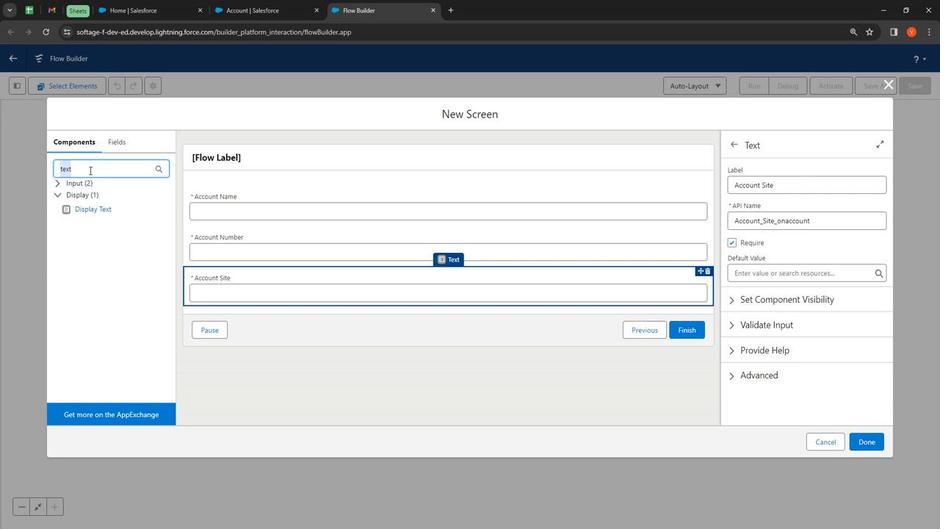 
Action: Mouse moved to (62, 196)
Screenshot: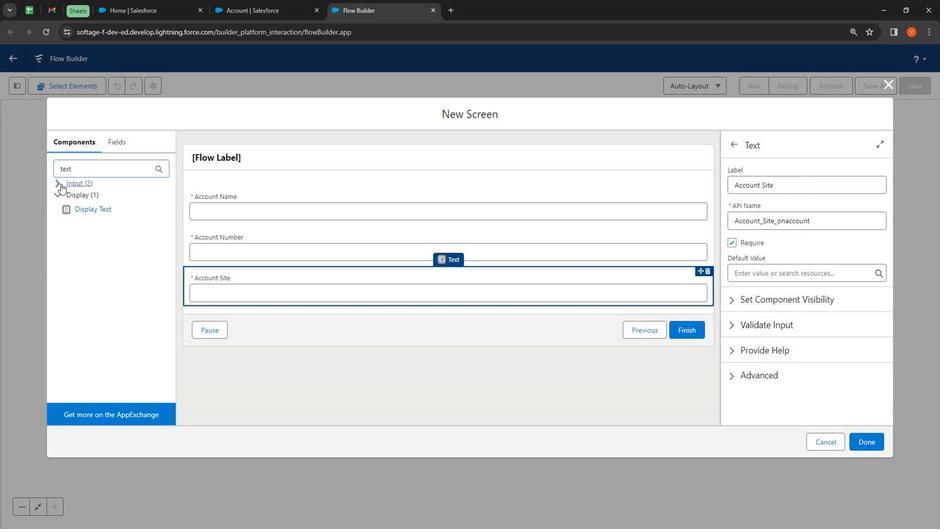 
Action: Mouse pressed left at (62, 196)
Screenshot: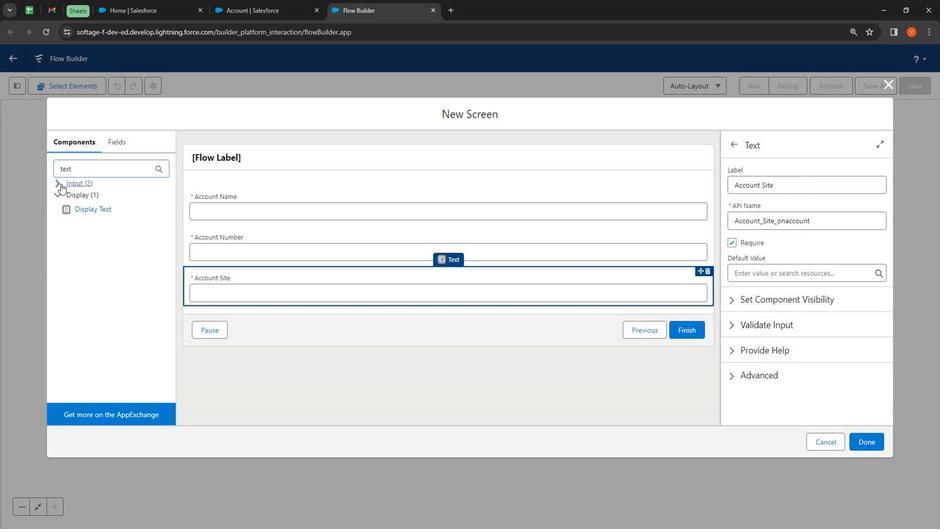 
Action: Mouse moved to (108, 187)
Screenshot: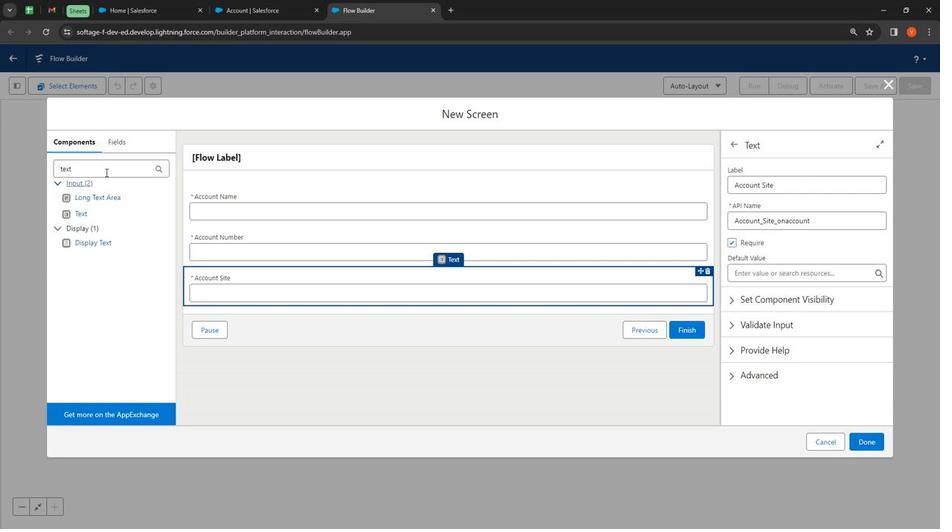 
Action: Mouse pressed left at (108, 187)
Screenshot: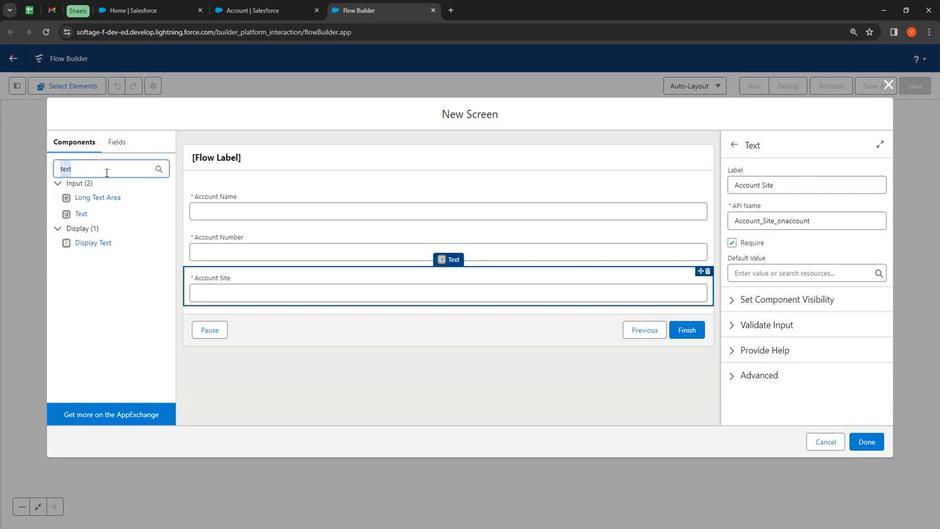 
Action: Mouse pressed left at (108, 187)
Screenshot: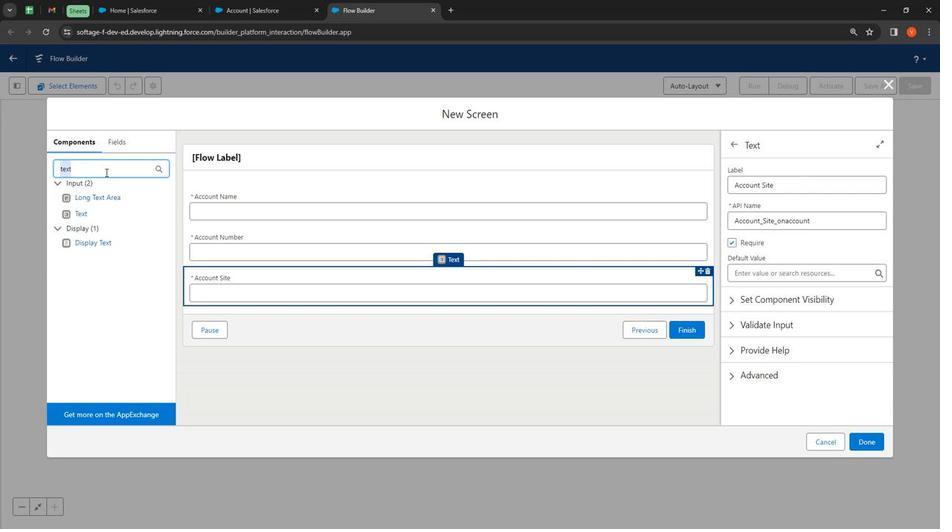
Action: Mouse moved to (110, 185)
Screenshot: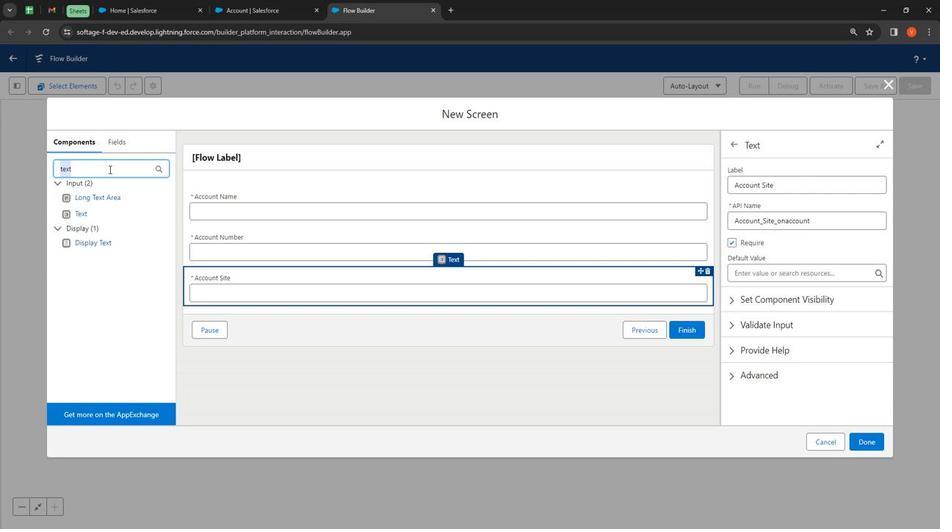 
Action: Key pressed p
Screenshot: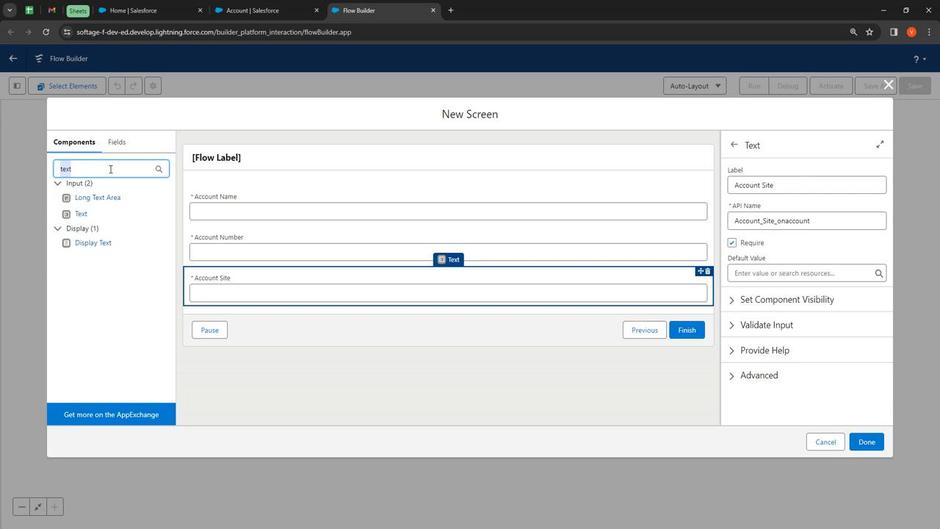 
Action: Mouse moved to (111, 184)
Screenshot: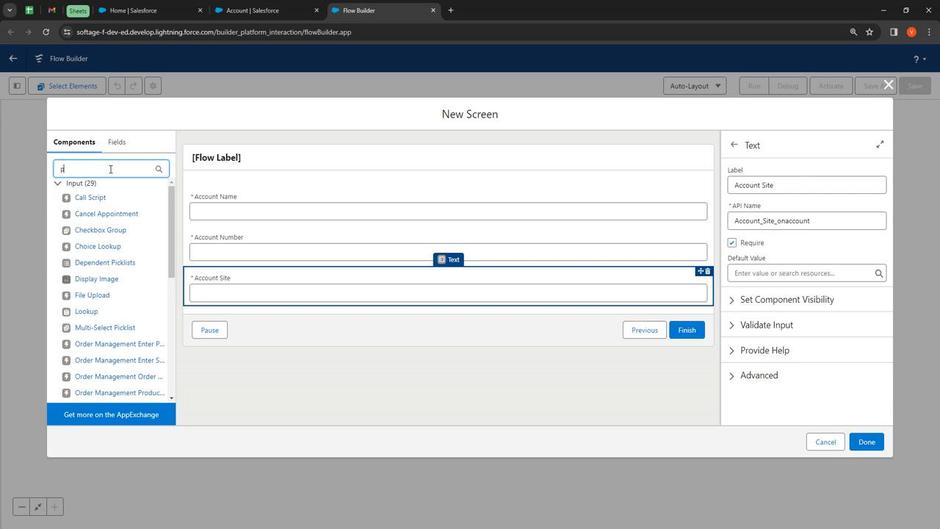 
Action: Key pressed i
Screenshot: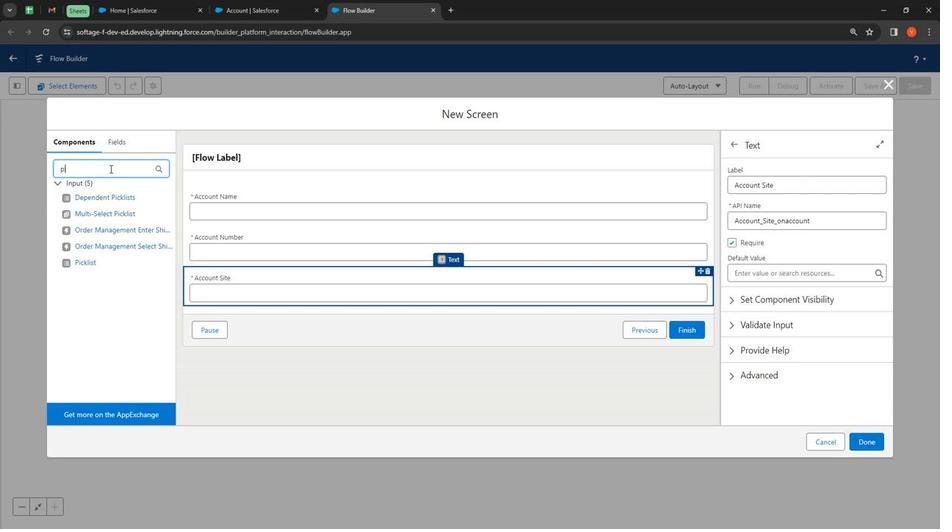 
Action: Mouse moved to (117, 183)
Screenshot: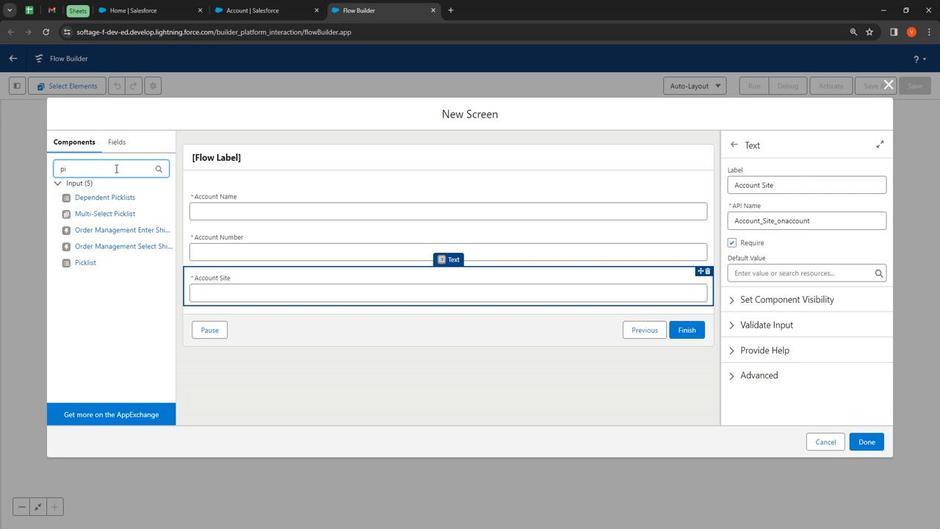 
Action: Key pressed ck
Screenshot: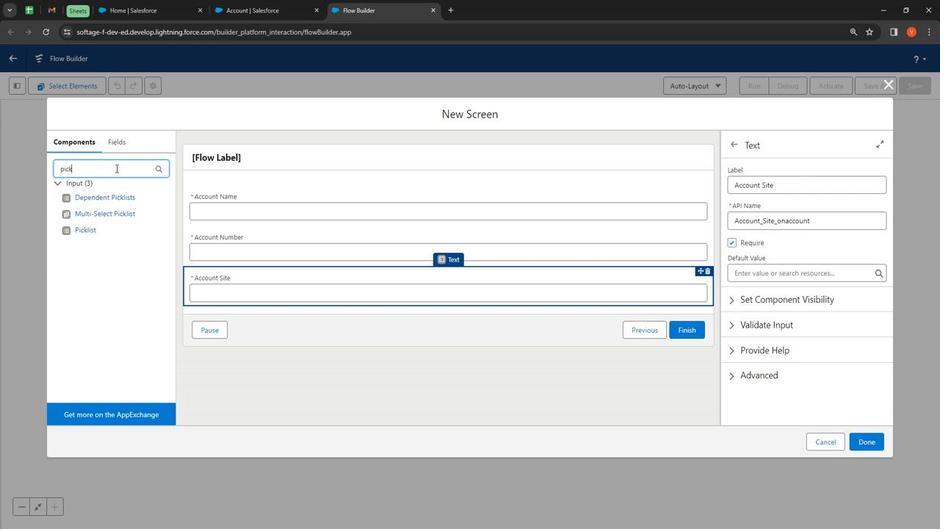 
Action: Mouse moved to (91, 236)
Screenshot: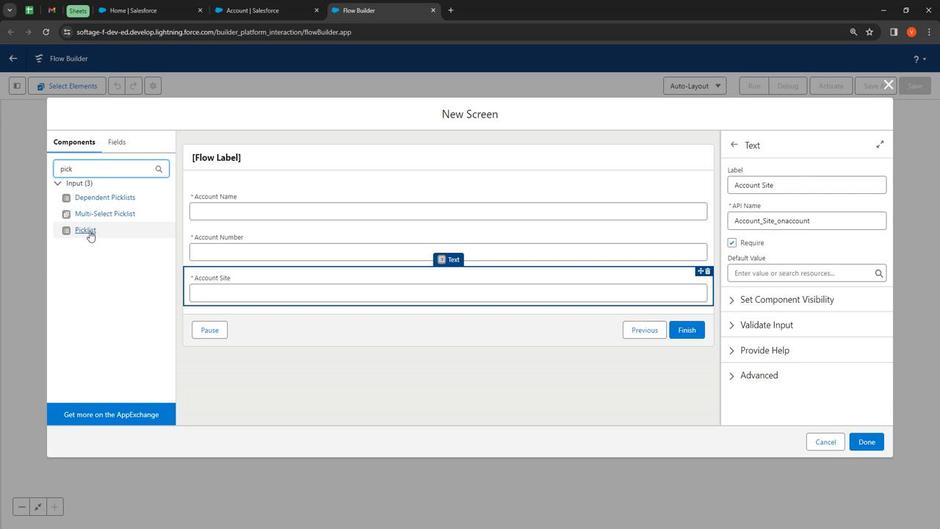 
Action: Mouse pressed left at (91, 236)
Screenshot: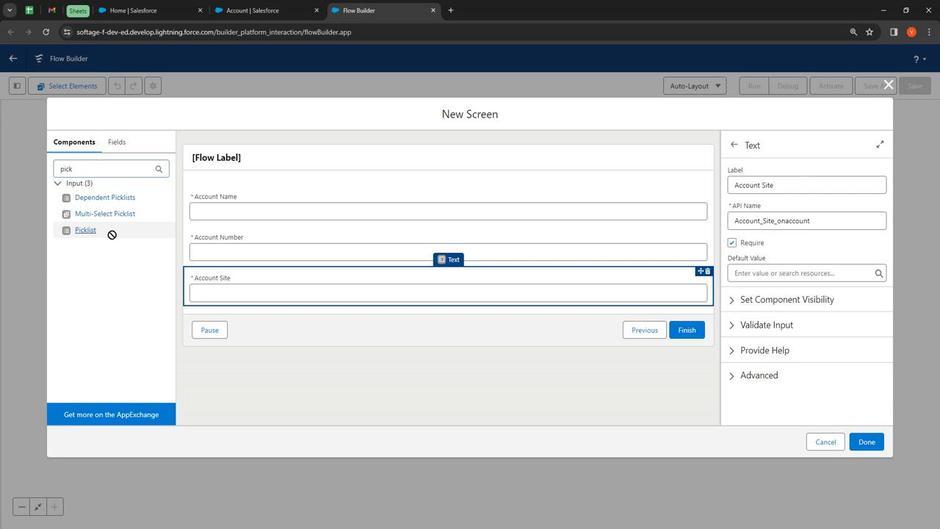 
Action: Mouse moved to (740, 195)
Screenshot: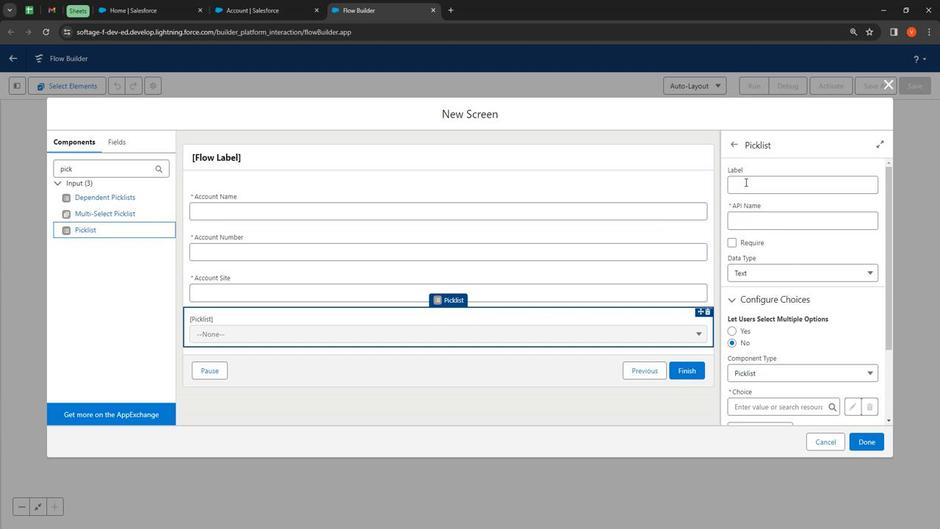 
Action: Mouse pressed left at (740, 195)
Screenshot: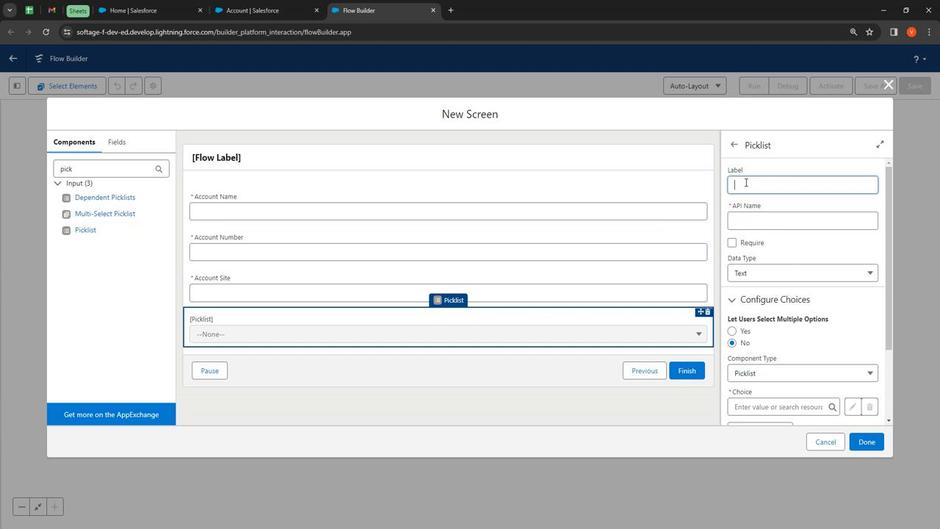 
Action: Mouse moved to (741, 195)
Screenshot: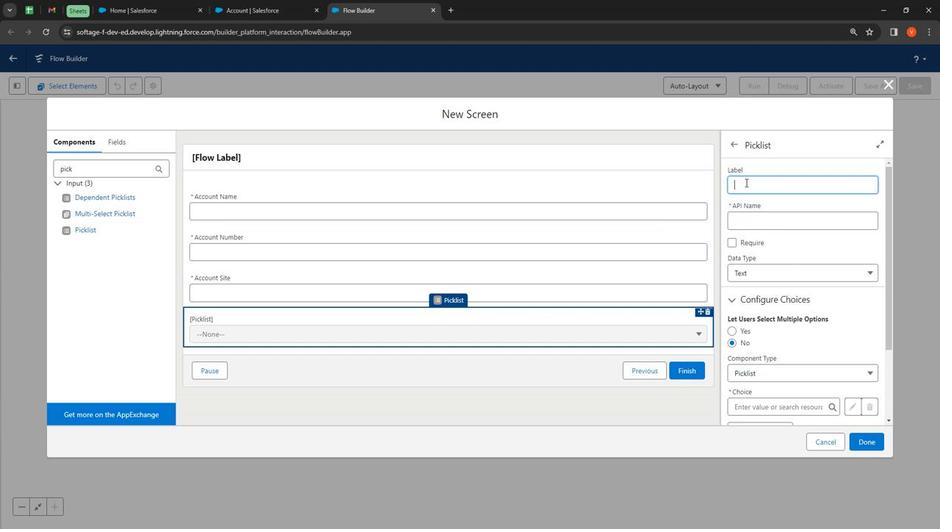 
Action: Key pressed <Key.shift>
Screenshot: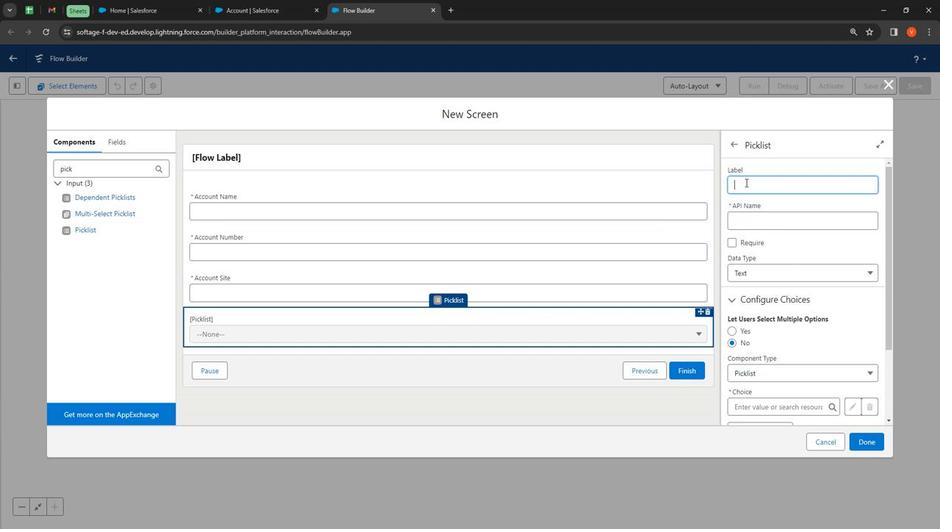 
Action: Mouse moved to (741, 196)
Screenshot: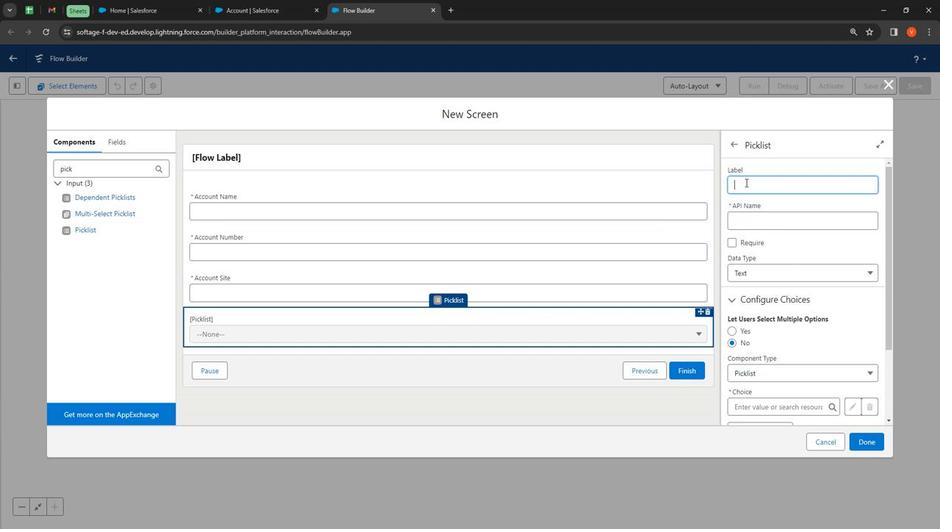 
Action: Key pressed A
Screenshot: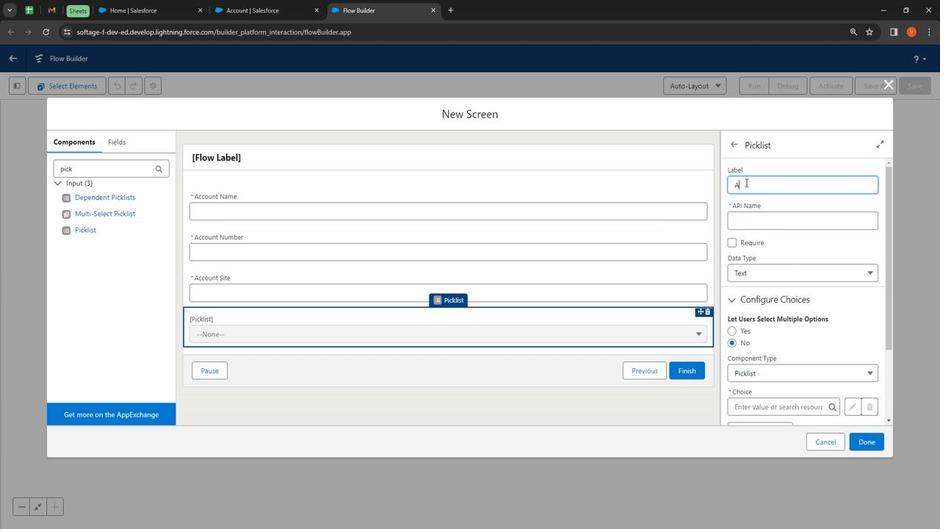 
Action: Mouse moved to (737, 198)
Screenshot: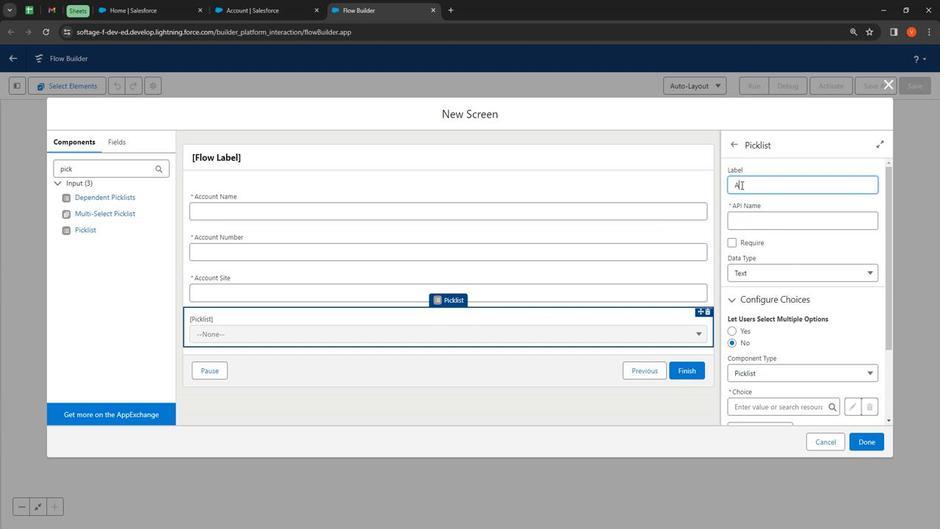 
Action: Key pressed cc
Screenshot: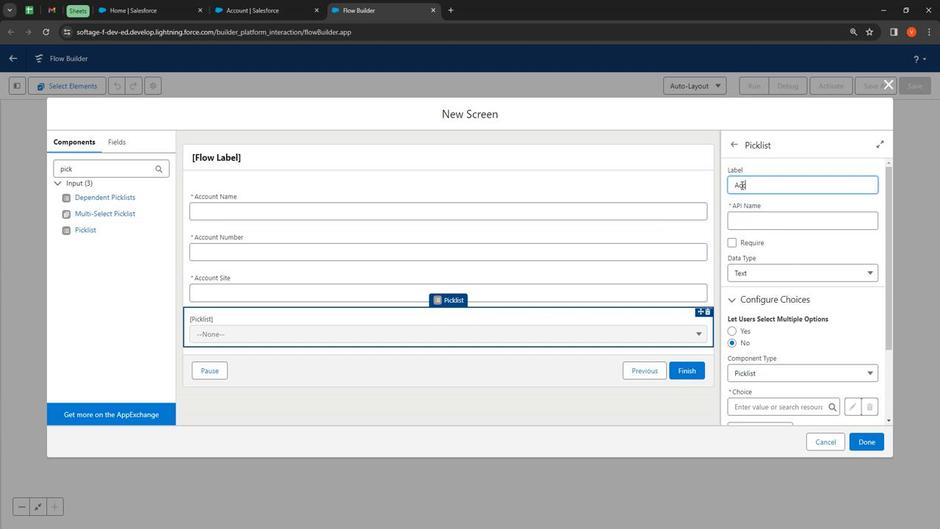 
Action: Mouse moved to (729, 202)
Screenshot: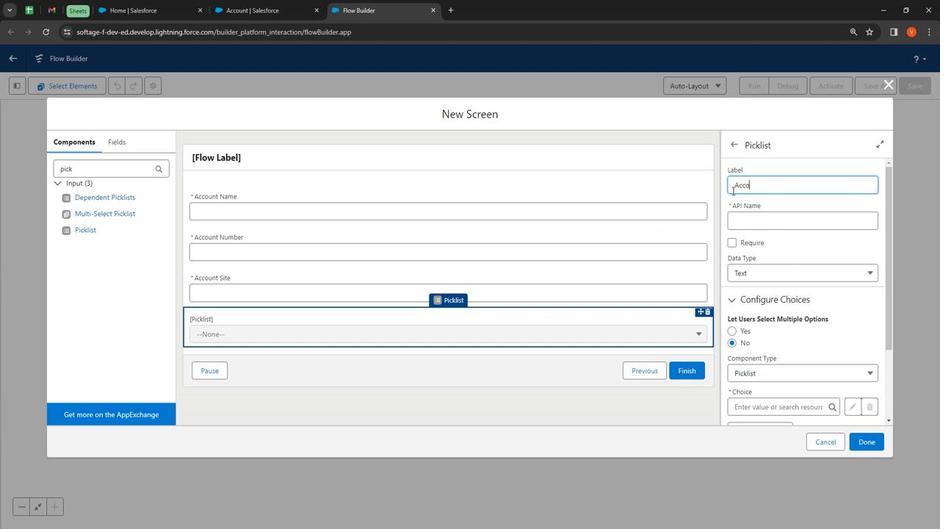 
Action: Key pressed o
Screenshot: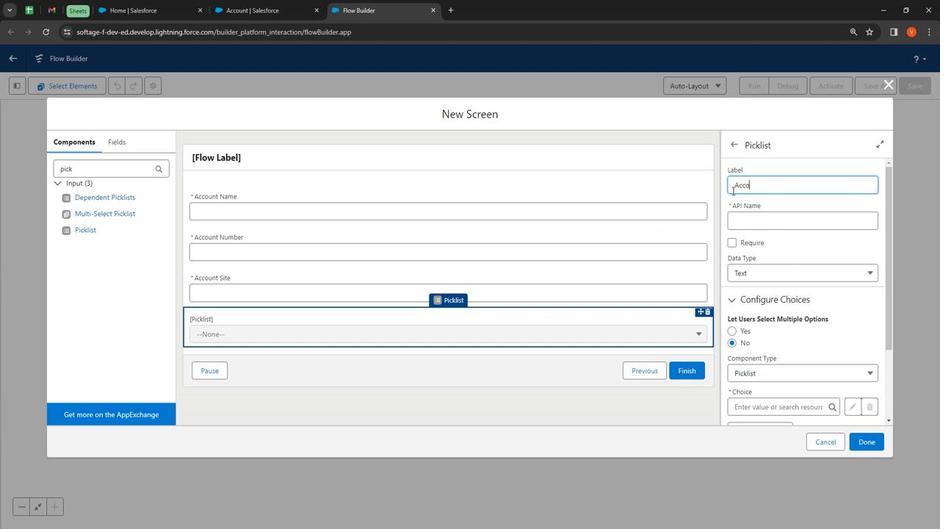 
Action: Mouse moved to (726, 203)
Screenshot: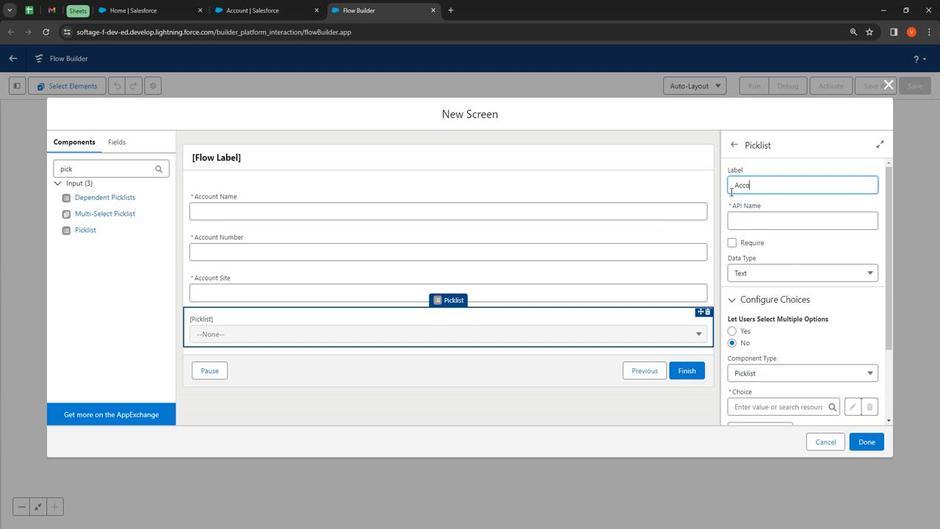 
Action: Key pressed u
Screenshot: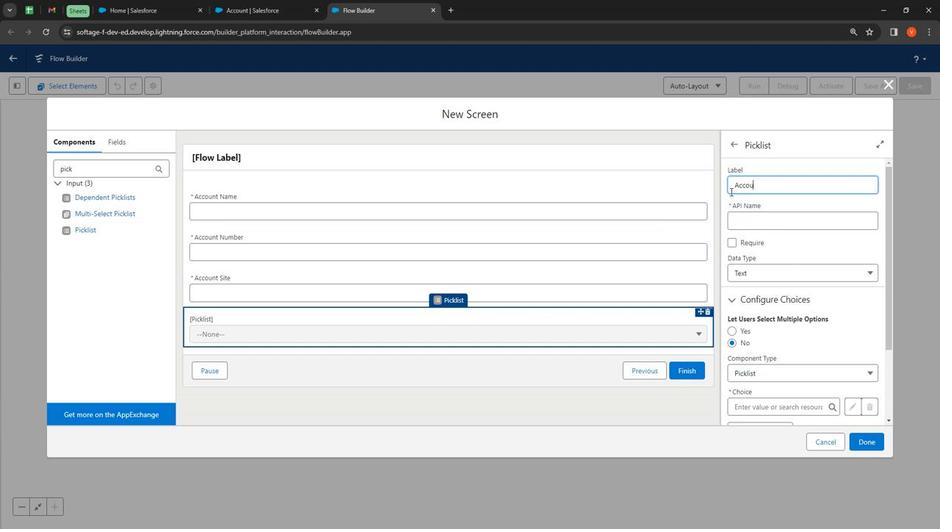 
Action: Mouse moved to (725, 204)
Screenshot: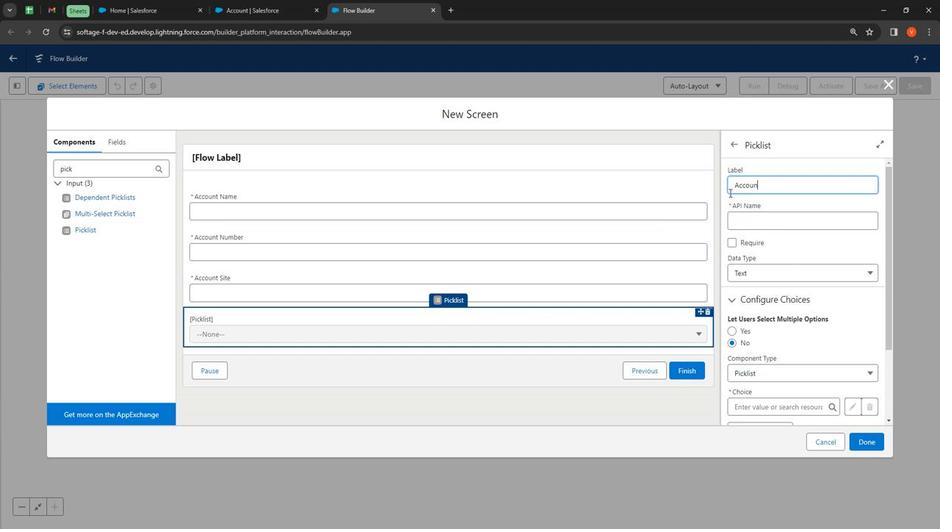 
Action: Key pressed n
Screenshot: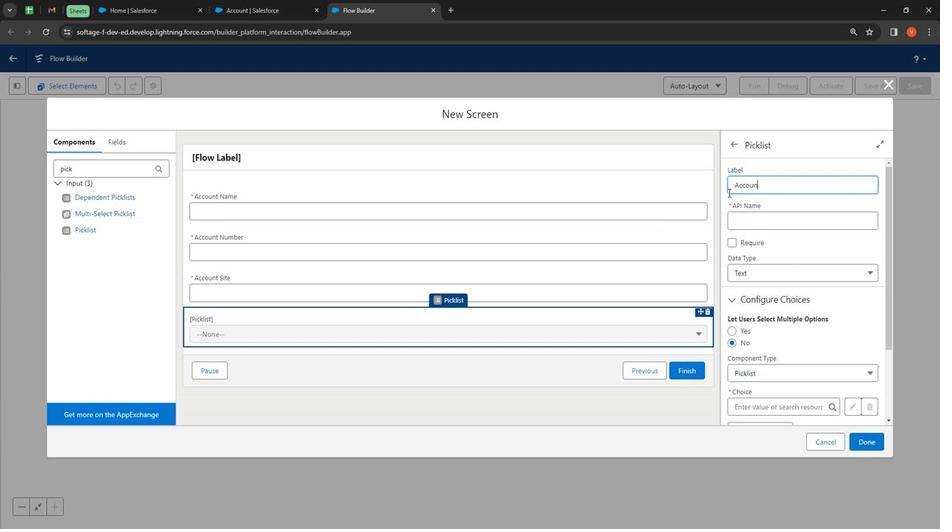 
Action: Mouse moved to (723, 204)
Screenshot: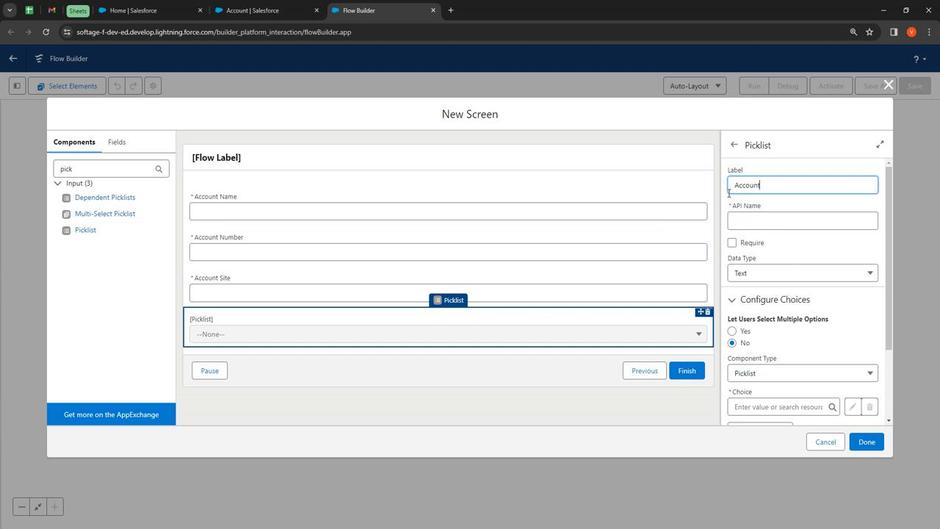 
Action: Key pressed t
Screenshot: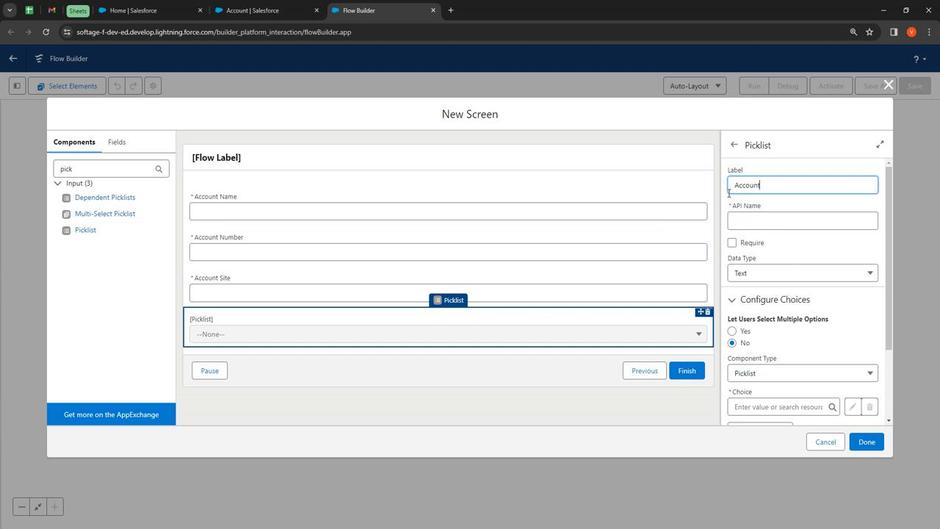 
Action: Mouse moved to (722, 205)
Screenshot: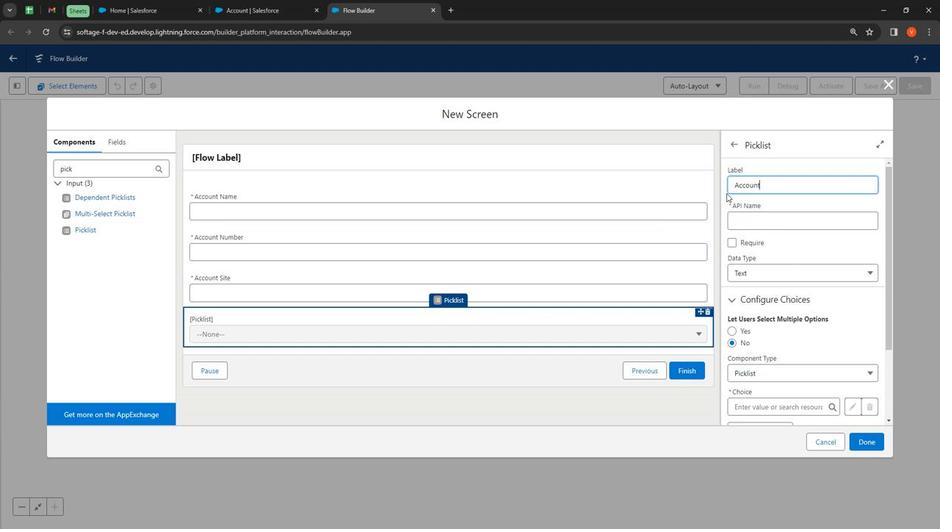 
Action: Key pressed <Key.space>
Screenshot: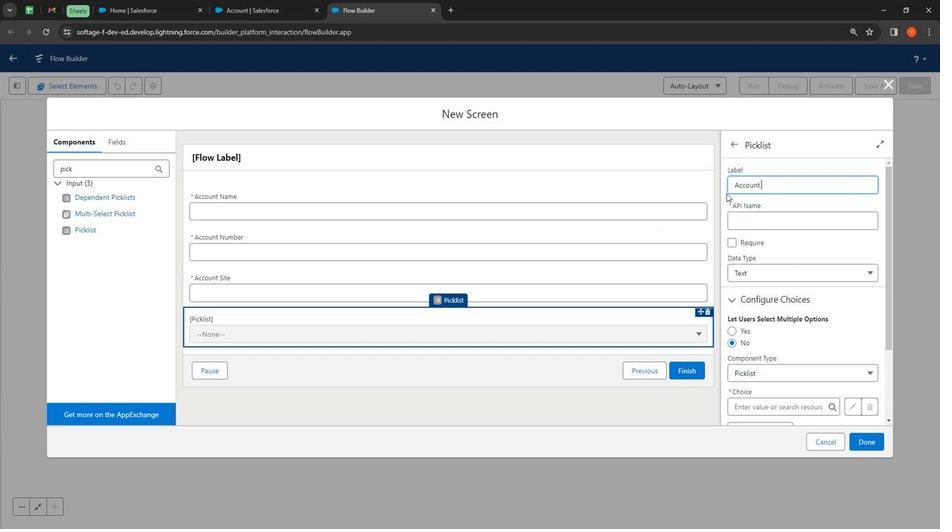 
Action: Mouse moved to (720, 205)
Screenshot: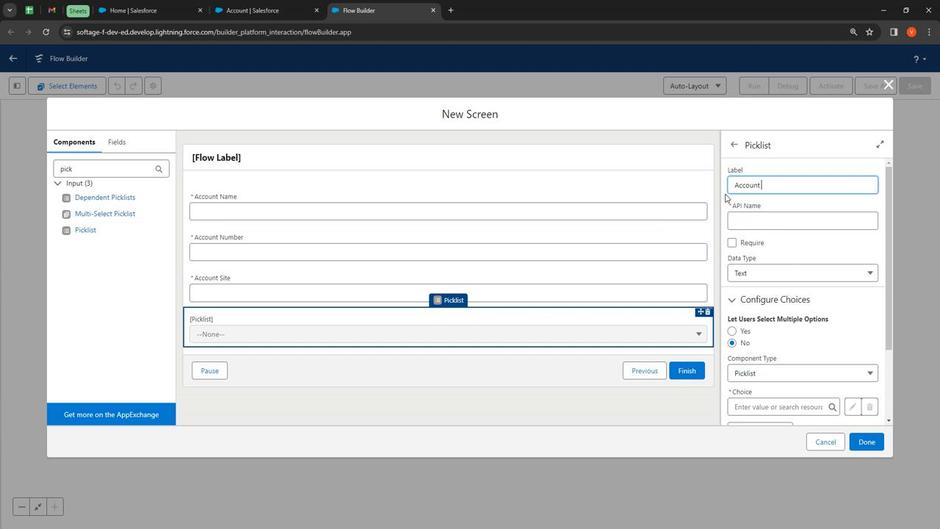 
Action: Key pressed <Key.shift>S
Screenshot: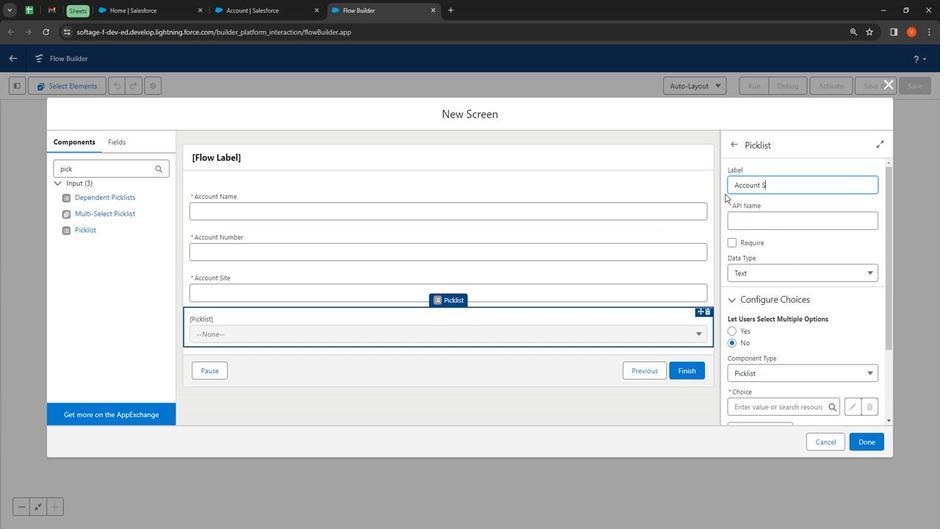 
Action: Mouse moved to (717, 208)
Screenshot: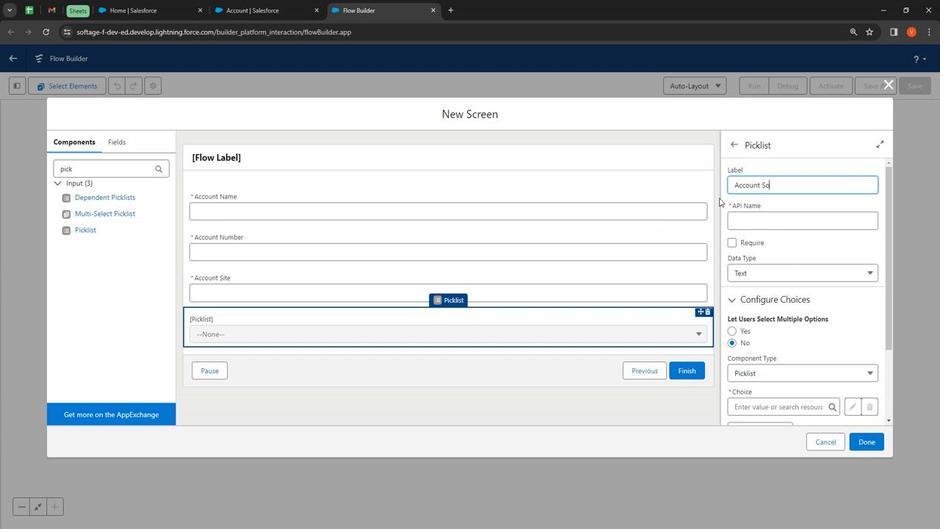 
Action: Key pressed o
Screenshot: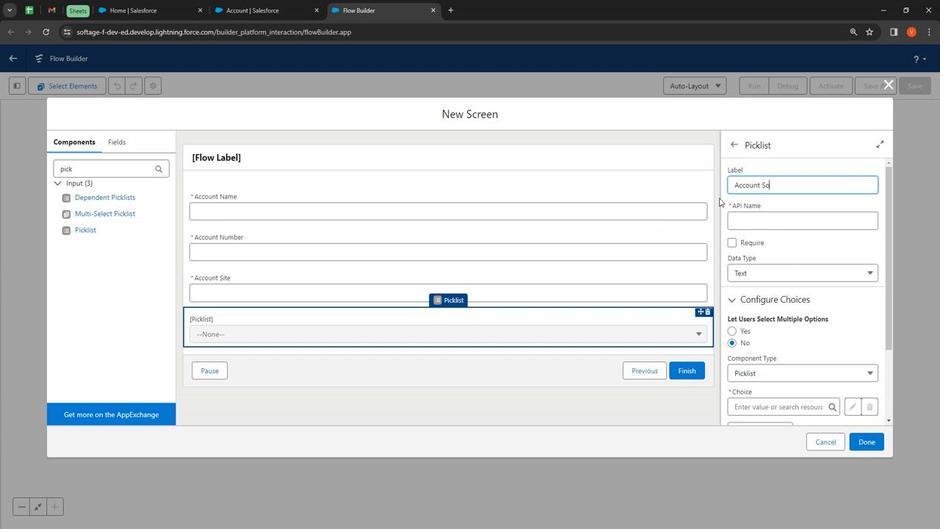 
Action: Mouse moved to (710, 212)
Screenshot: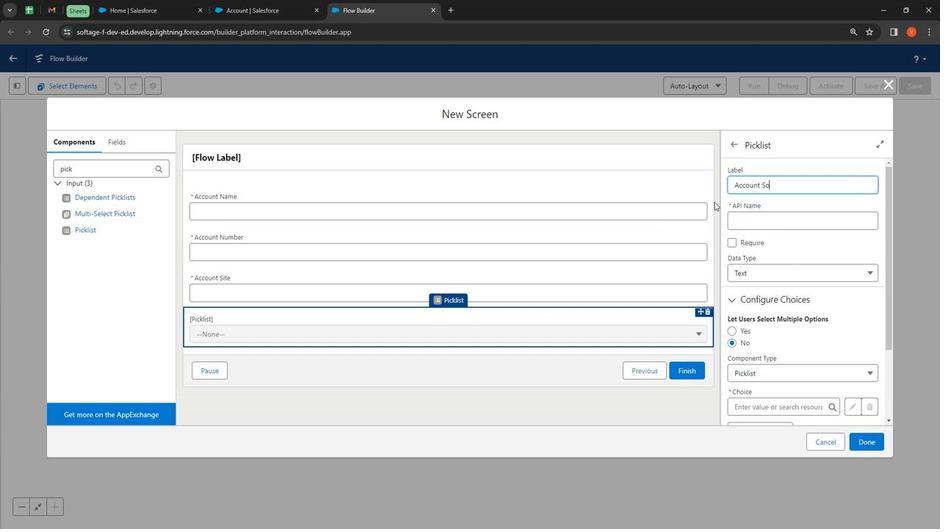 
Action: Key pressed urce
Screenshot: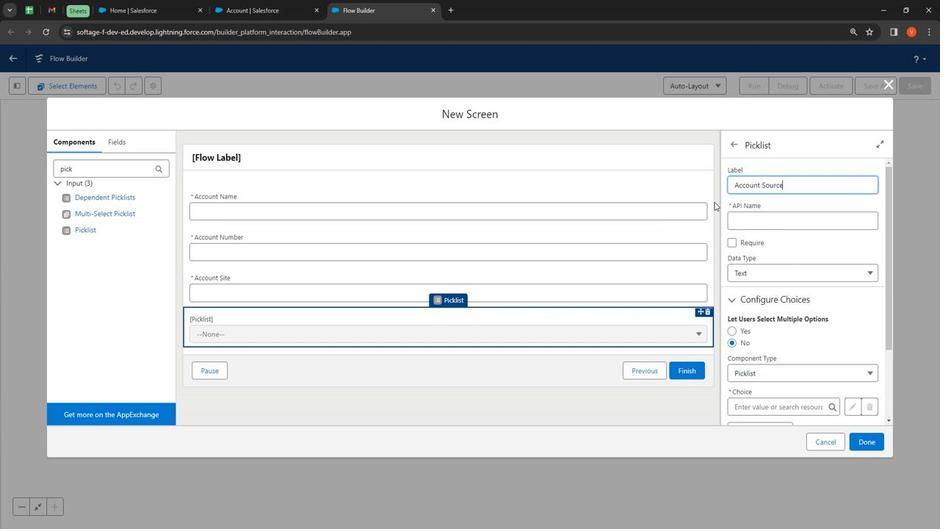 
Action: Mouse moved to (784, 227)
Screenshot: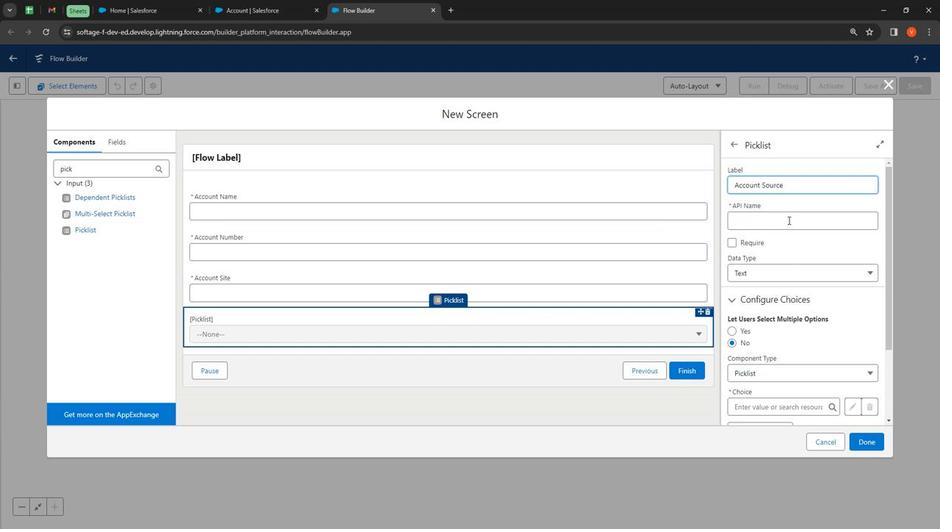 
Action: Mouse pressed left at (784, 227)
Screenshot: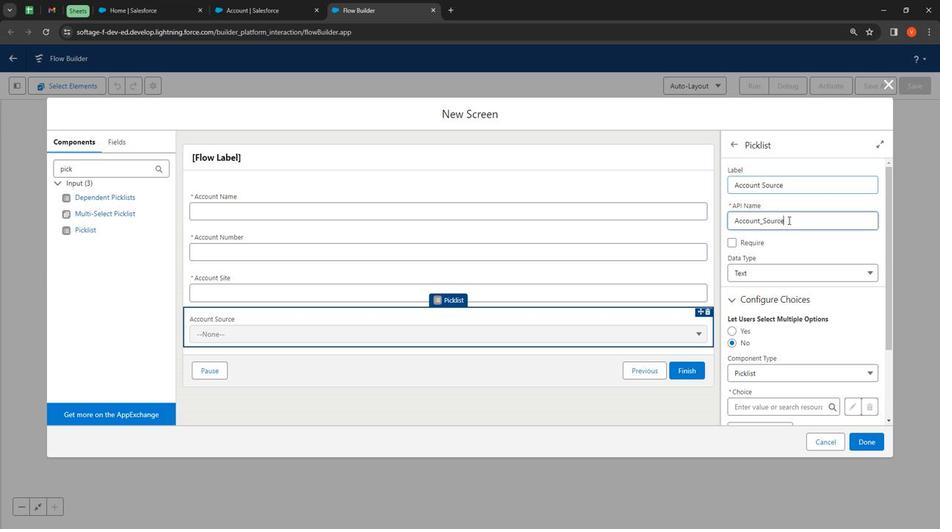 
Action: Mouse moved to (739, 243)
Screenshot: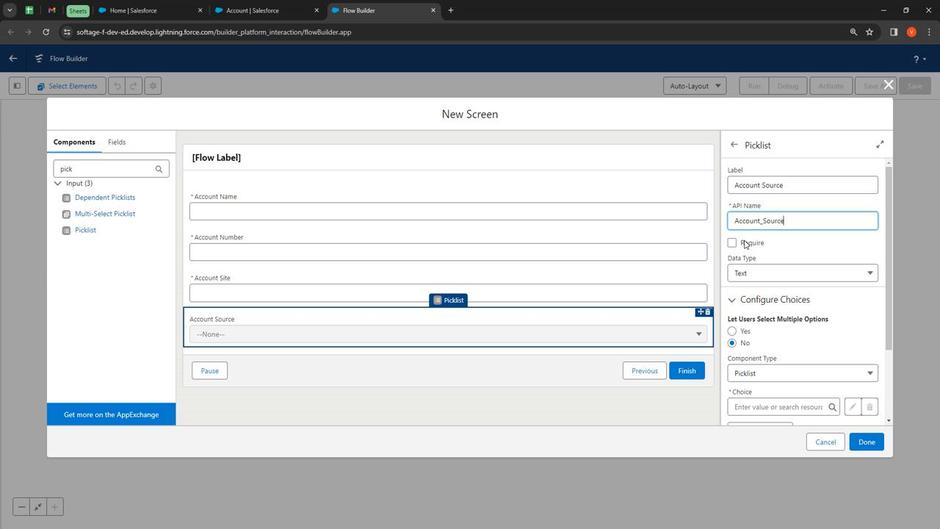 
Action: Mouse pressed left at (739, 243)
Screenshot: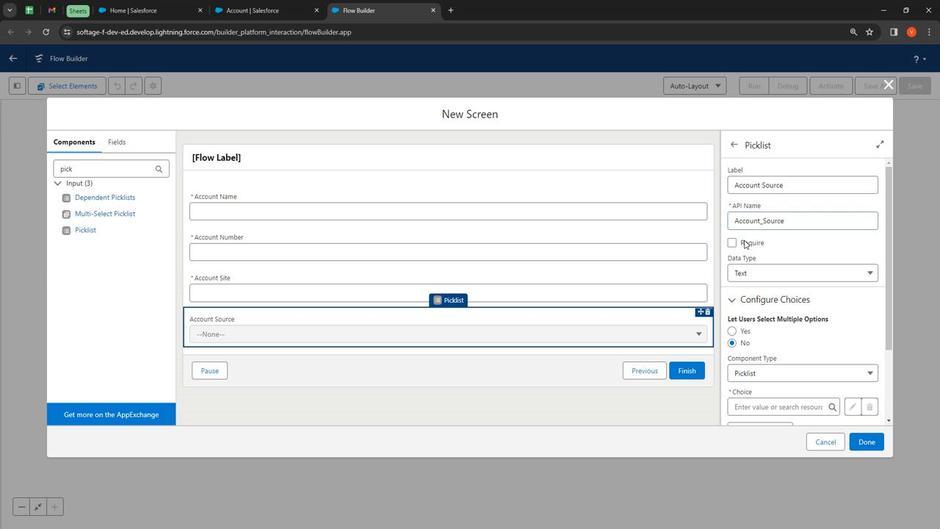 
Action: Mouse moved to (784, 382)
Screenshot: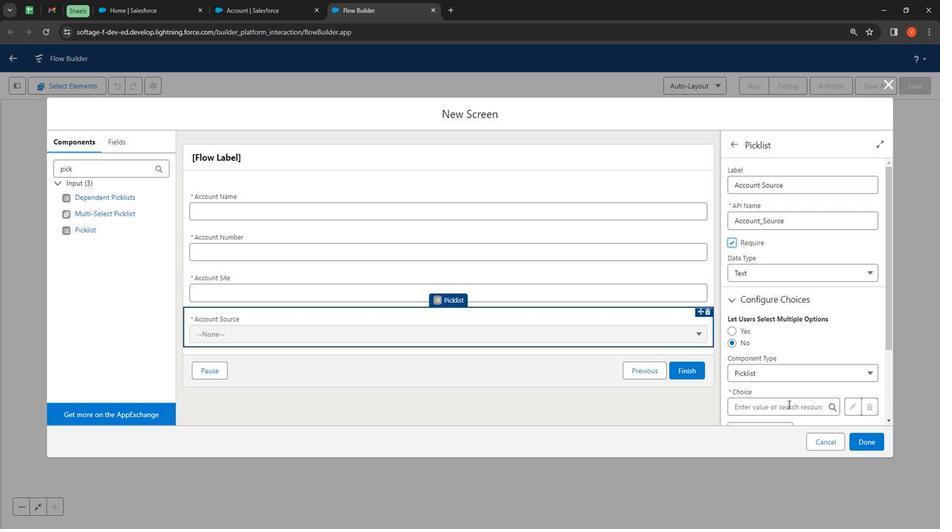 
Action: Mouse pressed left at (784, 382)
Screenshot: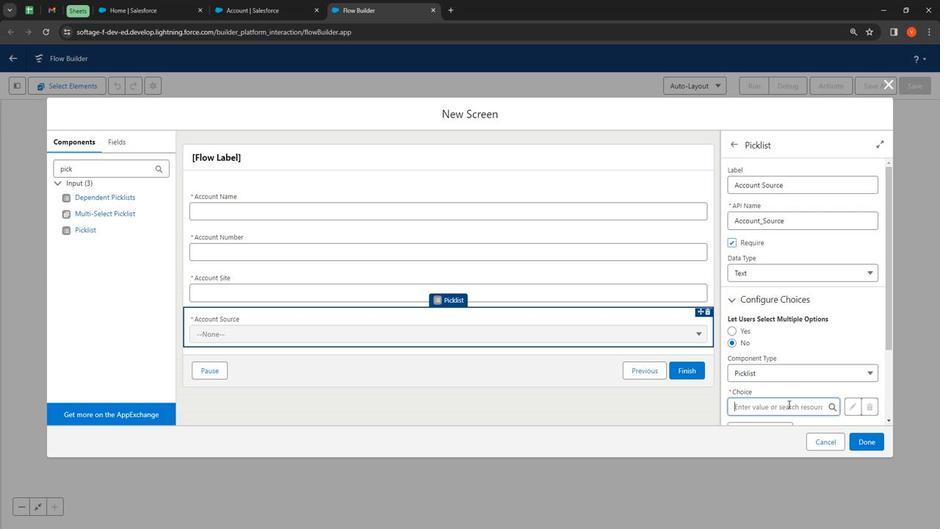 
Action: Mouse moved to (770, 401)
Screenshot: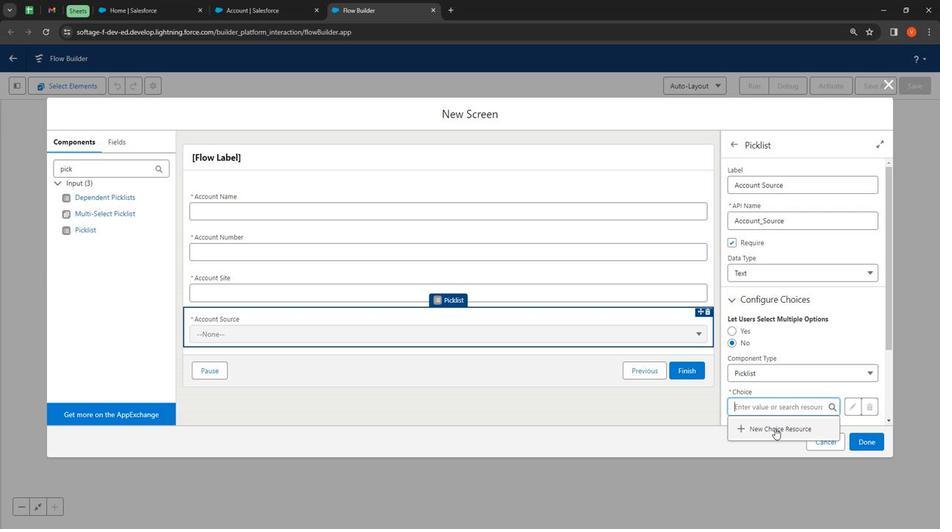 
Action: Mouse pressed left at (770, 401)
Screenshot: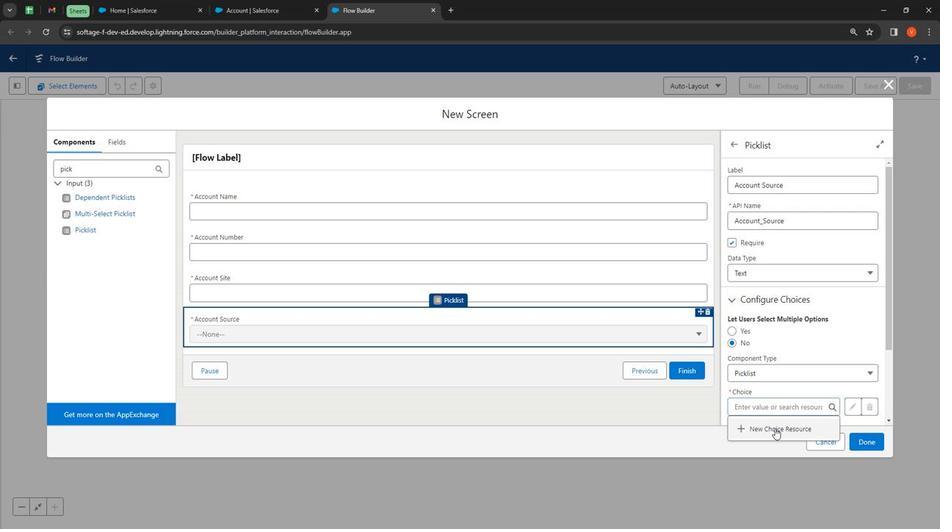 
Action: Mouse moved to (440, 243)
Screenshot: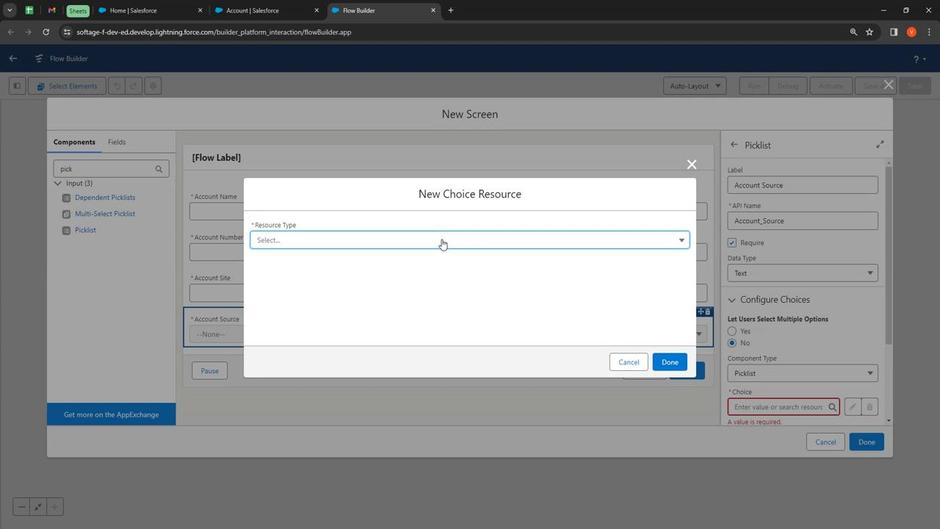 
Action: Mouse pressed left at (440, 243)
Screenshot: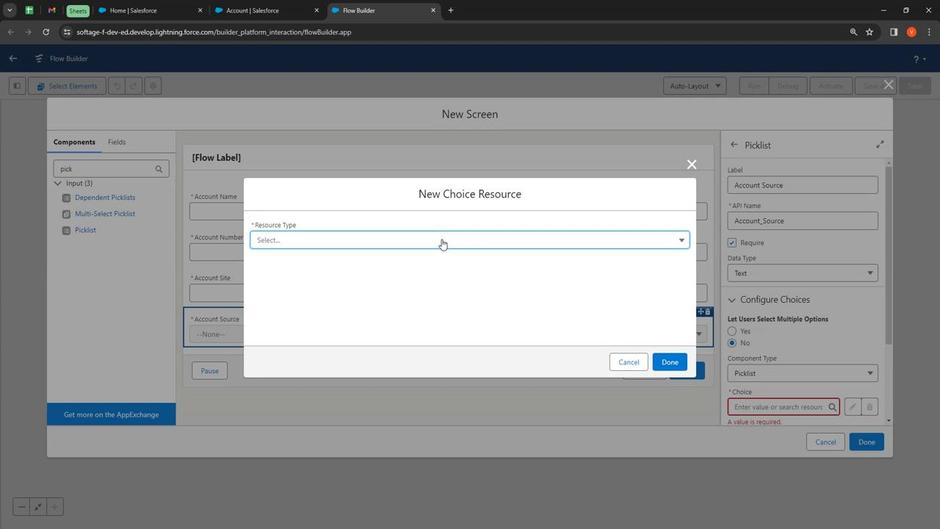 
Action: Mouse moved to (338, 321)
Screenshot: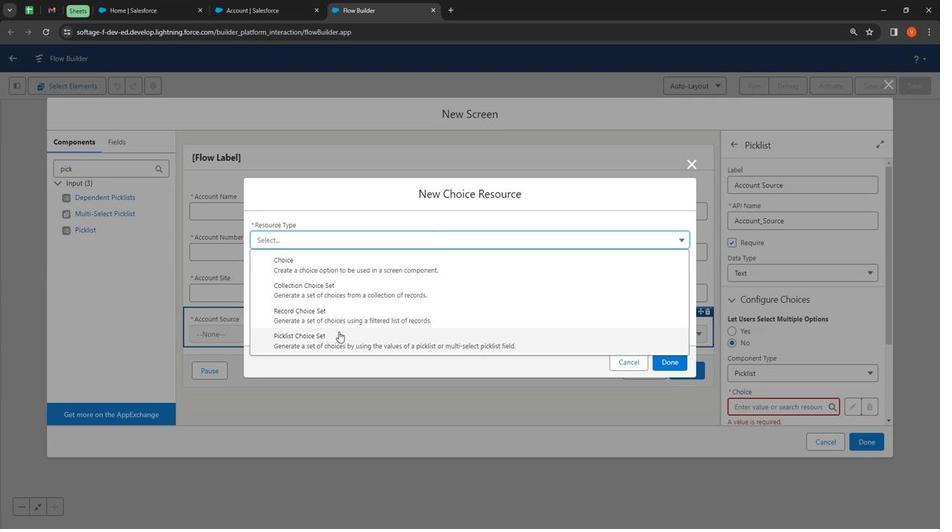 
Action: Mouse pressed left at (338, 321)
Screenshot: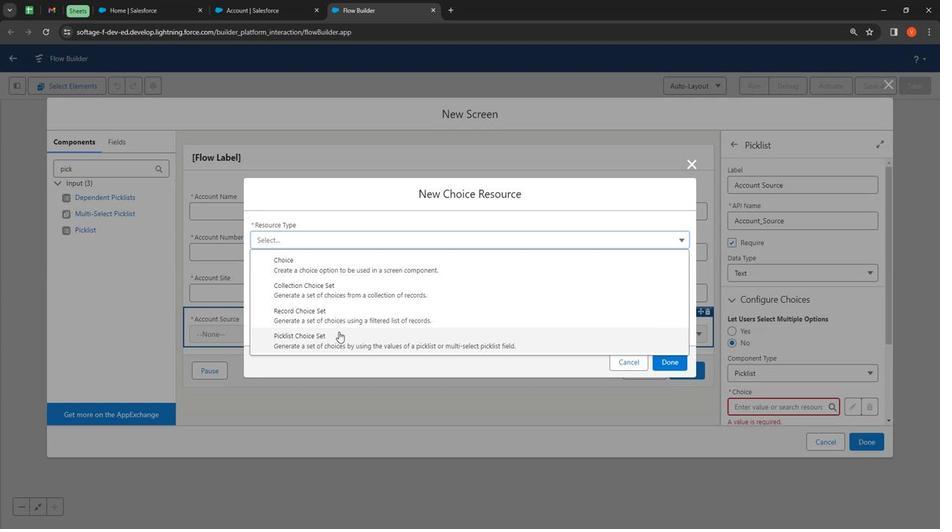 
Action: Mouse moved to (315, 267)
Screenshot: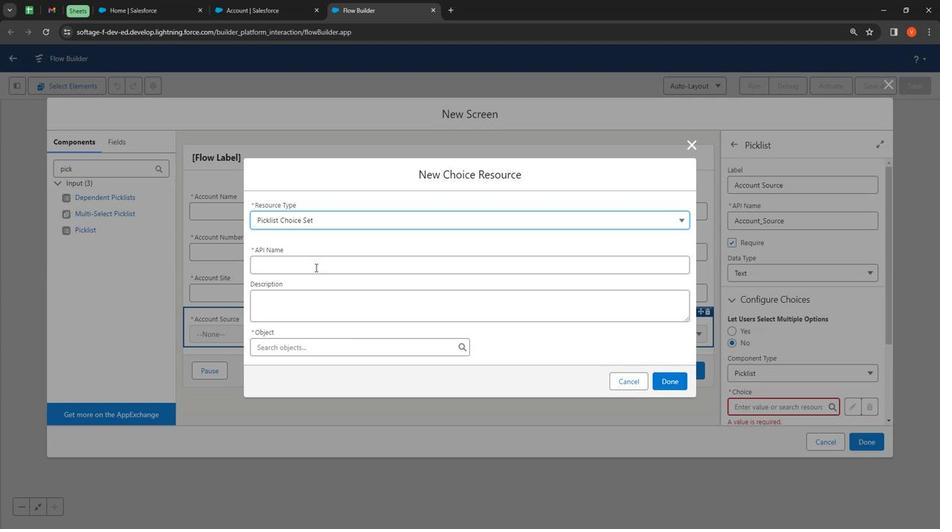 
Action: Mouse pressed left at (315, 267)
Screenshot: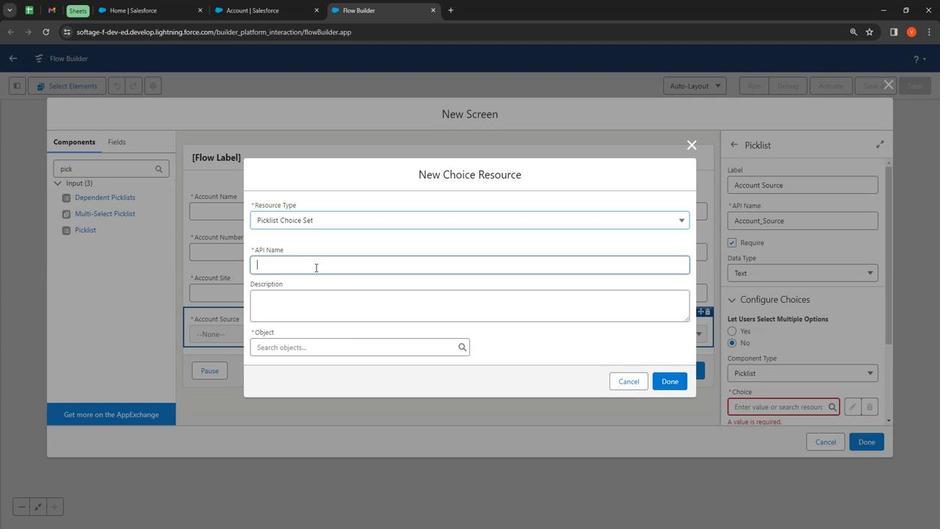 
Action: Key pressed <Key.shift>
Screenshot: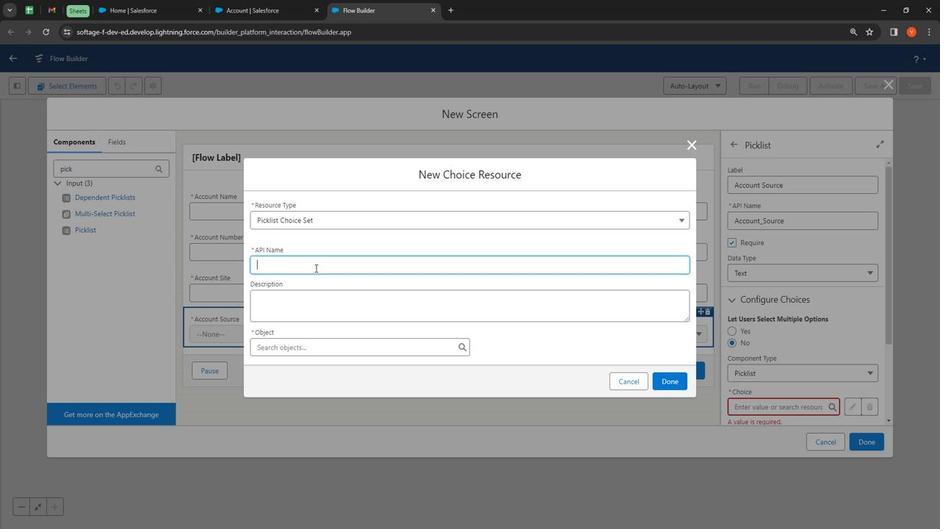 
Action: Mouse moved to (315, 267)
Screenshot: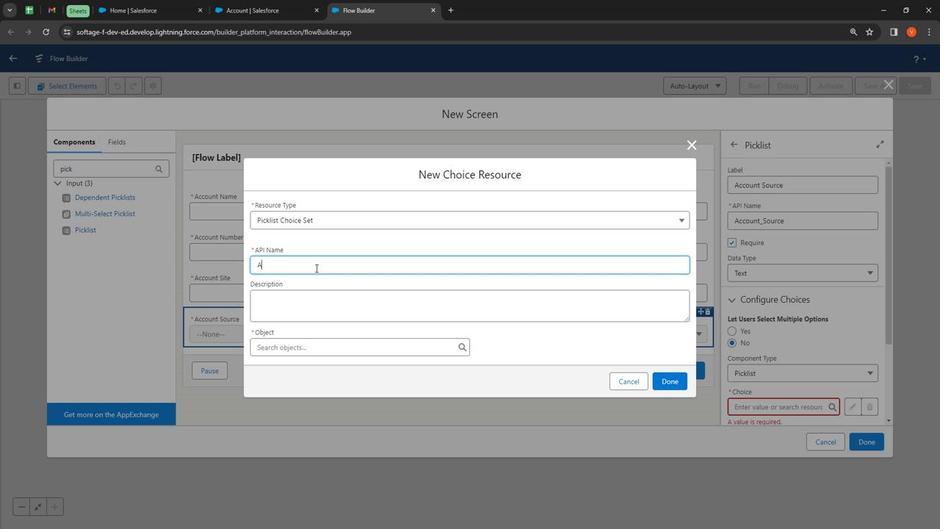 
Action: Key pressed Acc
Screenshot: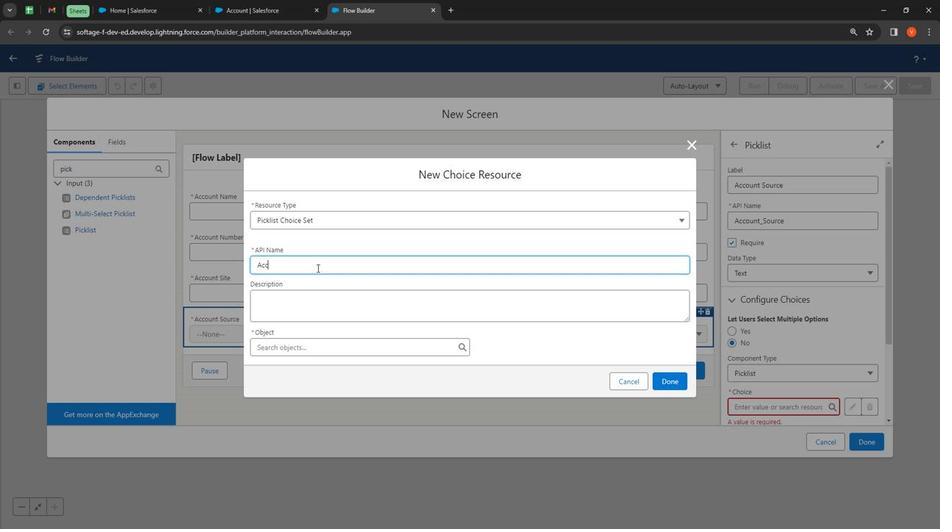 
Action: Mouse moved to (327, 268)
Screenshot: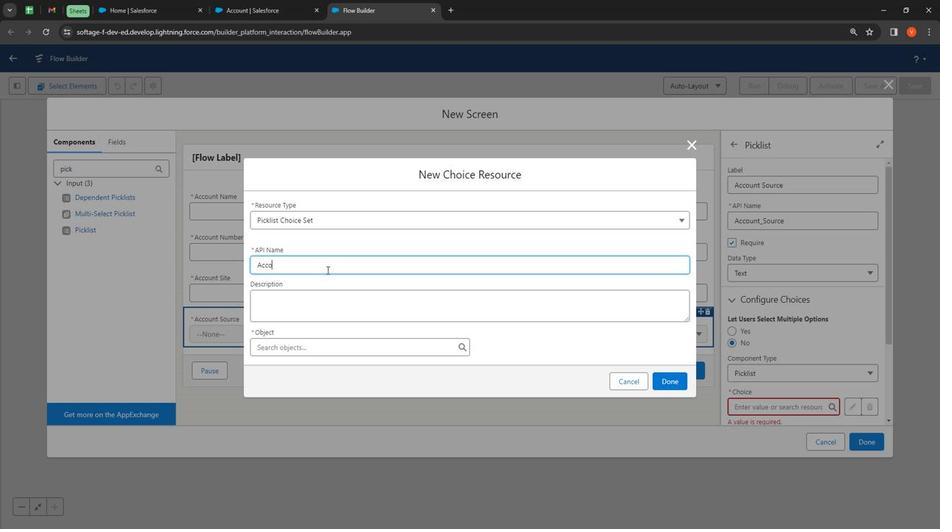 
Action: Key pressed o
Screenshot: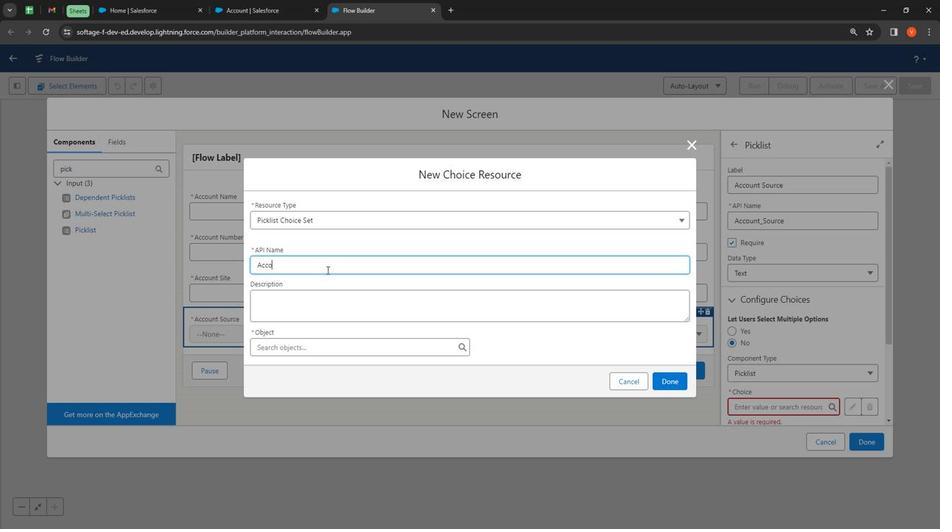 
Action: Mouse moved to (327, 269)
Screenshot: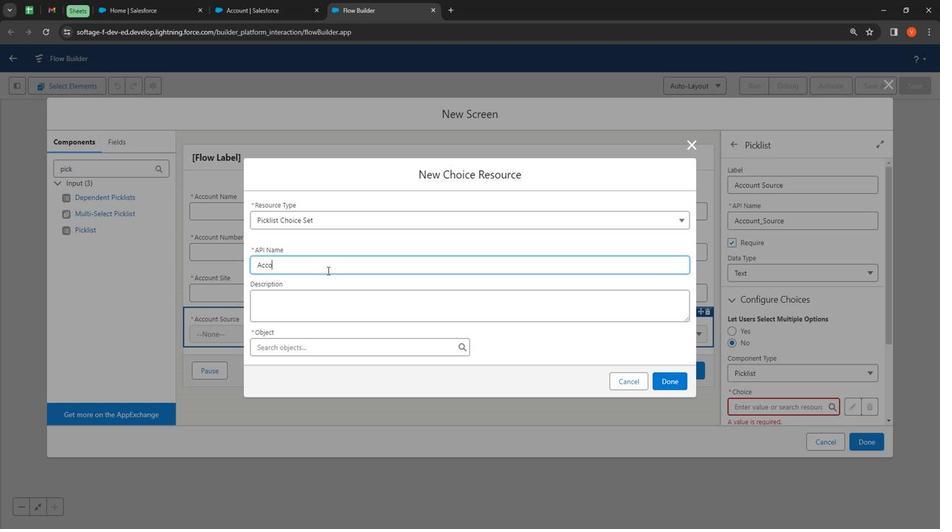 
Action: Key pressed u
Screenshot: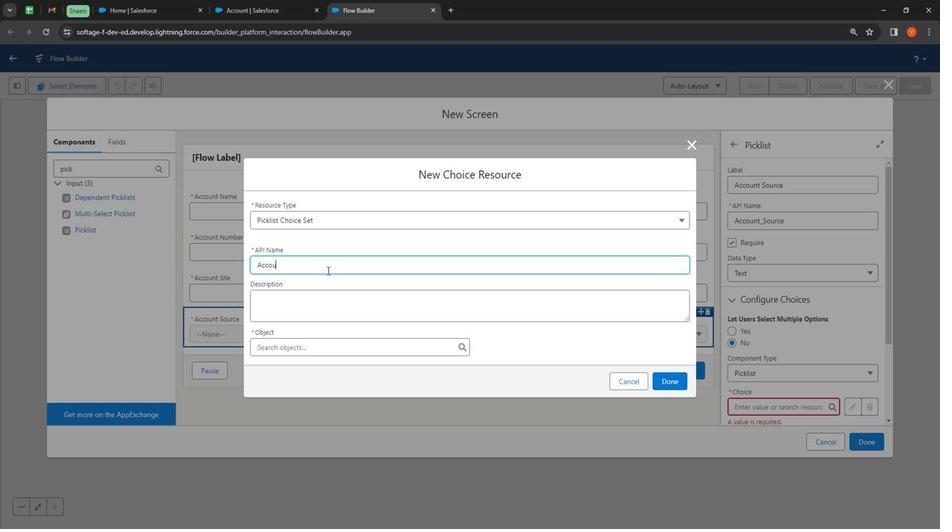 
Action: Mouse moved to (329, 270)
Screenshot: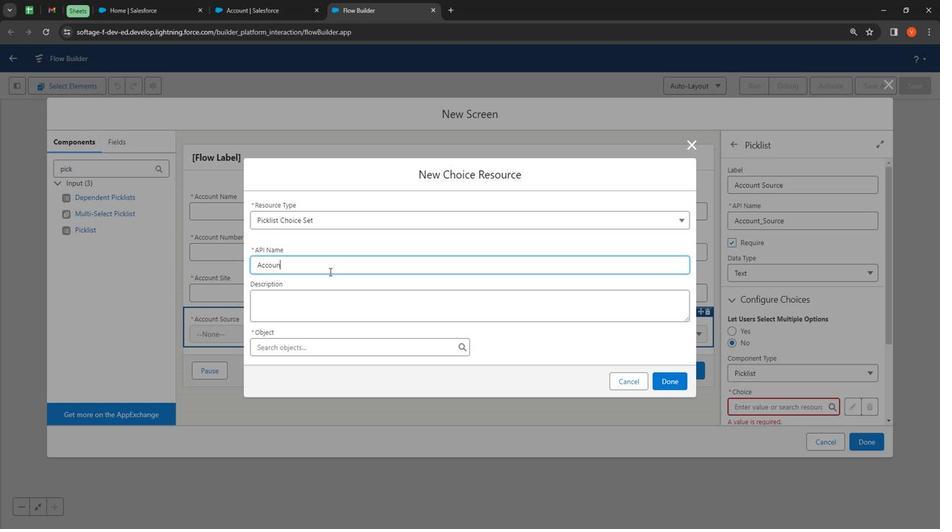 
Action: Key pressed n
Screenshot: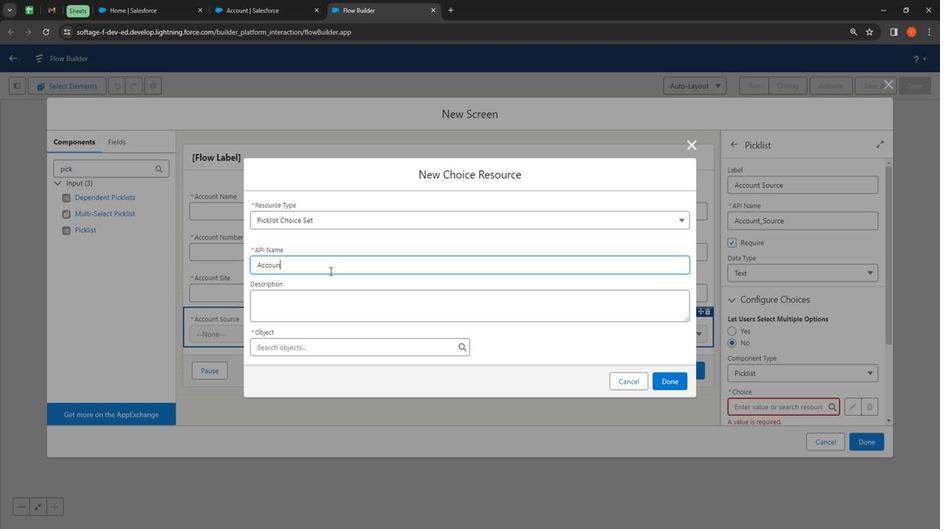 
Action: Mouse moved to (330, 269)
Screenshot: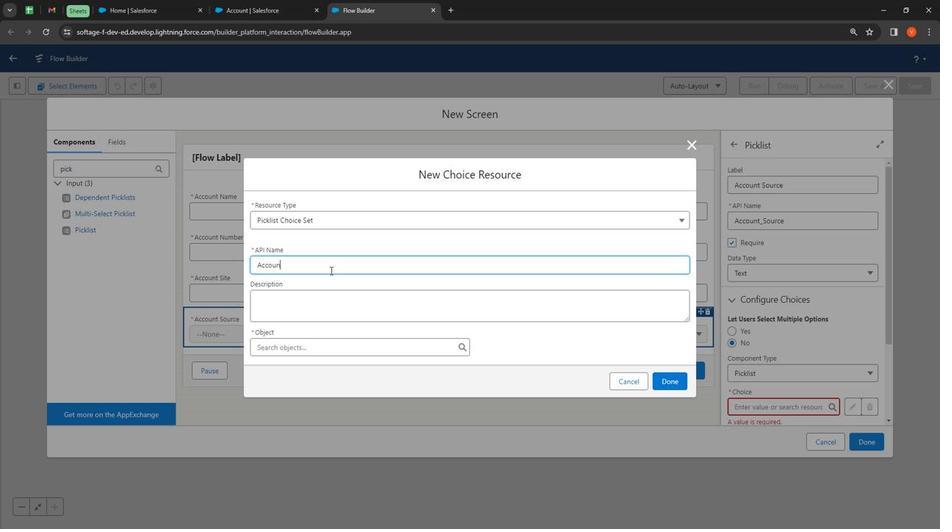 
Action: Key pressed t
Screenshot: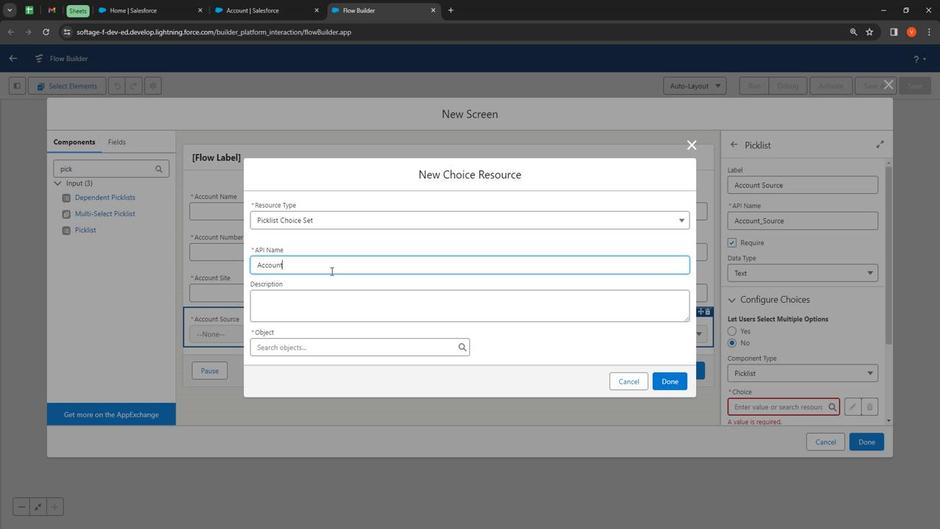 
Action: Mouse moved to (330, 271)
Screenshot: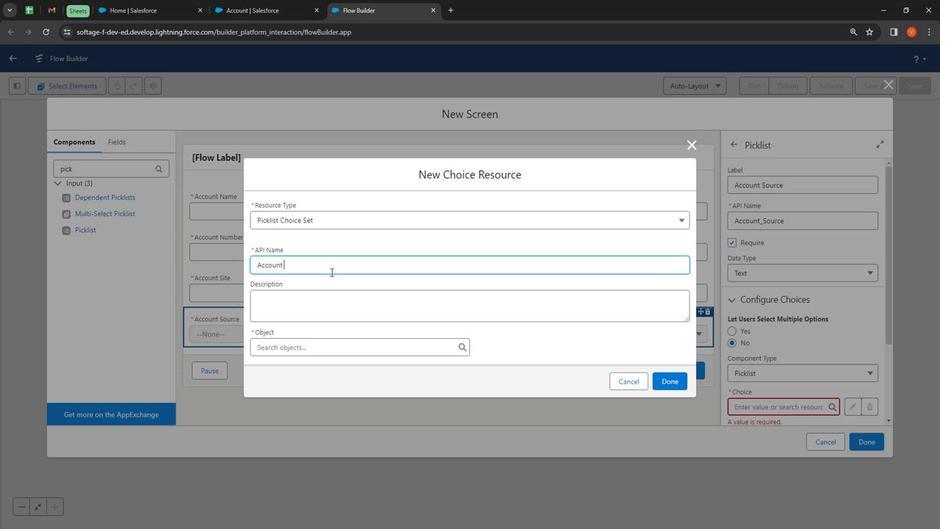 
Action: Key pressed <Key.space><Key.shift>
Screenshot: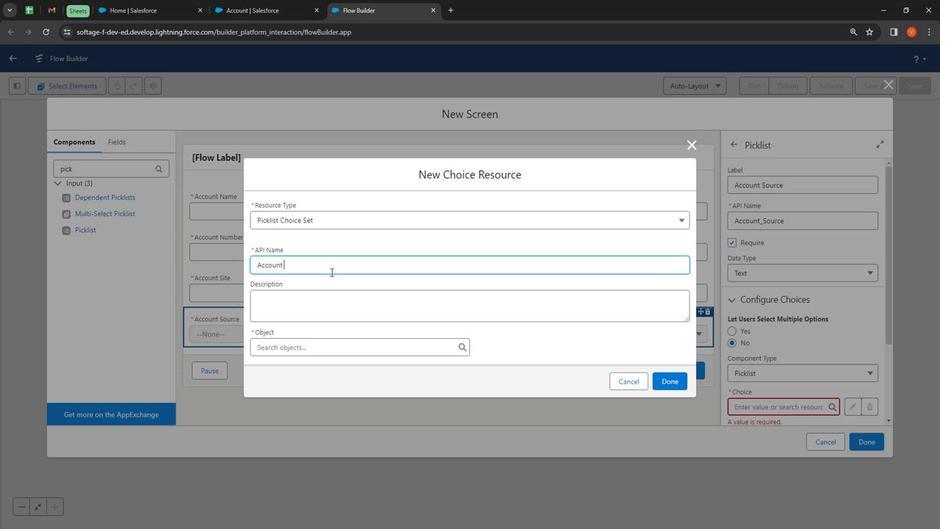 
Action: Mouse moved to (331, 271)
Screenshot: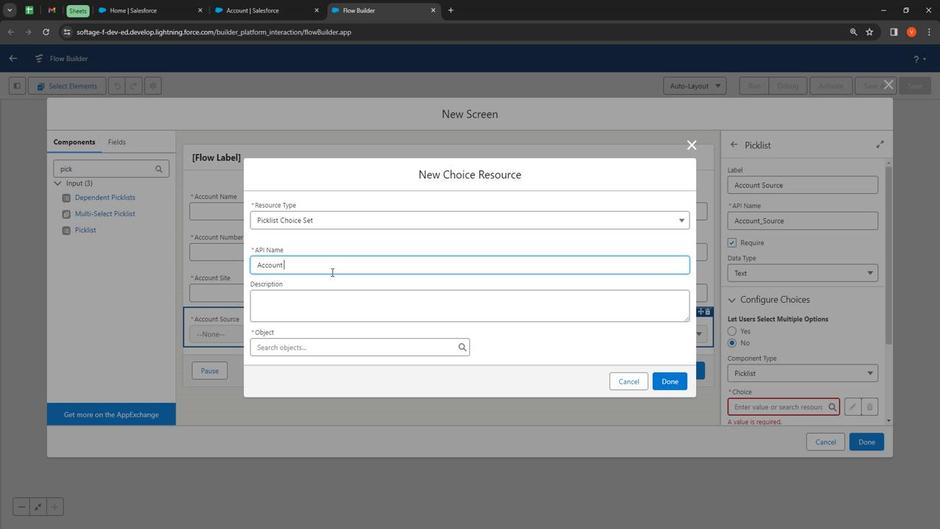 
Action: Key pressed S
Screenshot: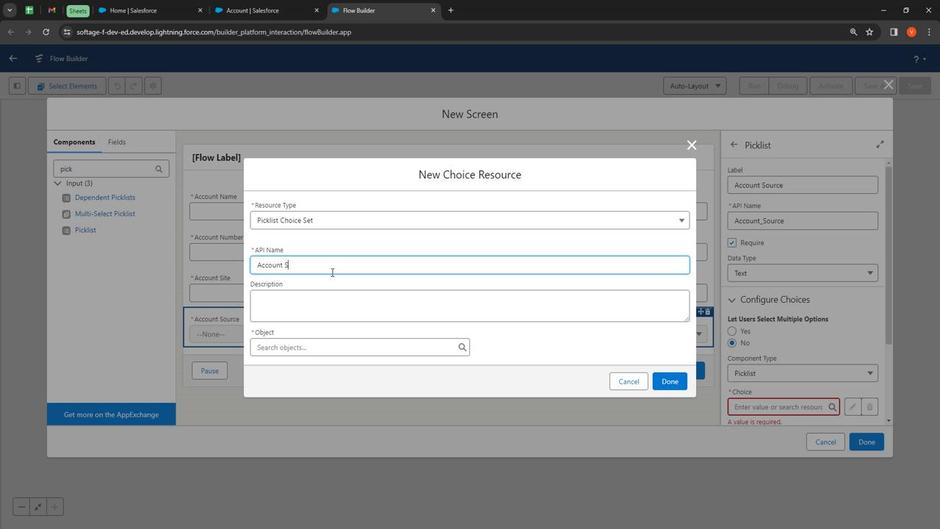 
Action: Mouse moved to (333, 268)
Screenshot: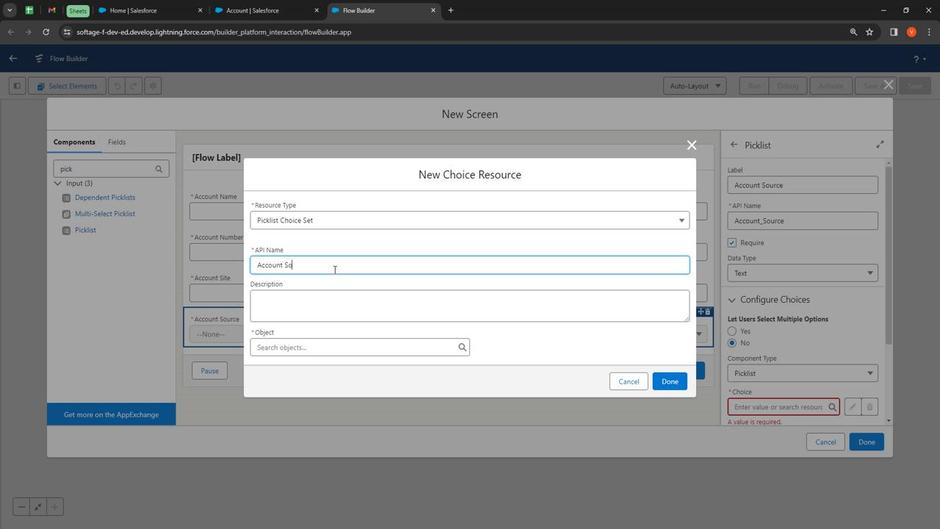 
Action: Key pressed o
Screenshot: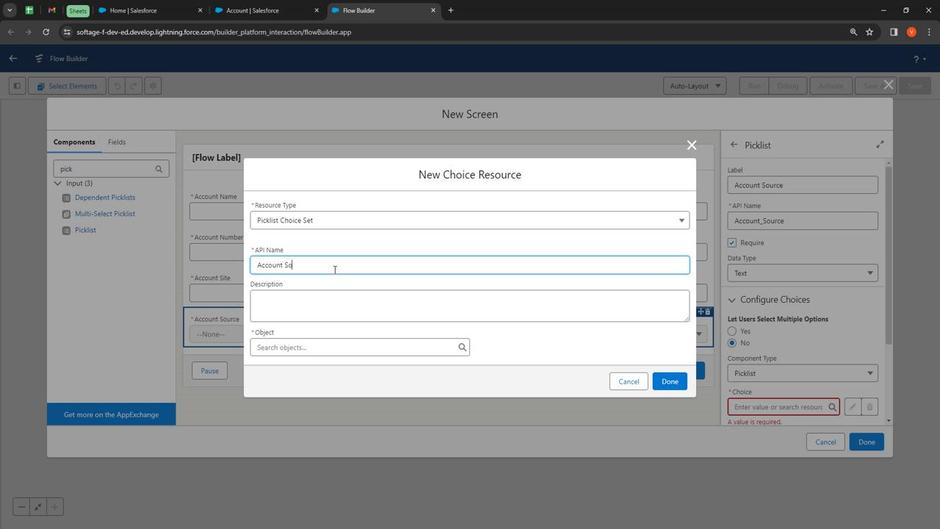 
Action: Mouse moved to (338, 271)
Screenshot: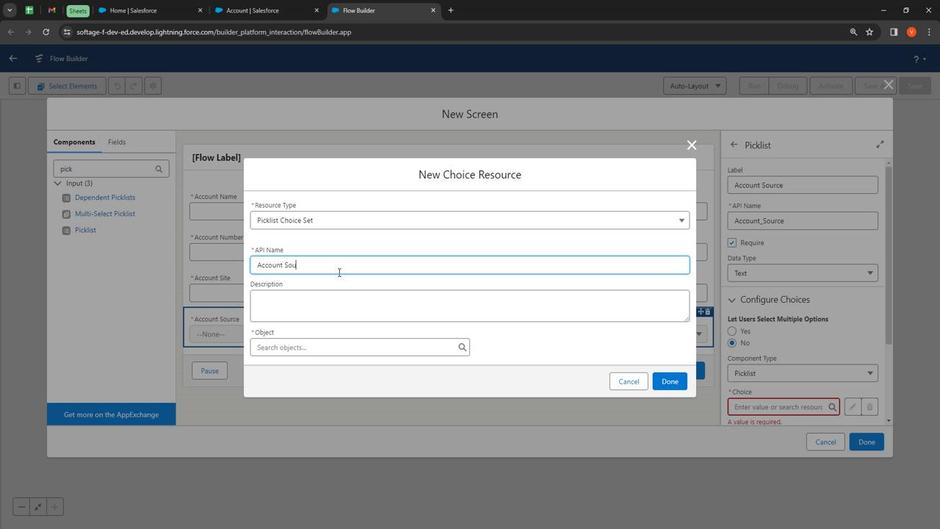 
Action: Key pressed u
Screenshot: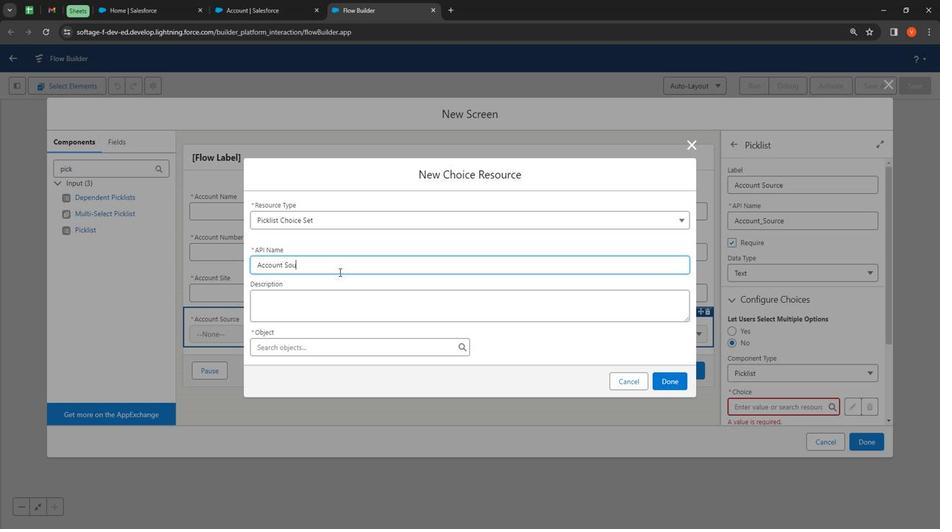 
Action: Mouse moved to (343, 271)
Screenshot: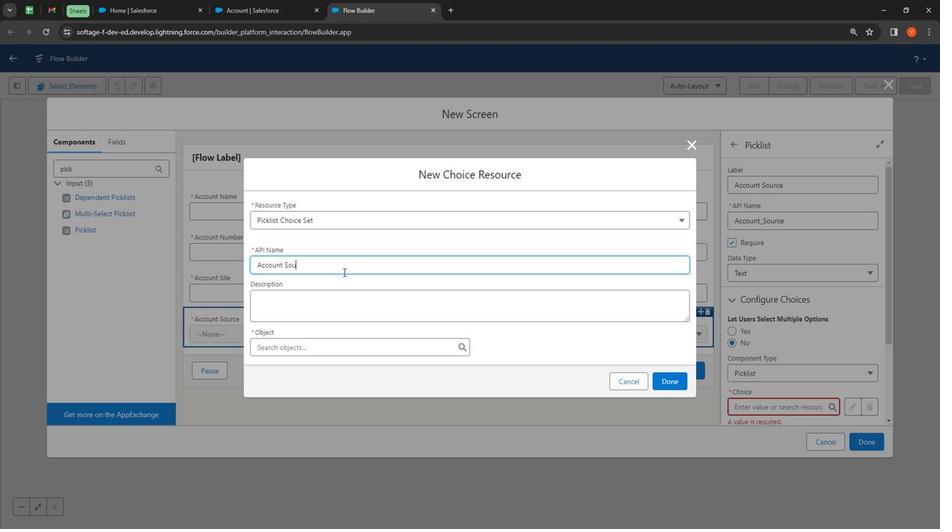 
Action: Key pressed r
Screenshot: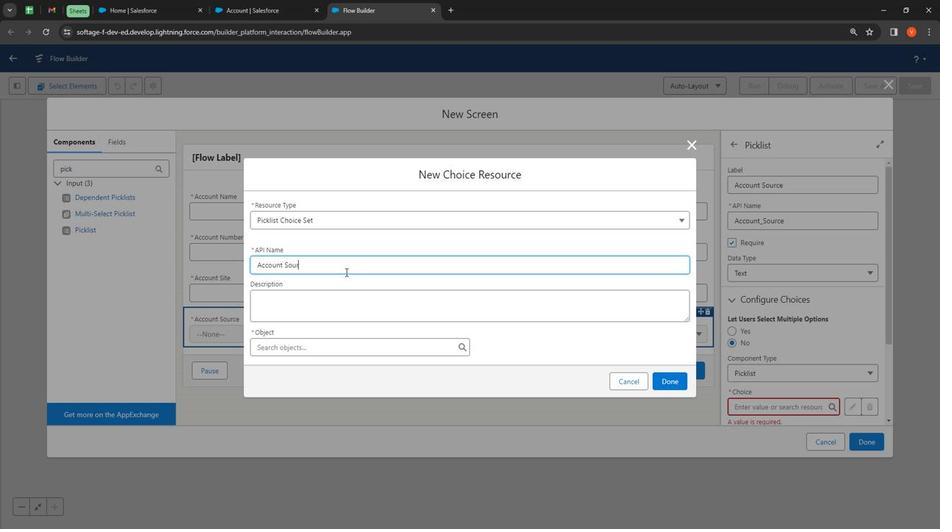 
Action: Mouse moved to (347, 270)
Screenshot: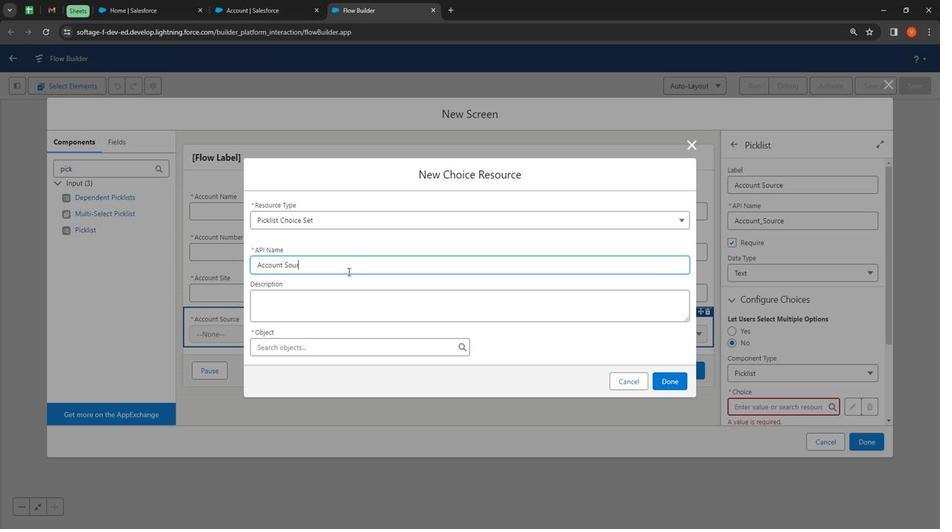 
Action: Key pressed c
Screenshot: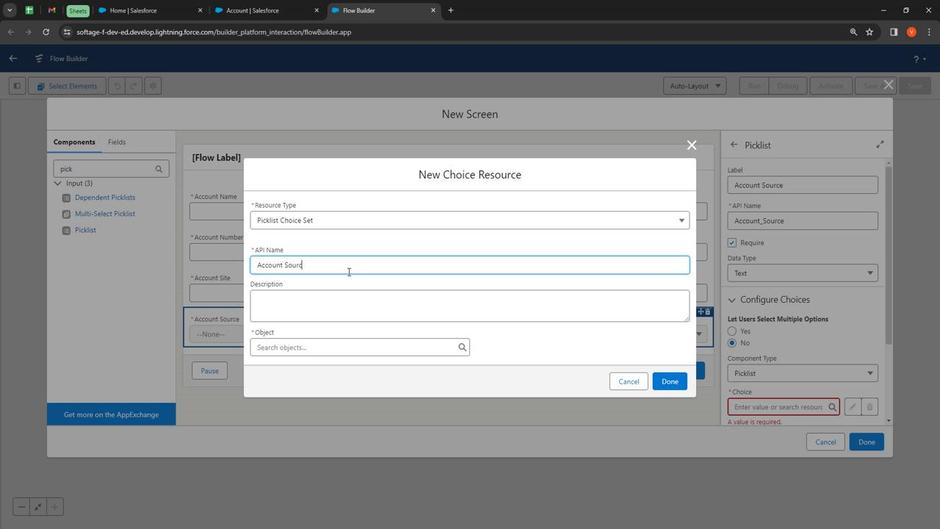 
Action: Mouse moved to (348, 270)
Screenshot: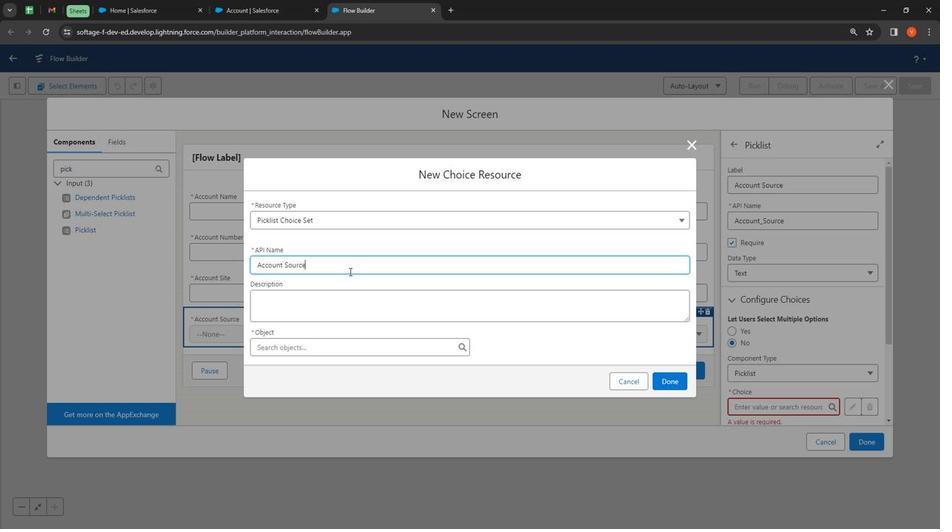 
Action: Key pressed e
Screenshot: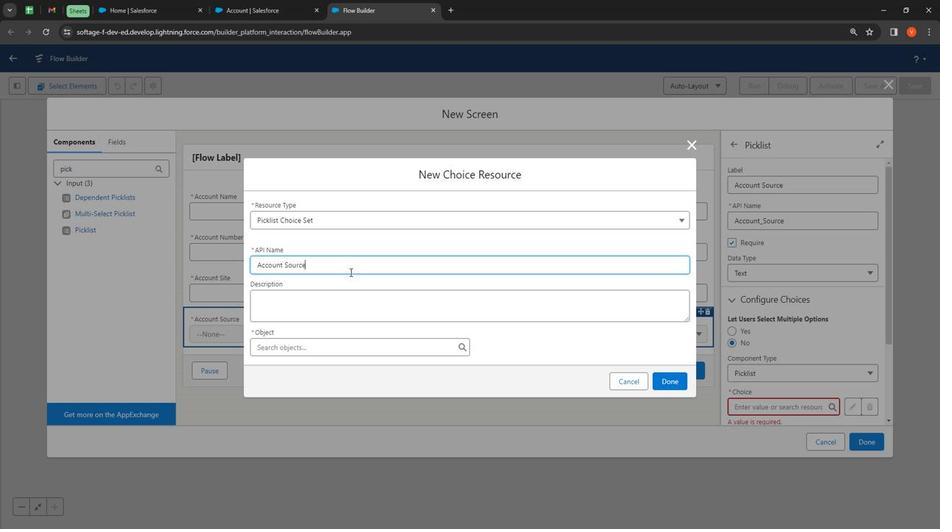
Action: Mouse moved to (340, 272)
Screenshot: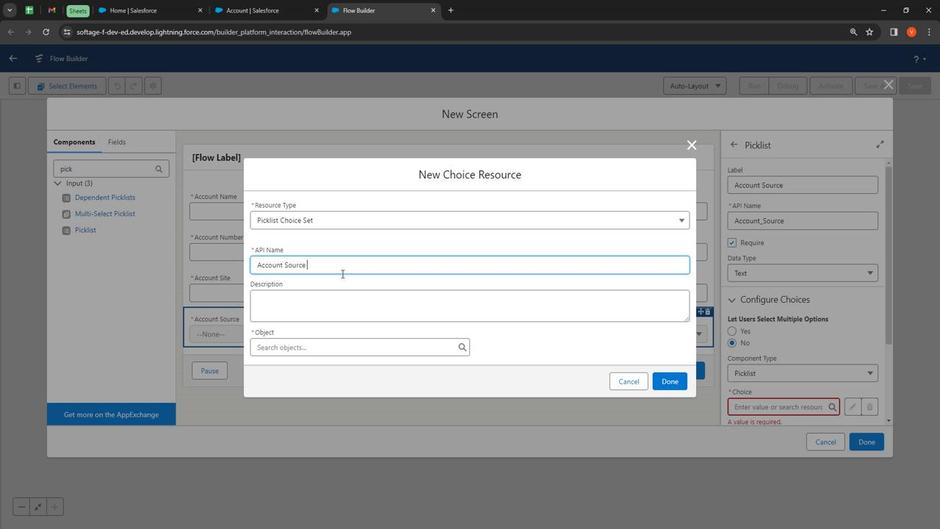 
Action: Key pressed <Key.space>
Screenshot: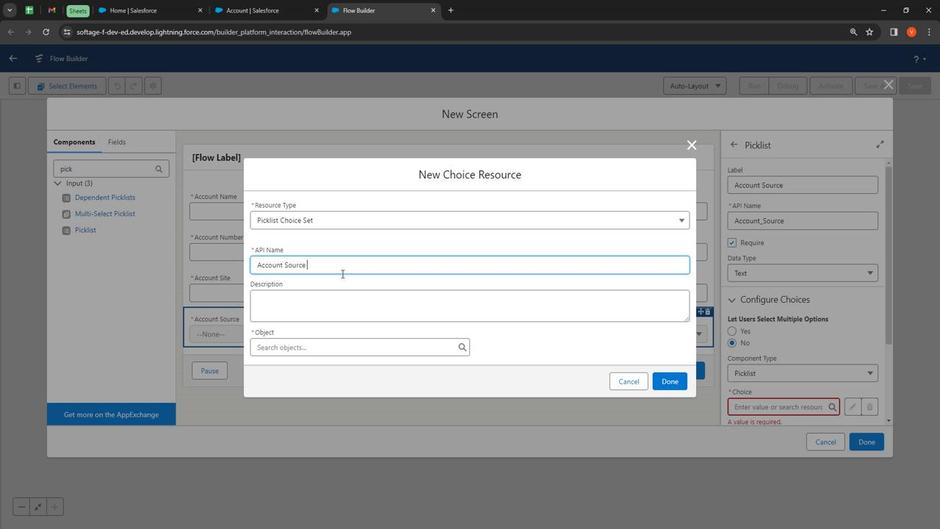 
Action: Mouse moved to (343, 272)
Screenshot: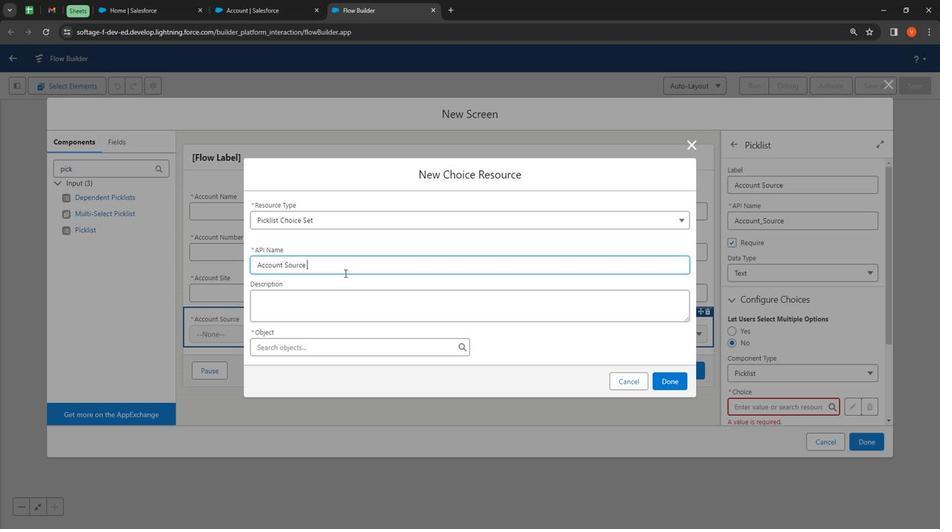 
Action: Key pressed <Key.shift>
Screenshot: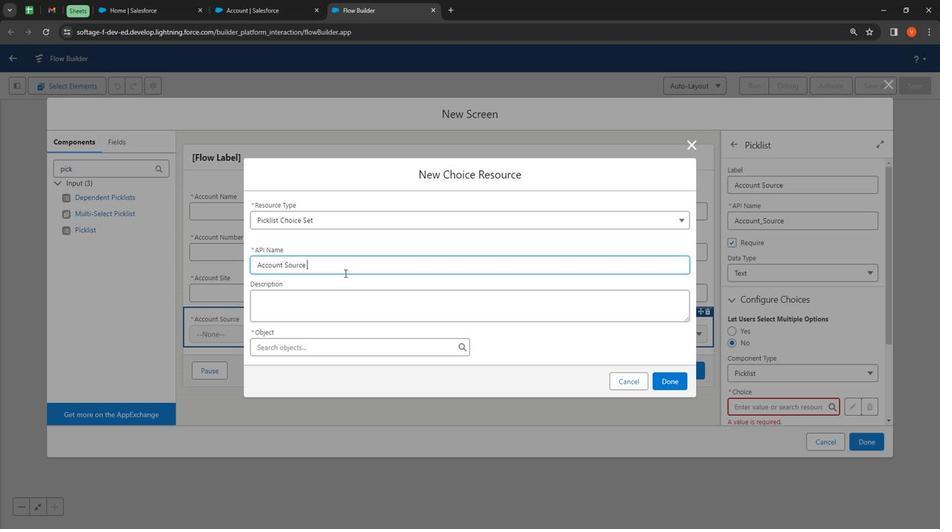 
Action: Mouse moved to (349, 273)
Screenshot: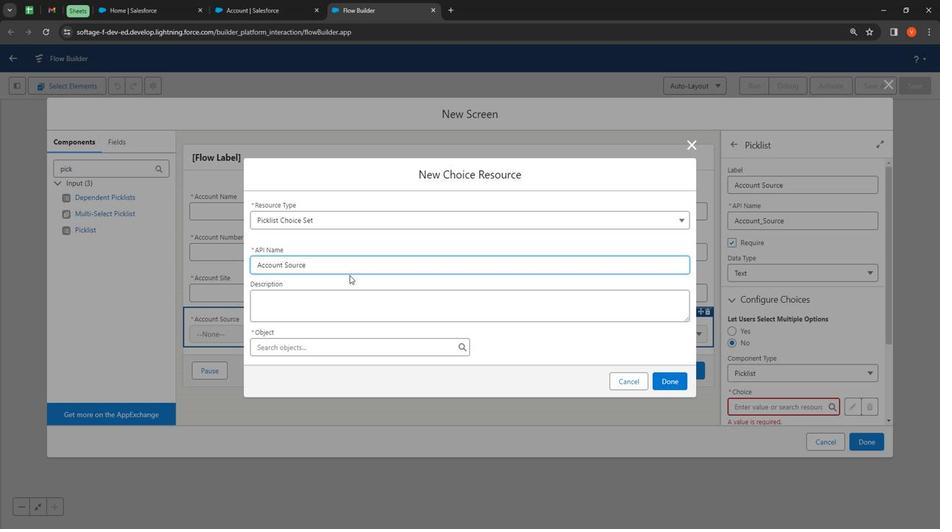 
Action: Key pressed p
Screenshot: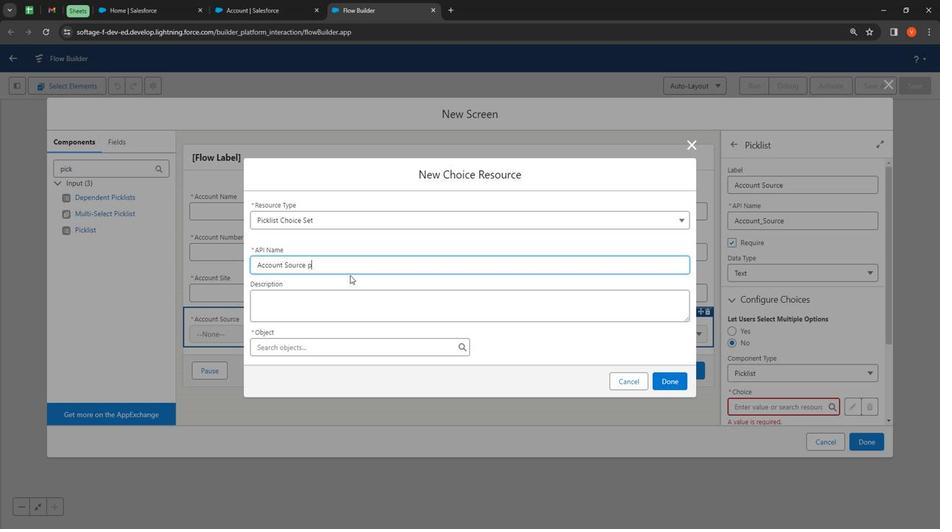 
Action: Mouse moved to (363, 271)
Screenshot: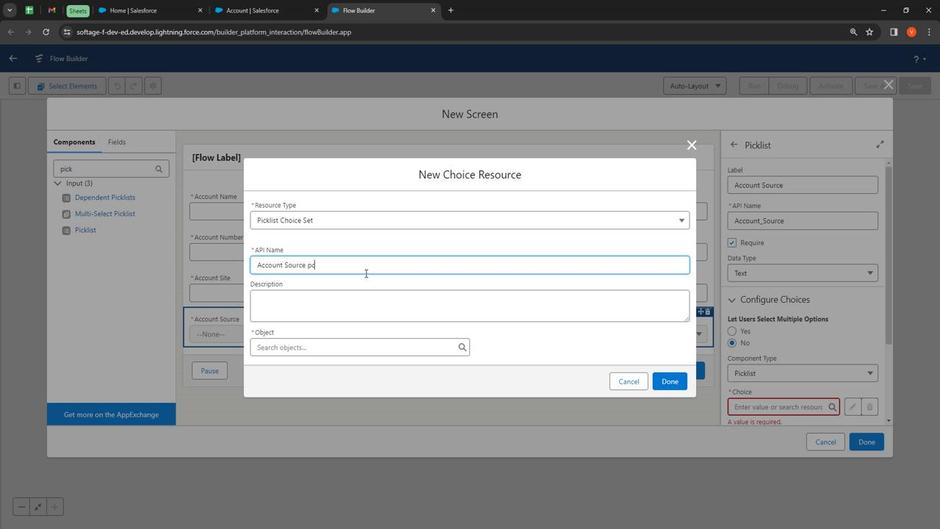 
Action: Key pressed c
Screenshot: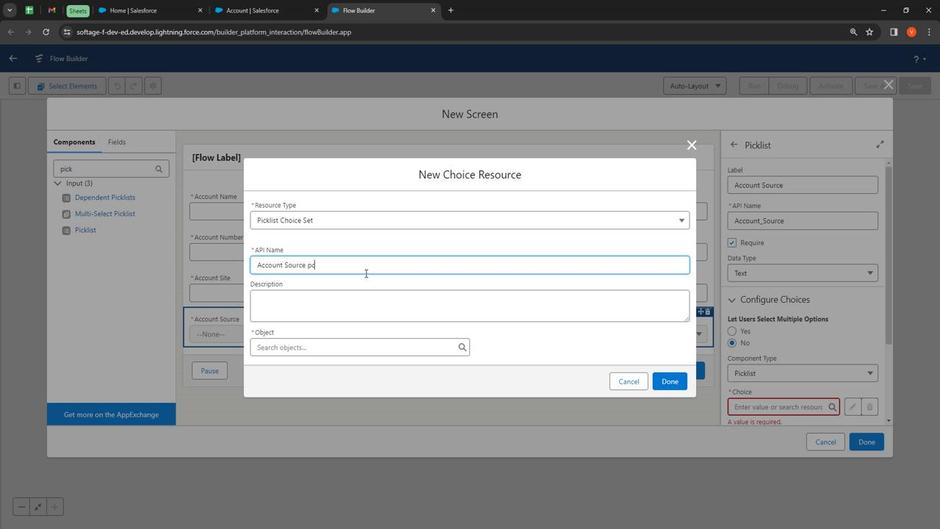 
Action: Mouse moved to (365, 272)
Screenshot: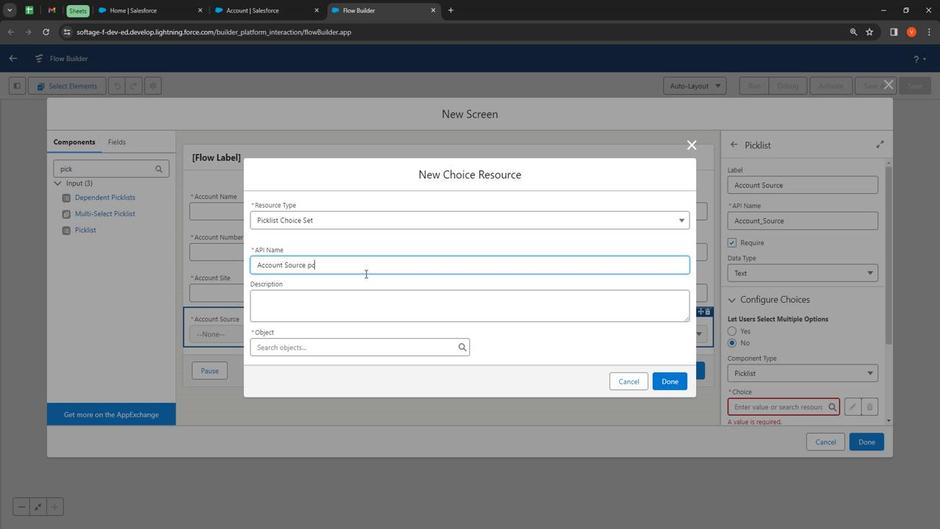 
Action: Key pressed s
Screenshot: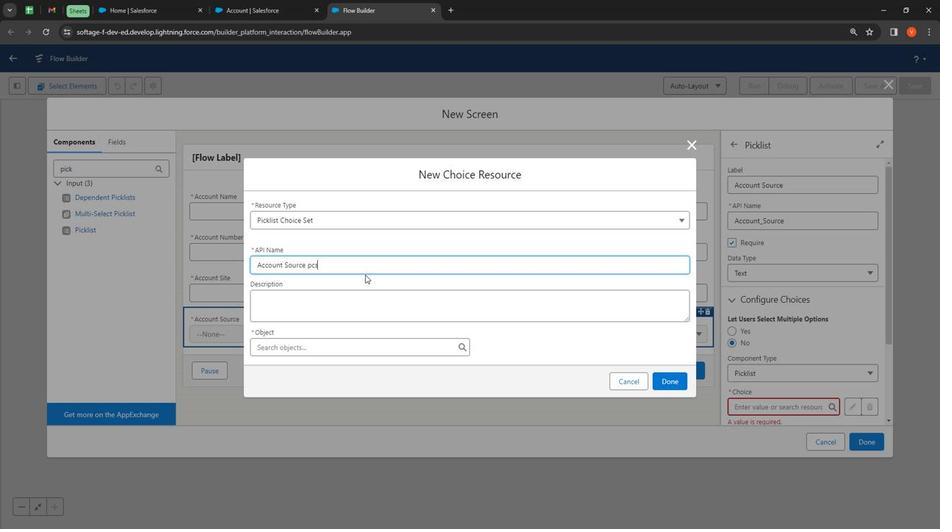 
Action: Mouse moved to (351, 289)
Screenshot: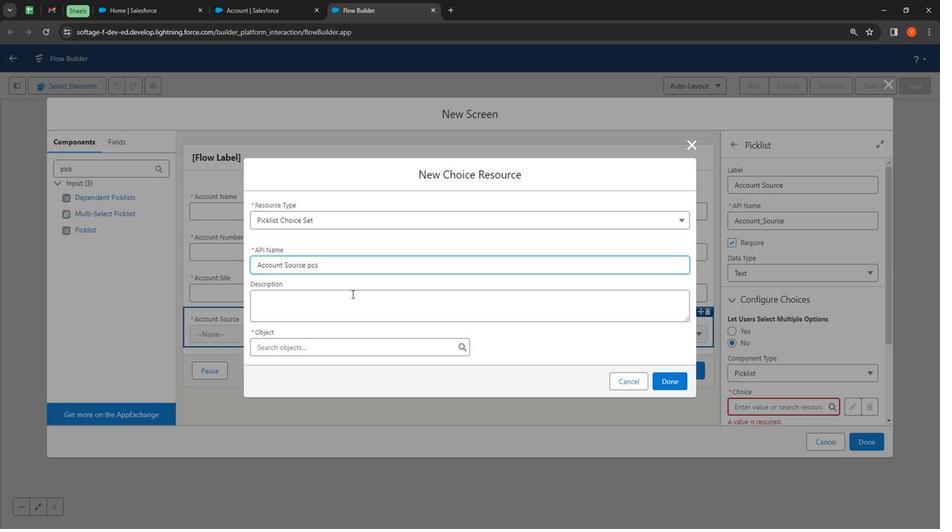 
Action: Mouse pressed left at (351, 289)
Screenshot: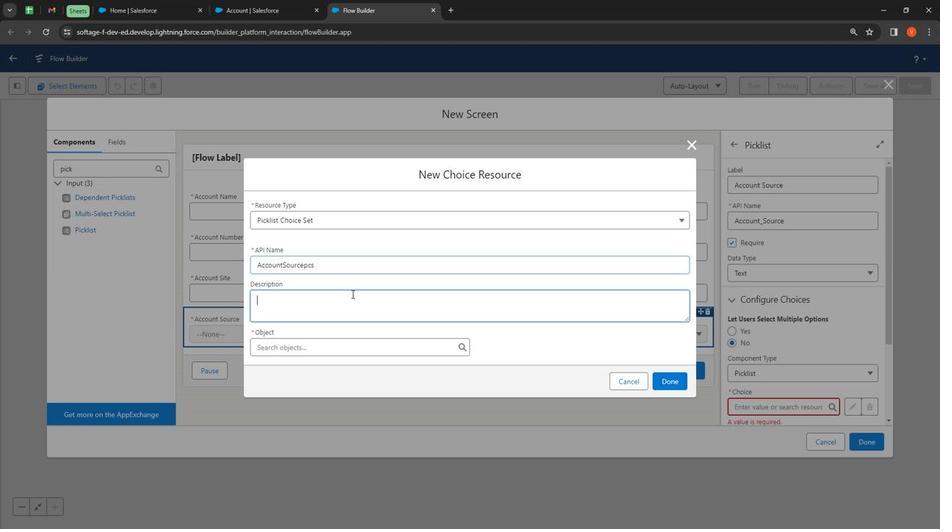 
Action: Mouse moved to (351, 289)
Screenshot: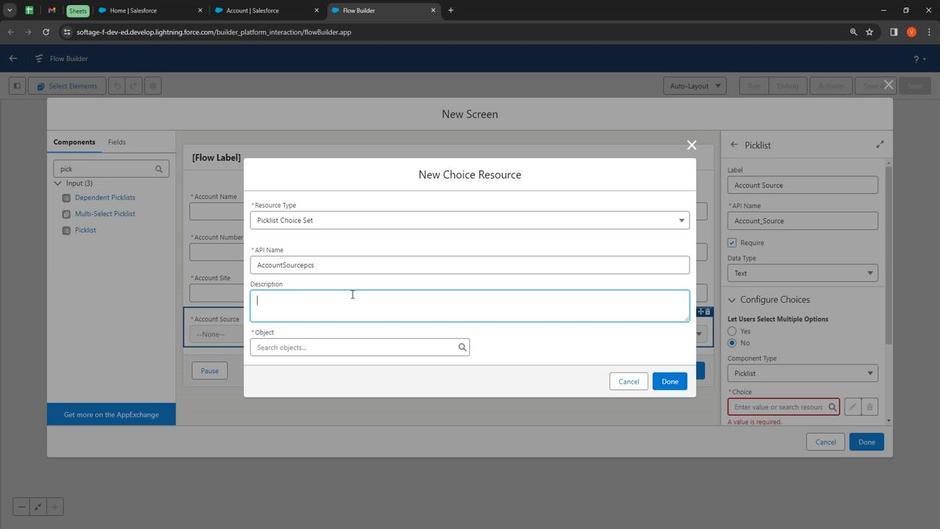
Action: Key pressed ac
Screenshot: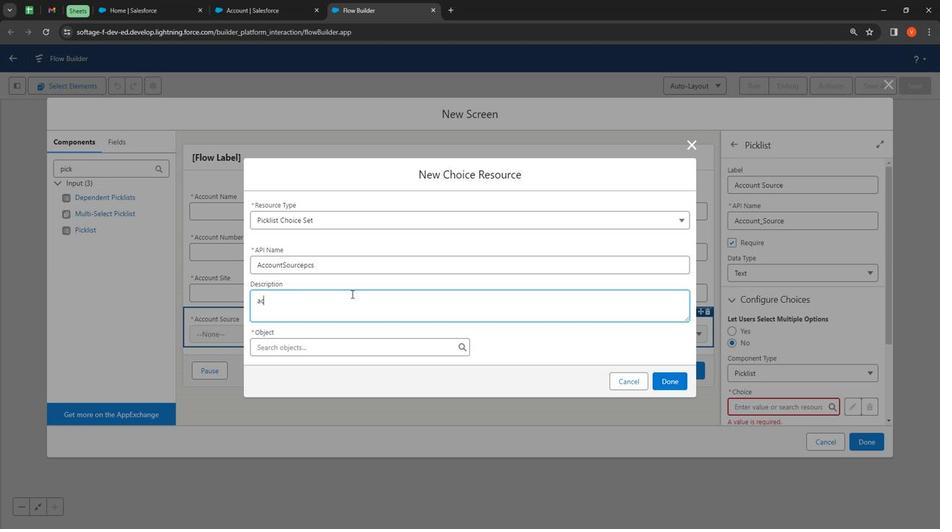 
Action: Mouse moved to (351, 289)
Screenshot: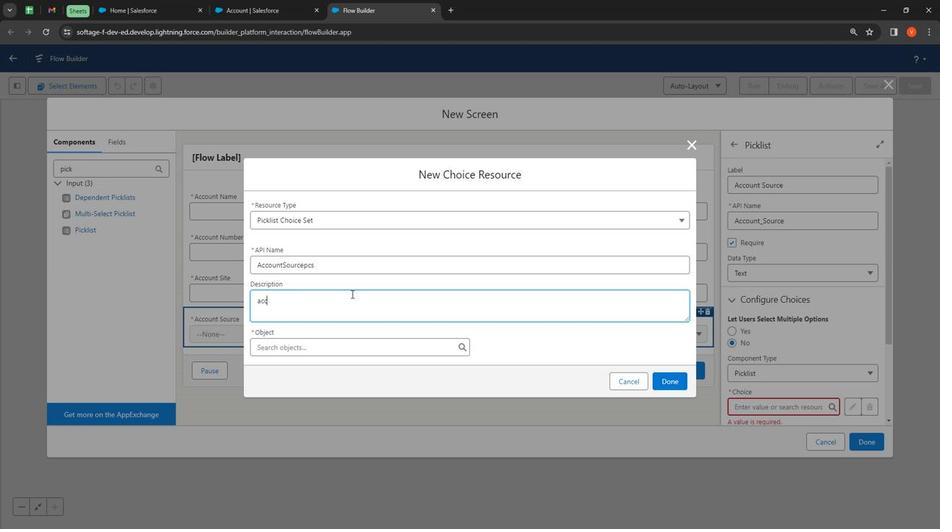 
Action: Key pressed c
Screenshot: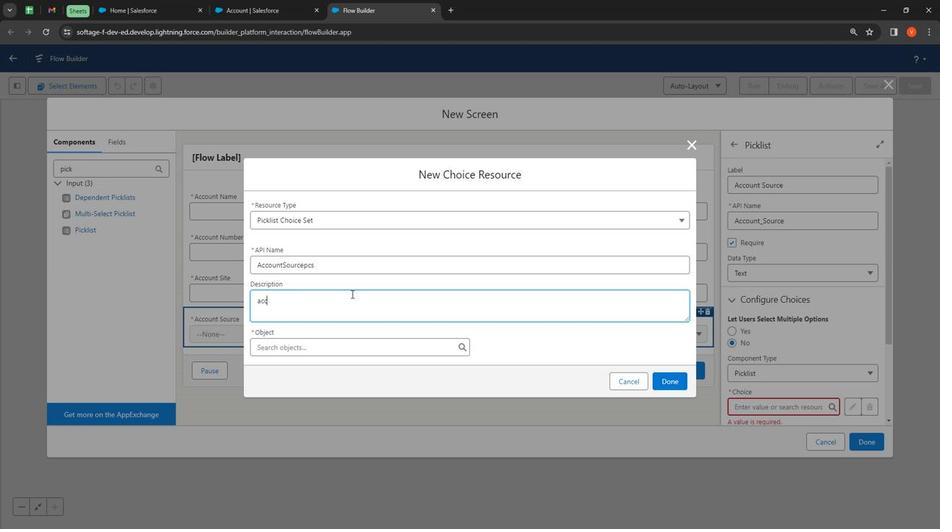 
Action: Mouse moved to (350, 289)
Screenshot: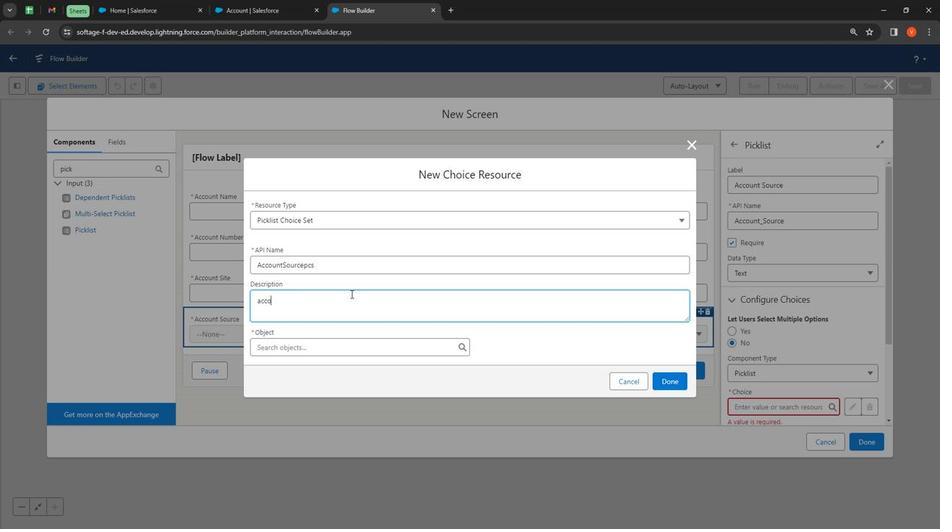 
Action: Key pressed oun
Screenshot: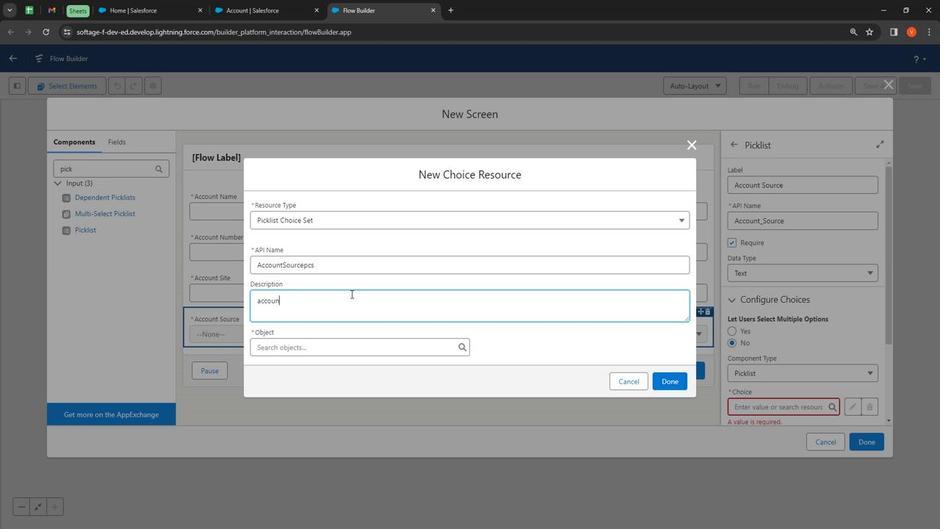 
Action: Mouse moved to (350, 289)
Screenshot: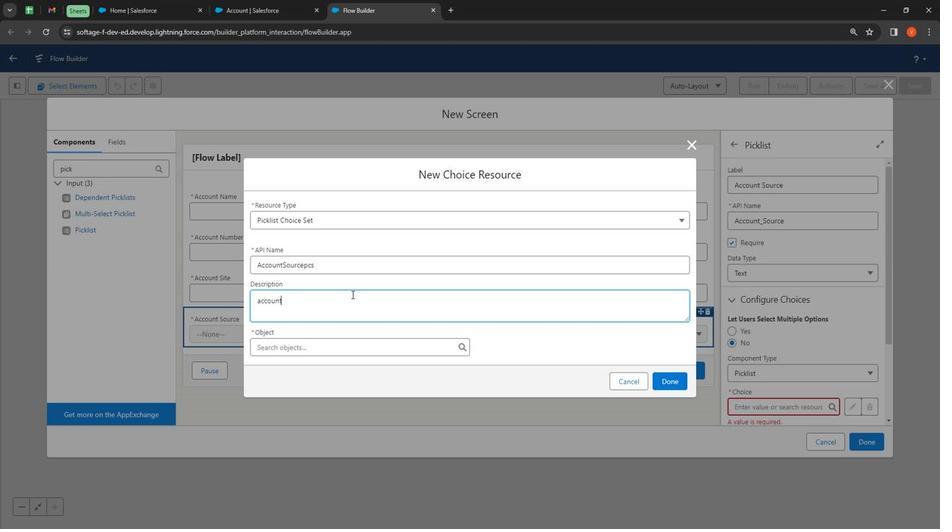 
Action: Key pressed t
Screenshot: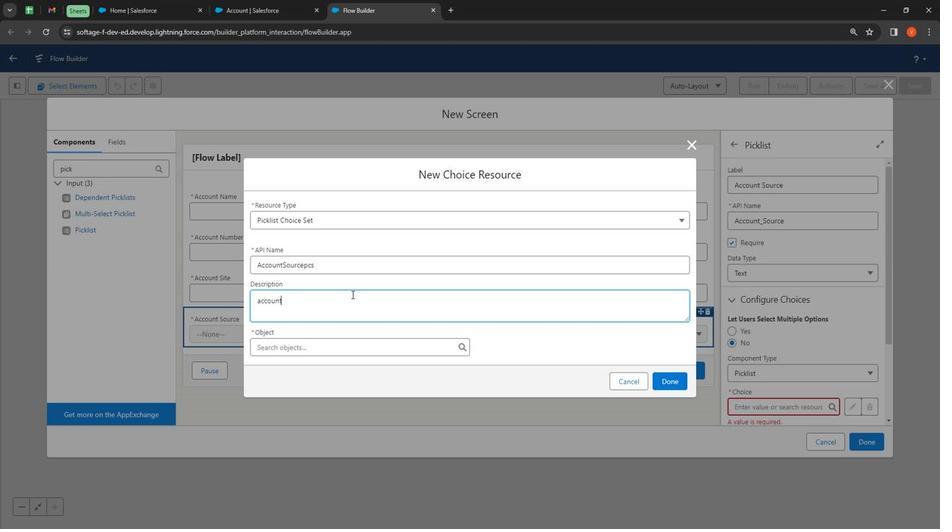 
Action: Mouse moved to (353, 289)
Screenshot: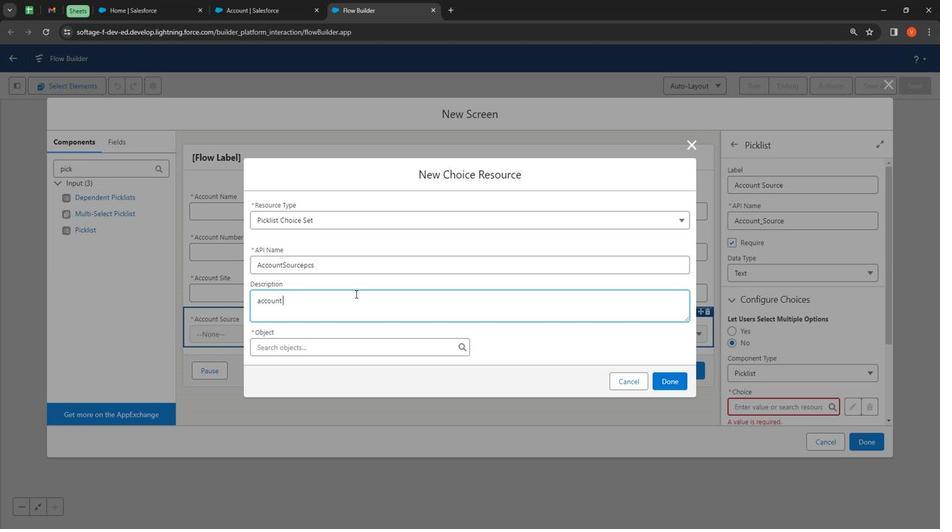 
Action: Key pressed <Key.space>
Screenshot: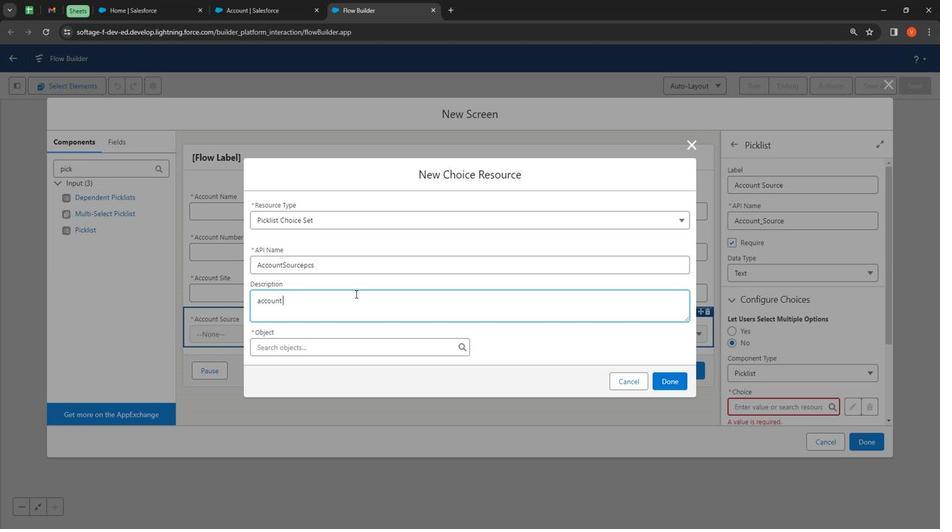 
Action: Mouse moved to (355, 289)
Screenshot: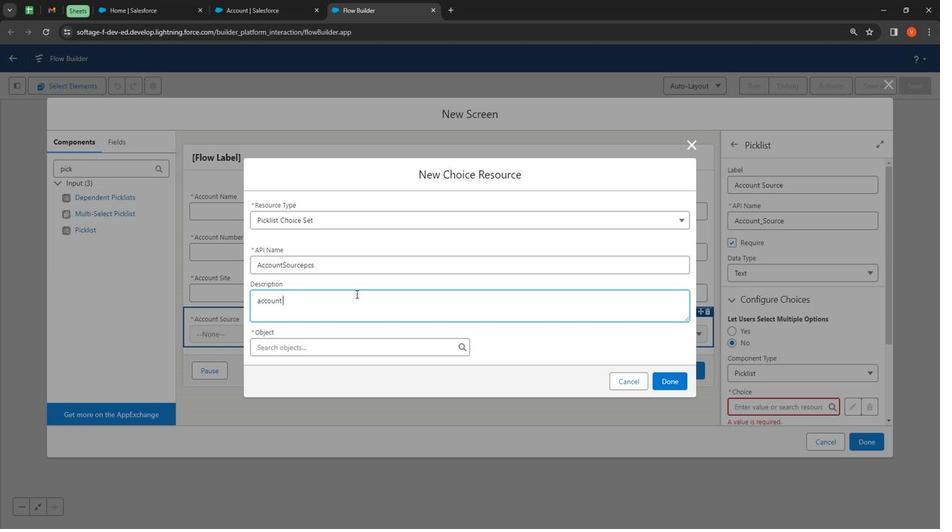 
Action: Key pressed <Key.shift>
Screenshot: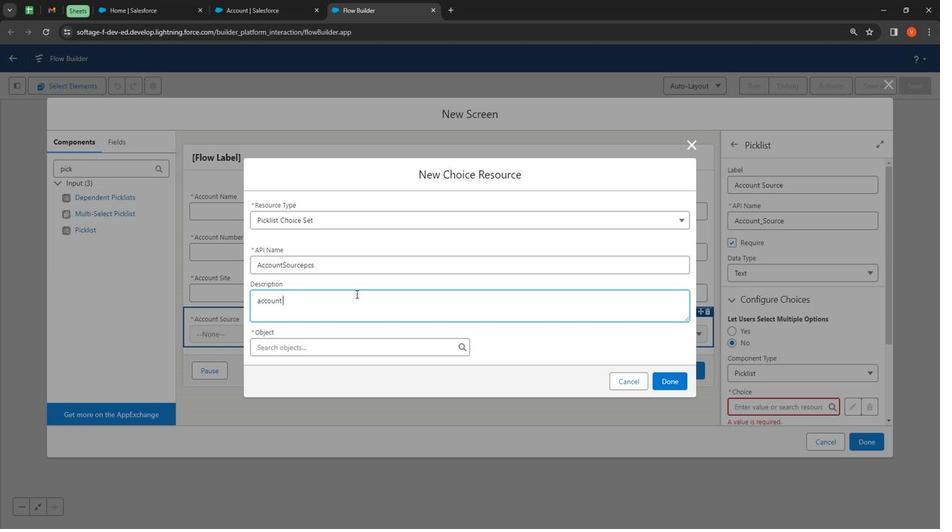 
Action: Mouse moved to (357, 289)
Screenshot: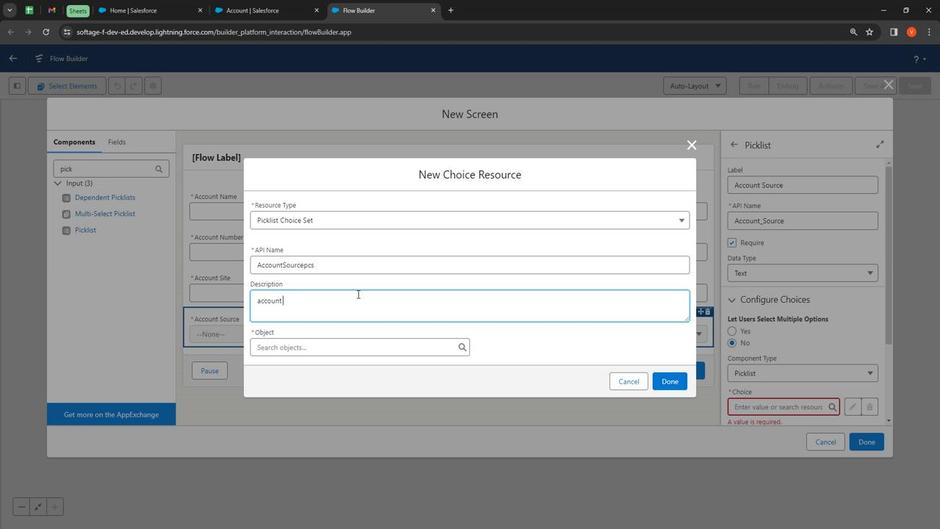 
Action: Key pressed S
Screenshot: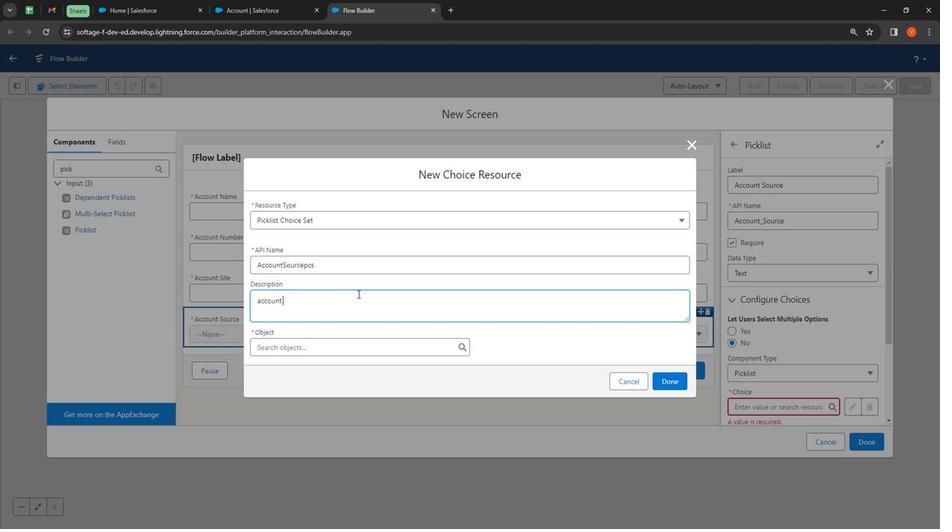
Action: Mouse moved to (359, 288)
Screenshot: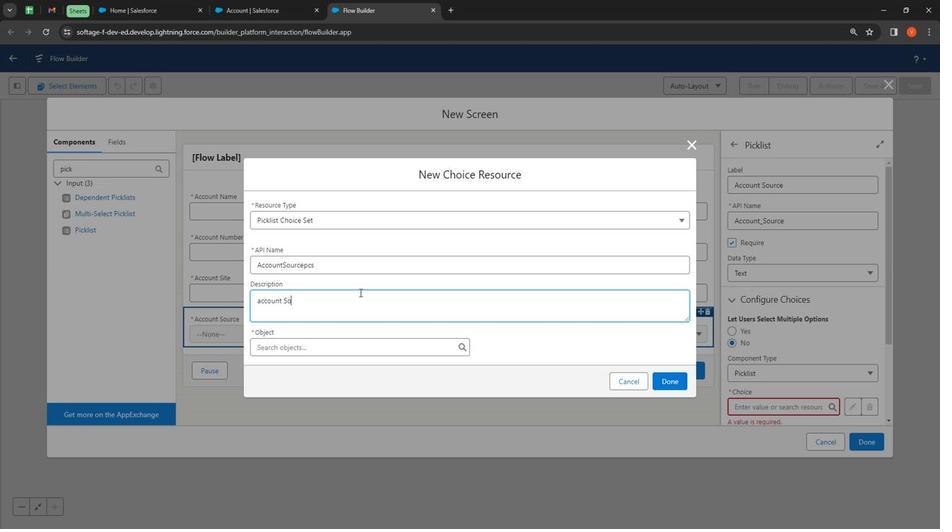 
Action: Key pressed ou
Screenshot: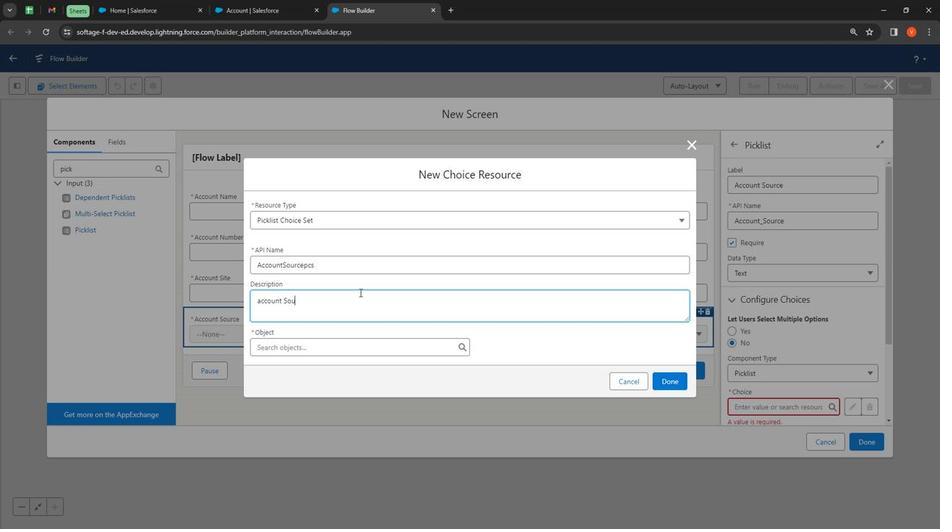 
Action: Mouse moved to (363, 286)
